 Task: Look for space in Villa Elisa, Paraguay from 12th  July, 2023 to 15th July, 2023 for 3 adults in price range Rs.12000 to Rs.16000. Place can be entire place with 2 bedrooms having 3 beds and 1 bathroom. Property type can be house, flat, guest house. Booking option can be shelf check-in. Required host language is English.
Action: Mouse moved to (514, 126)
Screenshot: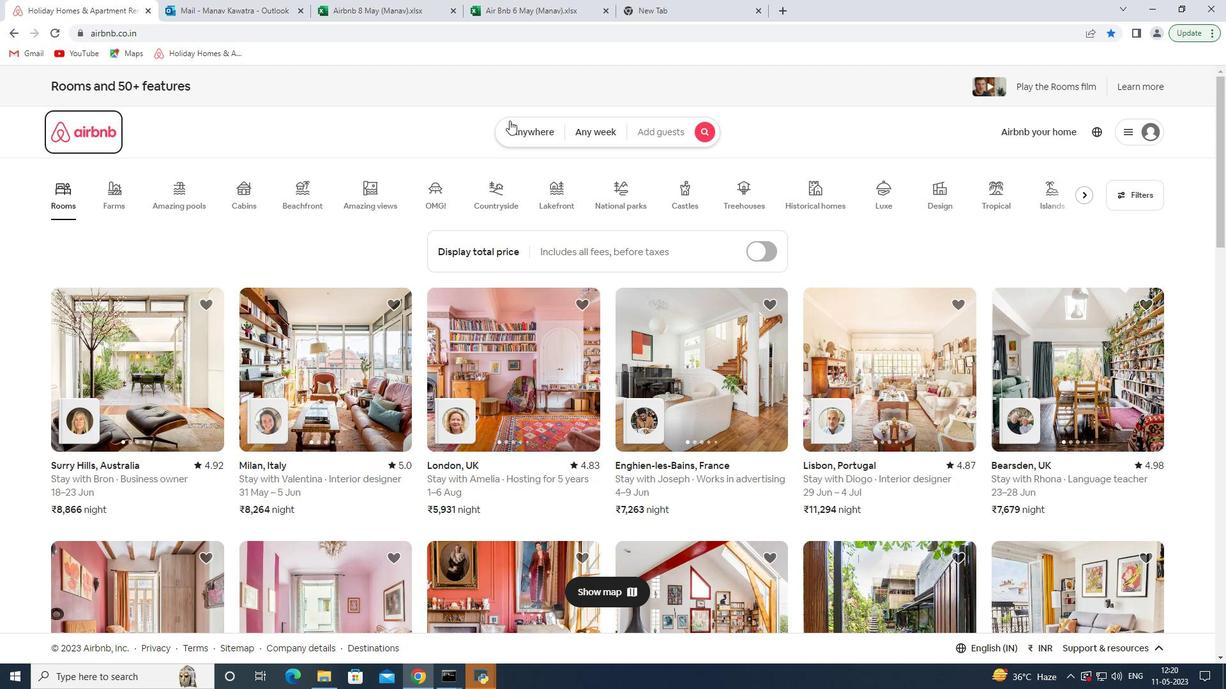 
Action: Mouse pressed left at (514, 126)
Screenshot: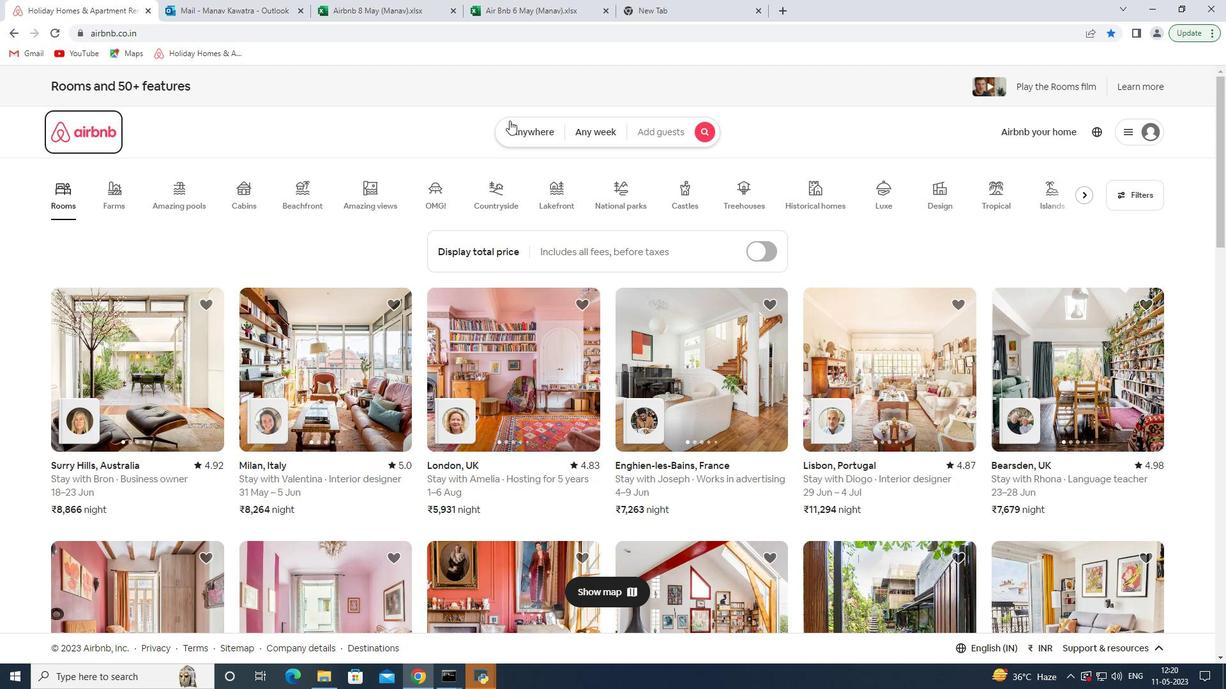 
Action: Mouse moved to (375, 187)
Screenshot: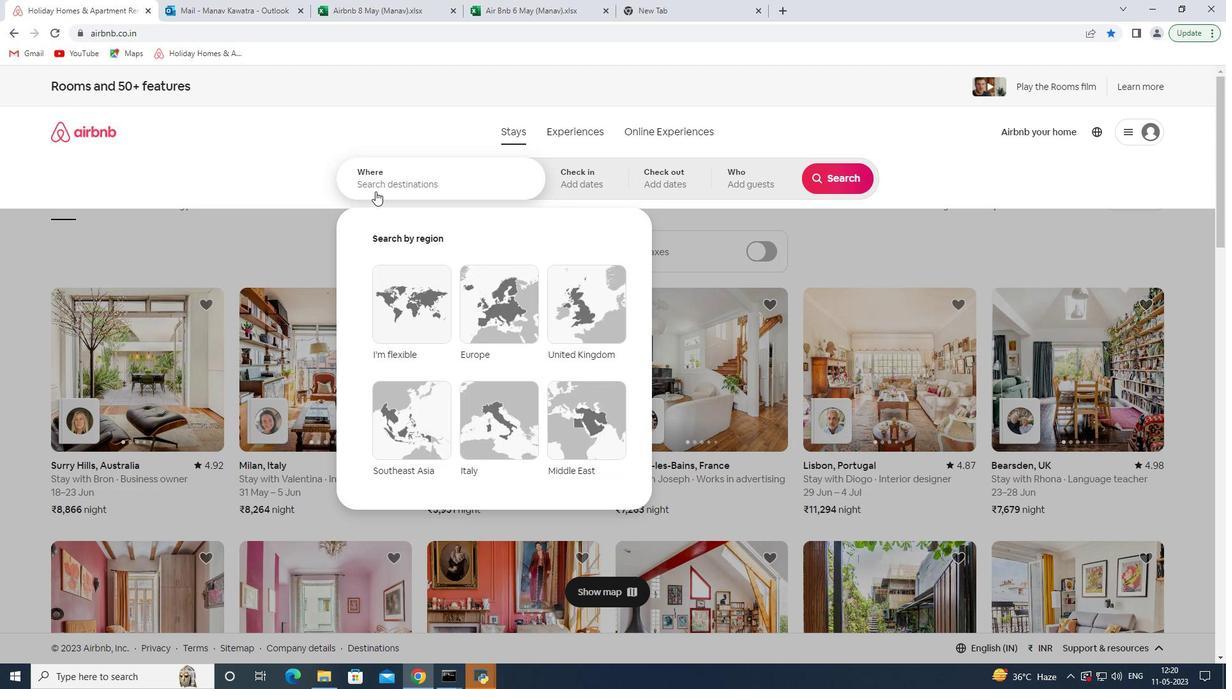 
Action: Mouse pressed left at (375, 187)
Screenshot: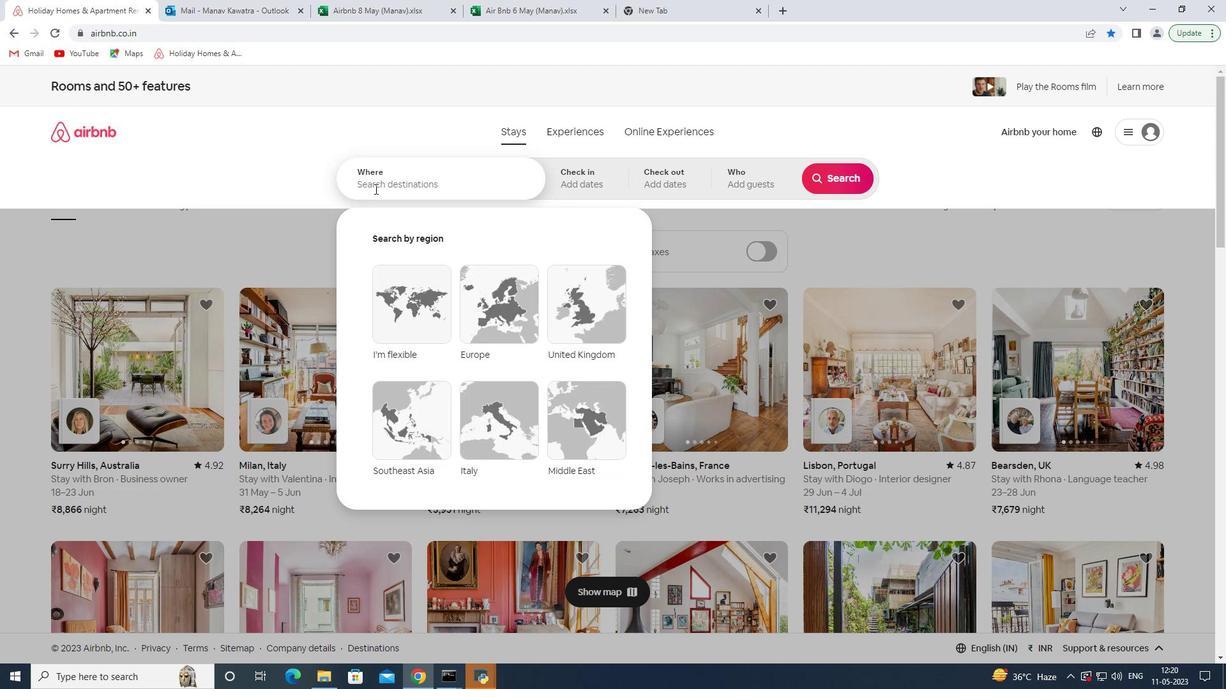 
Action: Key pressed <Key.shift><Key.shift><Key.shift><Key.shift><Key.shift><Key.shift><Key.shift><Key.shift><Key.shift><Key.shift>Villa<Key.space><Key.shift><Key.shift><Key.shift><Key.shift><Key.shift><Key.shift><Key.shift><Key.shift><Key.shift>Elisa<Key.space>
Screenshot: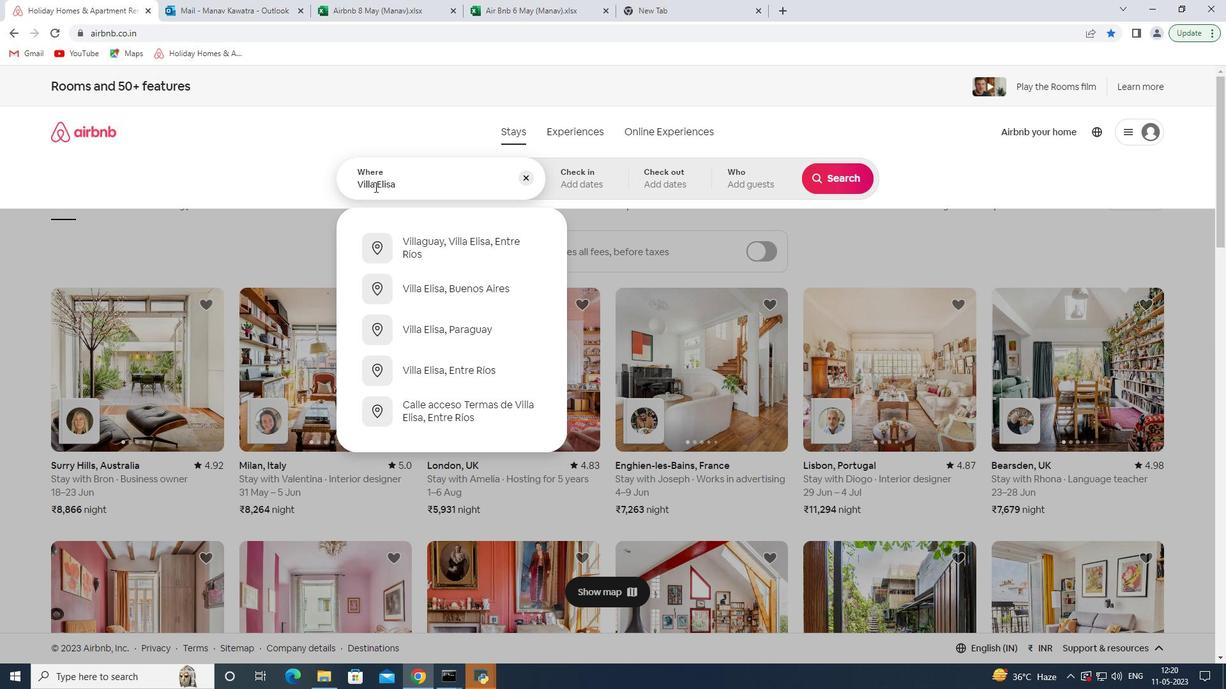 
Action: Mouse moved to (488, 251)
Screenshot: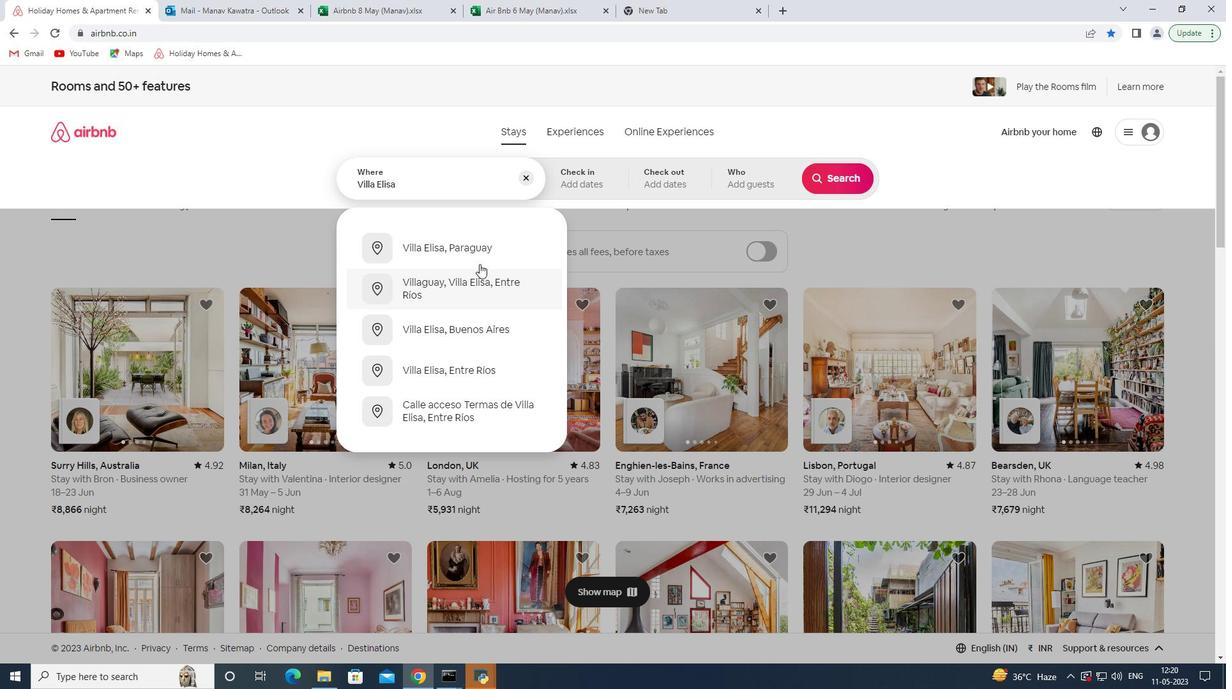 
Action: Mouse pressed left at (488, 251)
Screenshot: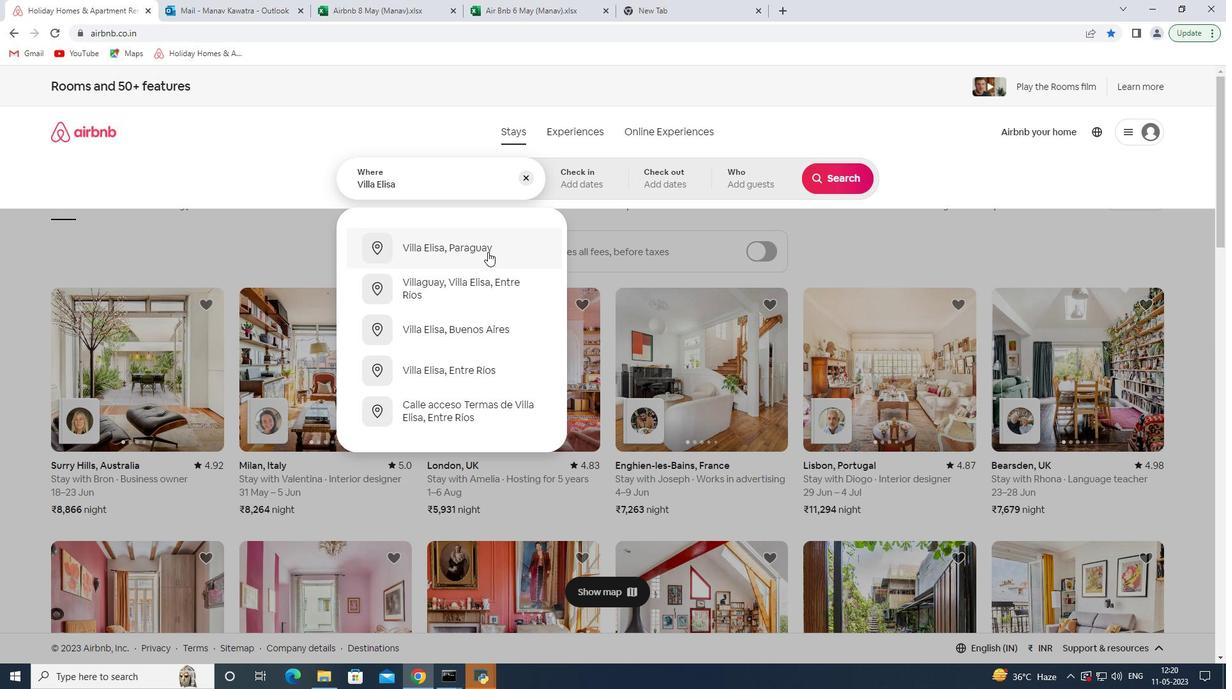 
Action: Mouse moved to (827, 277)
Screenshot: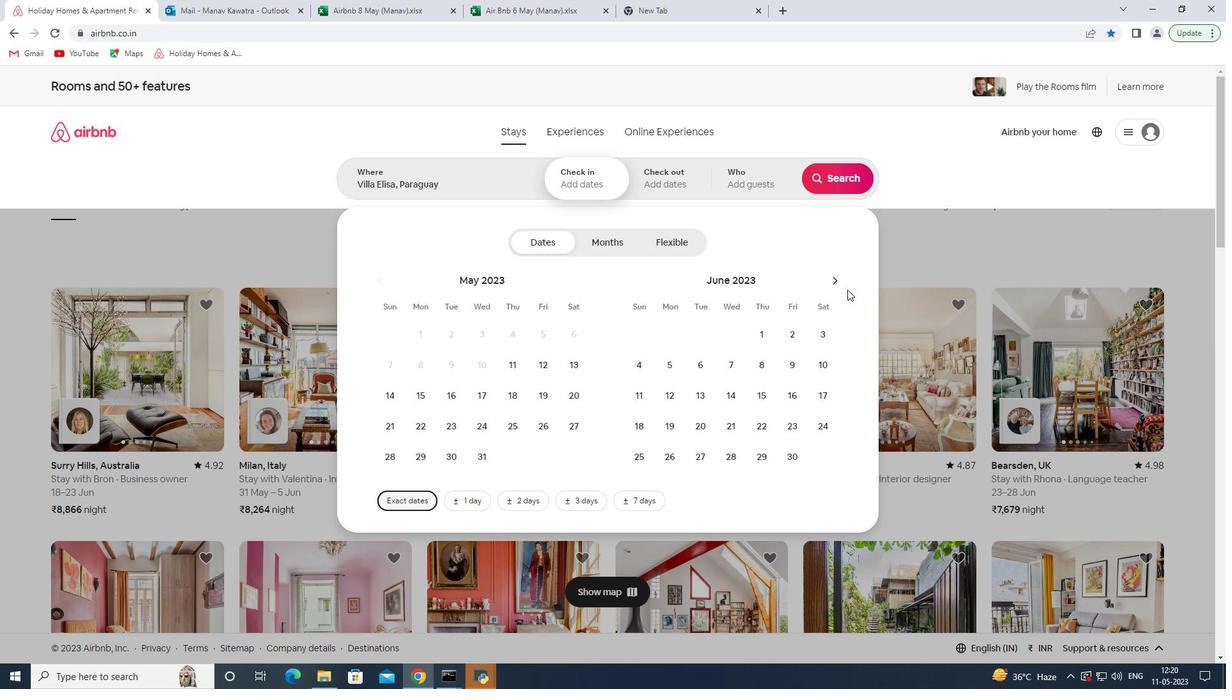 
Action: Mouse pressed left at (827, 277)
Screenshot: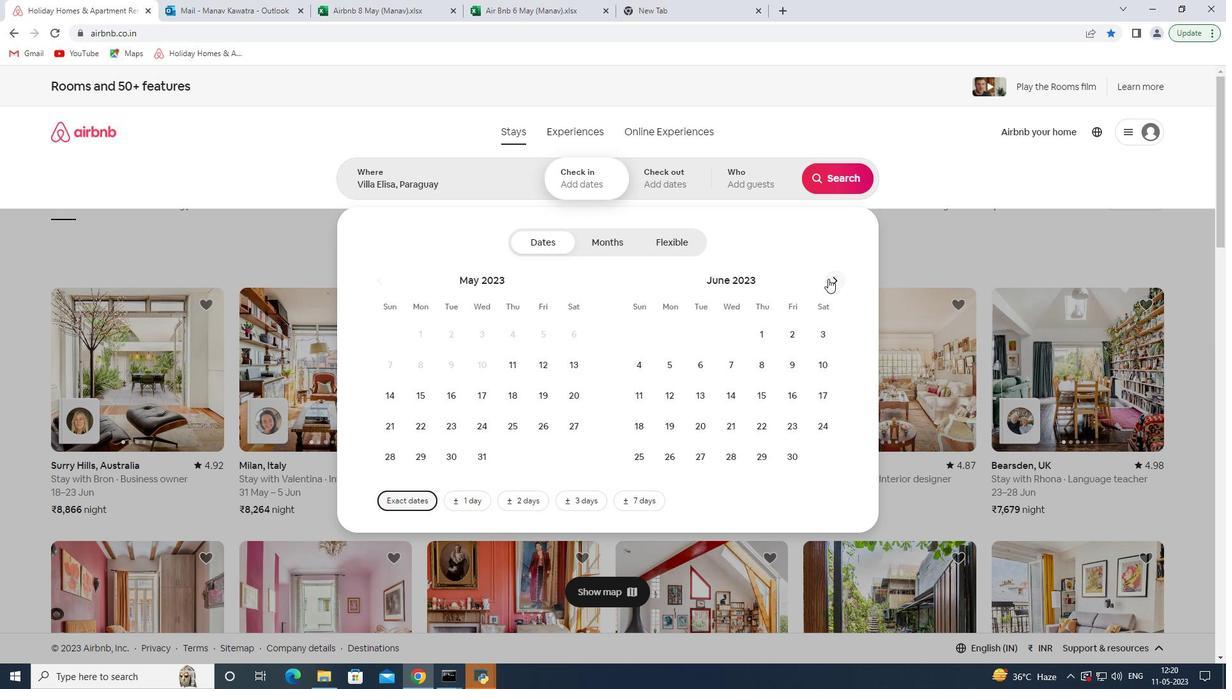 
Action: Mouse moved to (737, 397)
Screenshot: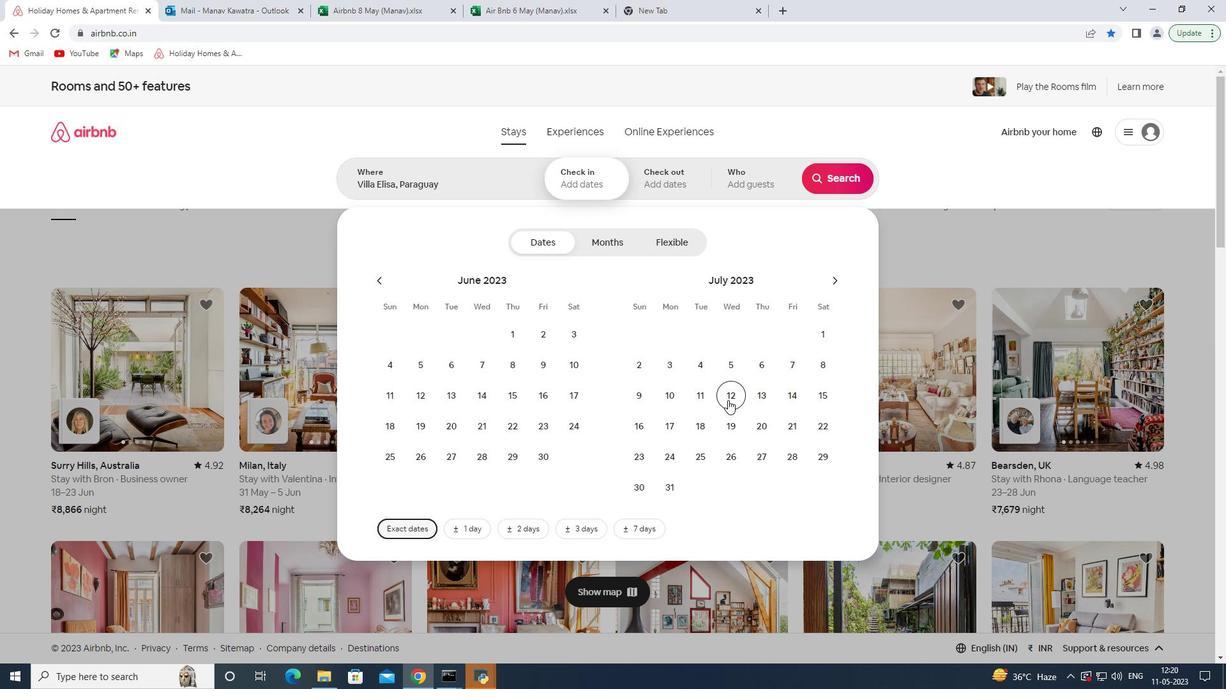 
Action: Mouse pressed left at (737, 397)
Screenshot: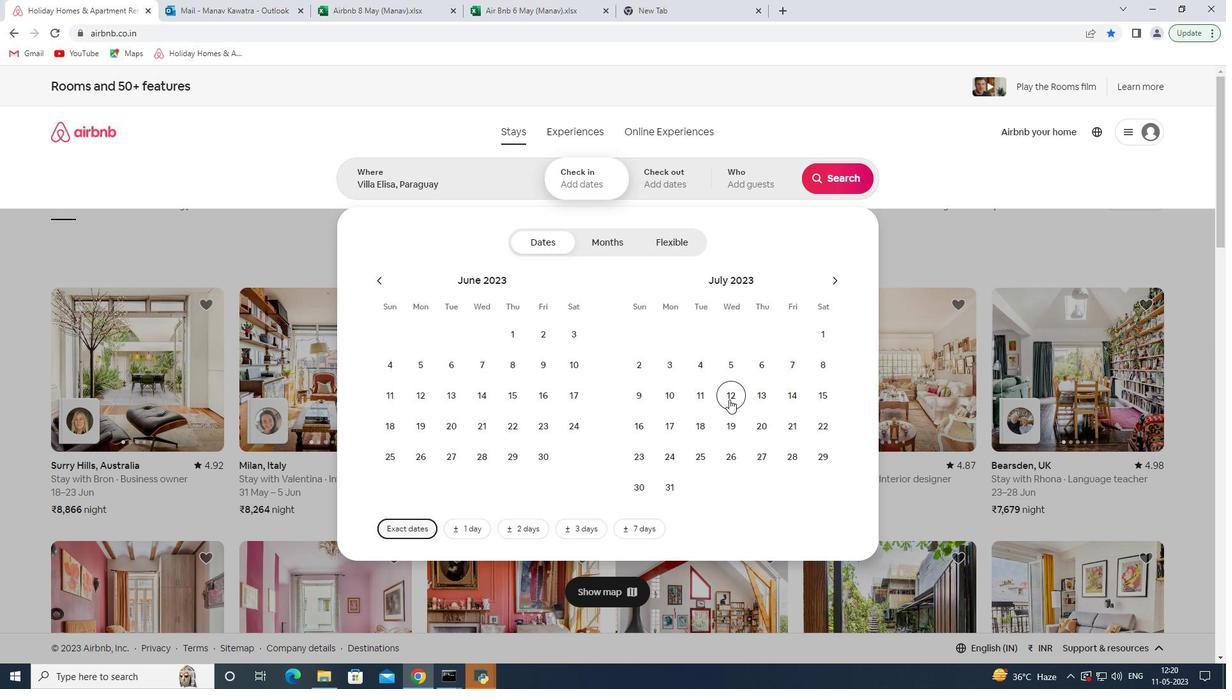 
Action: Mouse moved to (820, 392)
Screenshot: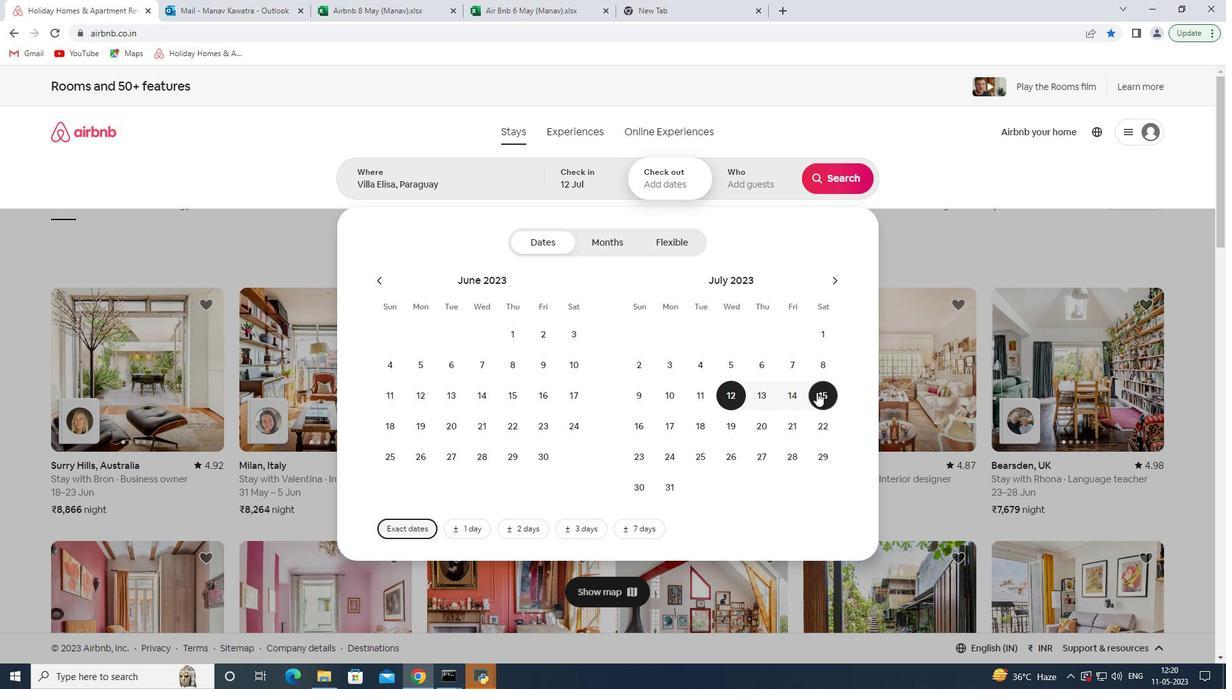 
Action: Mouse pressed left at (820, 392)
Screenshot: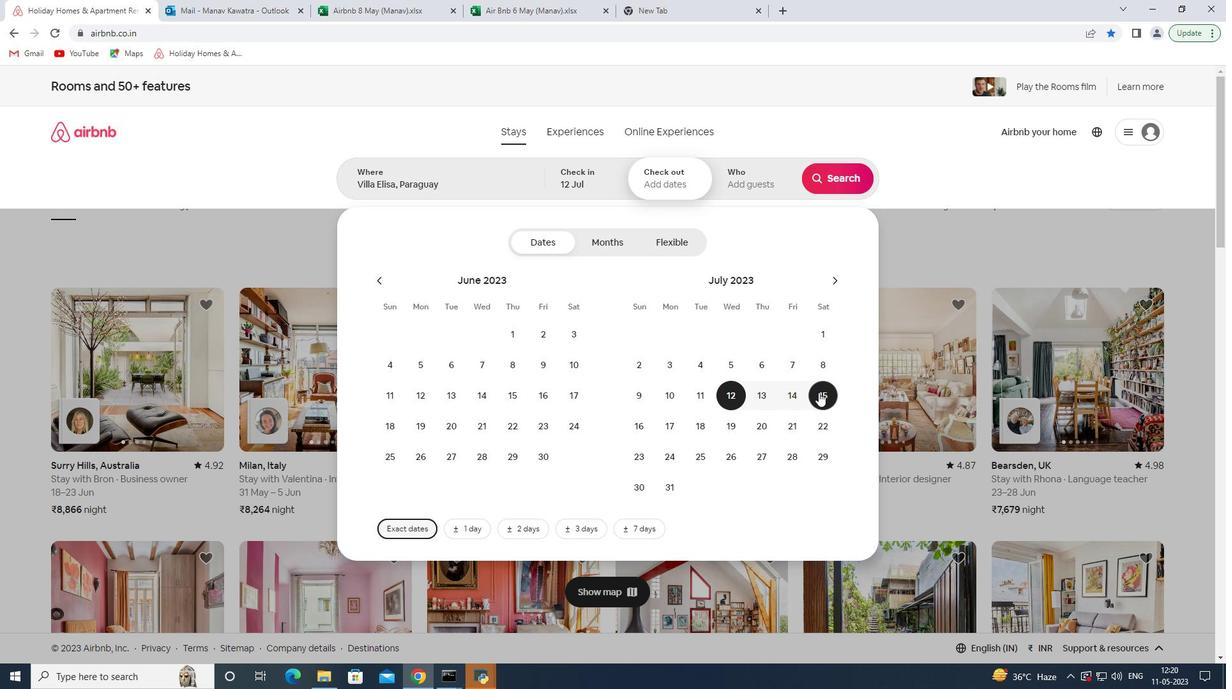 
Action: Mouse moved to (758, 187)
Screenshot: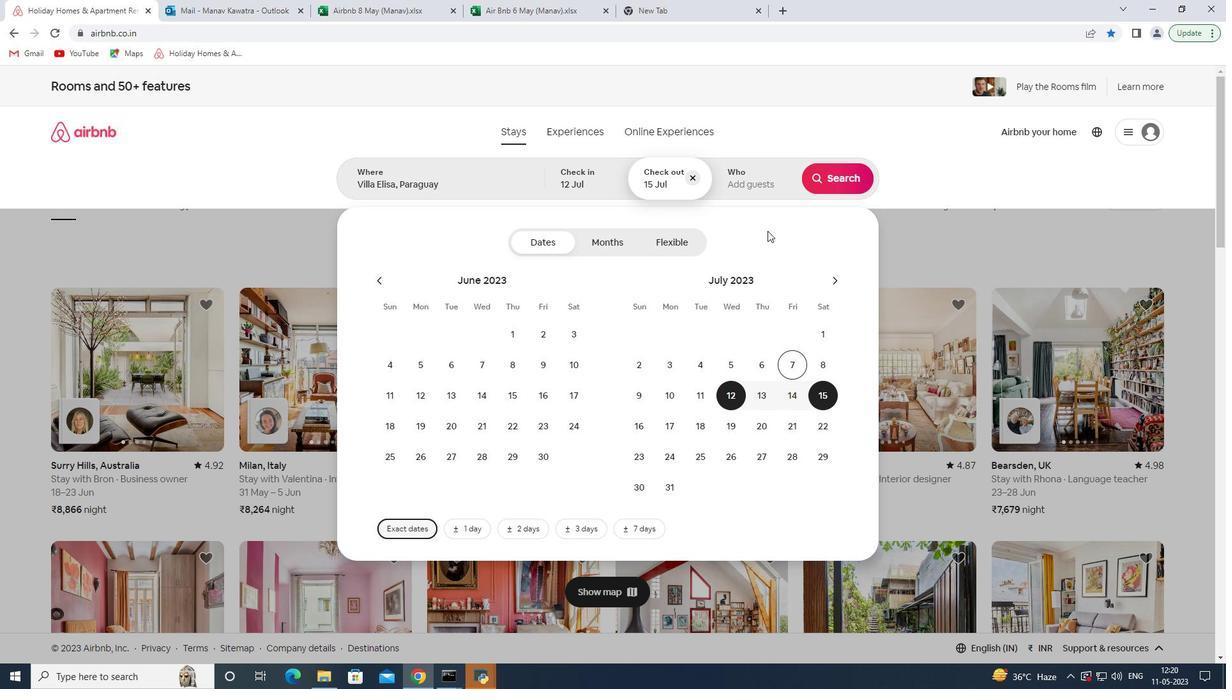 
Action: Mouse pressed left at (758, 187)
Screenshot: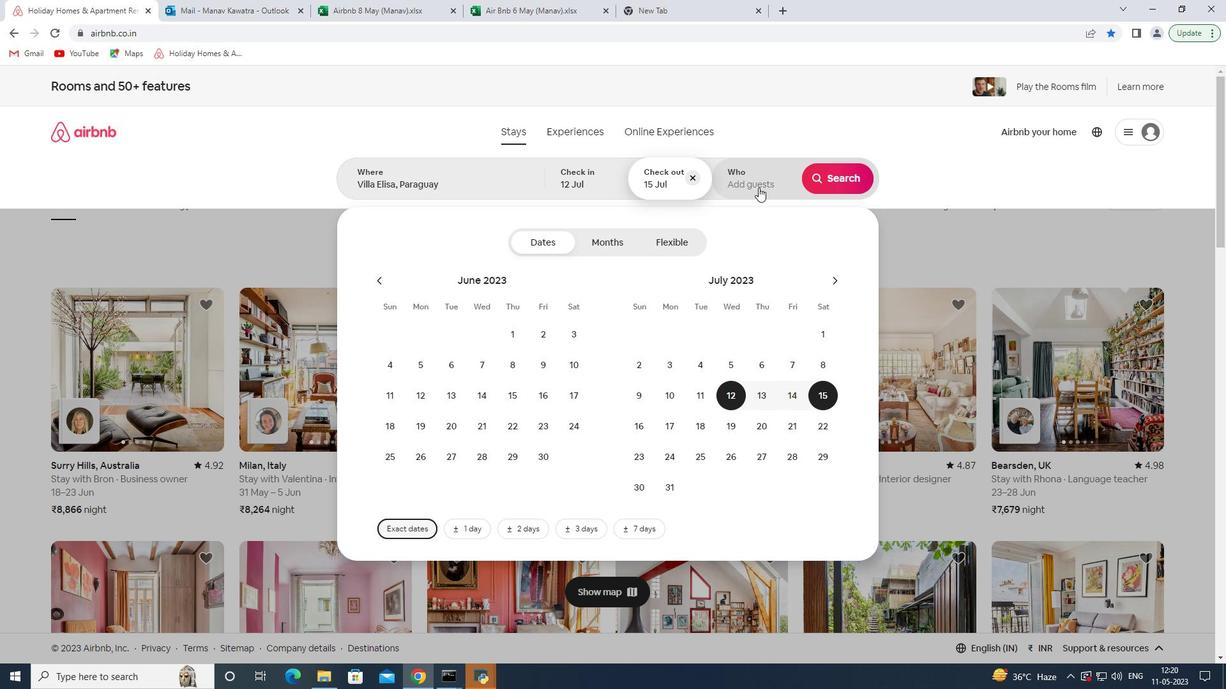 
Action: Mouse moved to (843, 249)
Screenshot: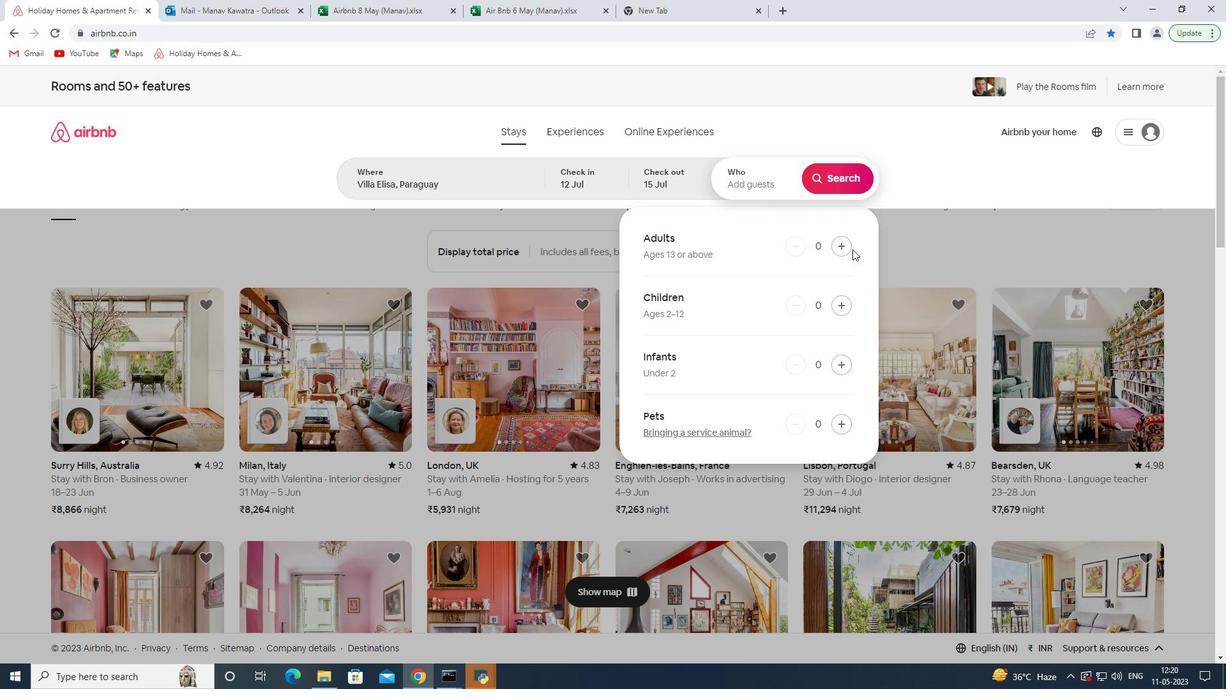 
Action: Mouse pressed left at (843, 249)
Screenshot: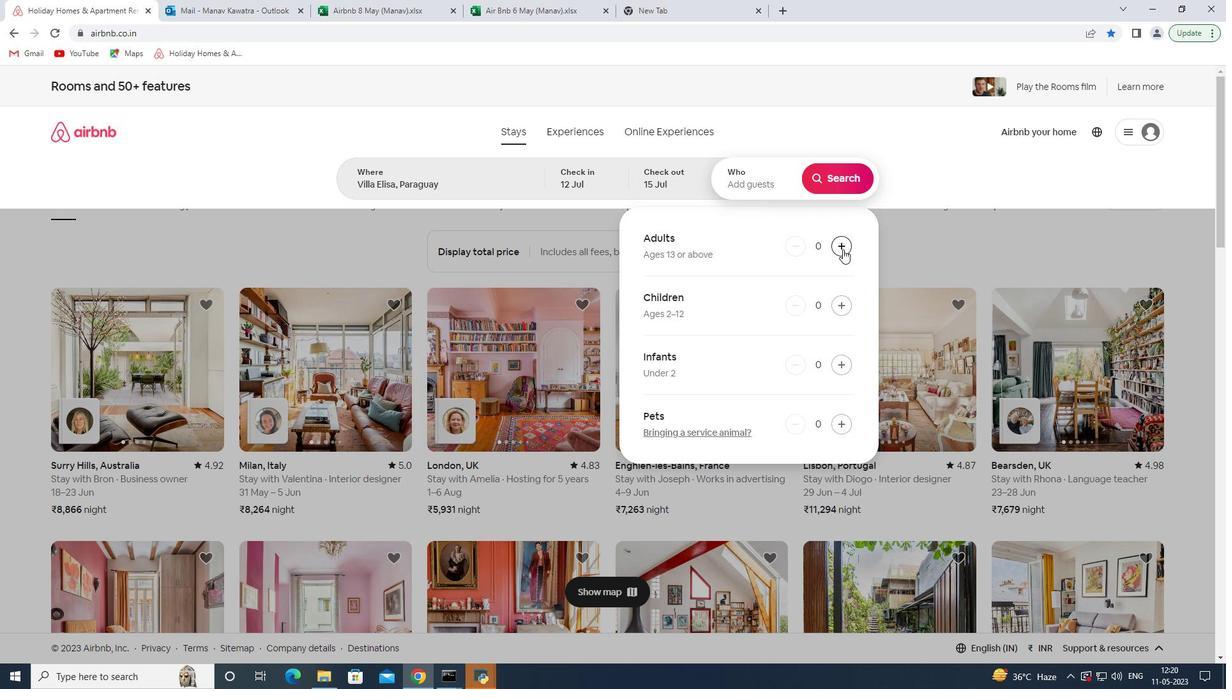 
Action: Mouse pressed left at (843, 249)
Screenshot: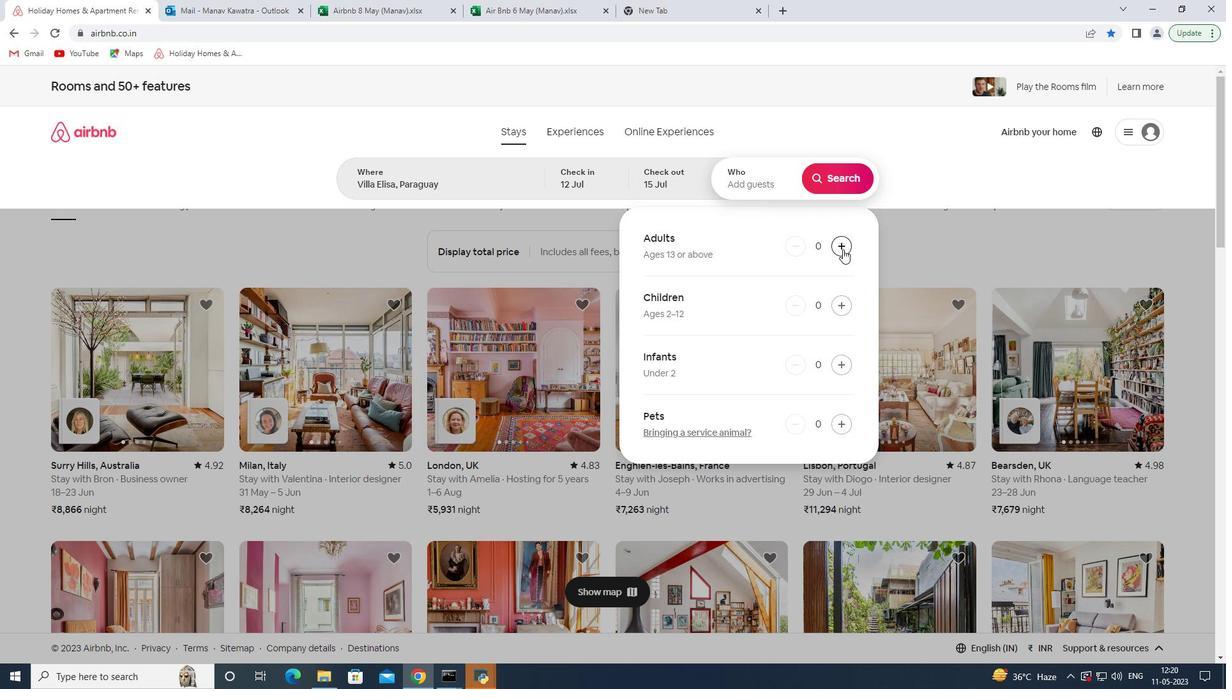 
Action: Mouse pressed left at (843, 249)
Screenshot: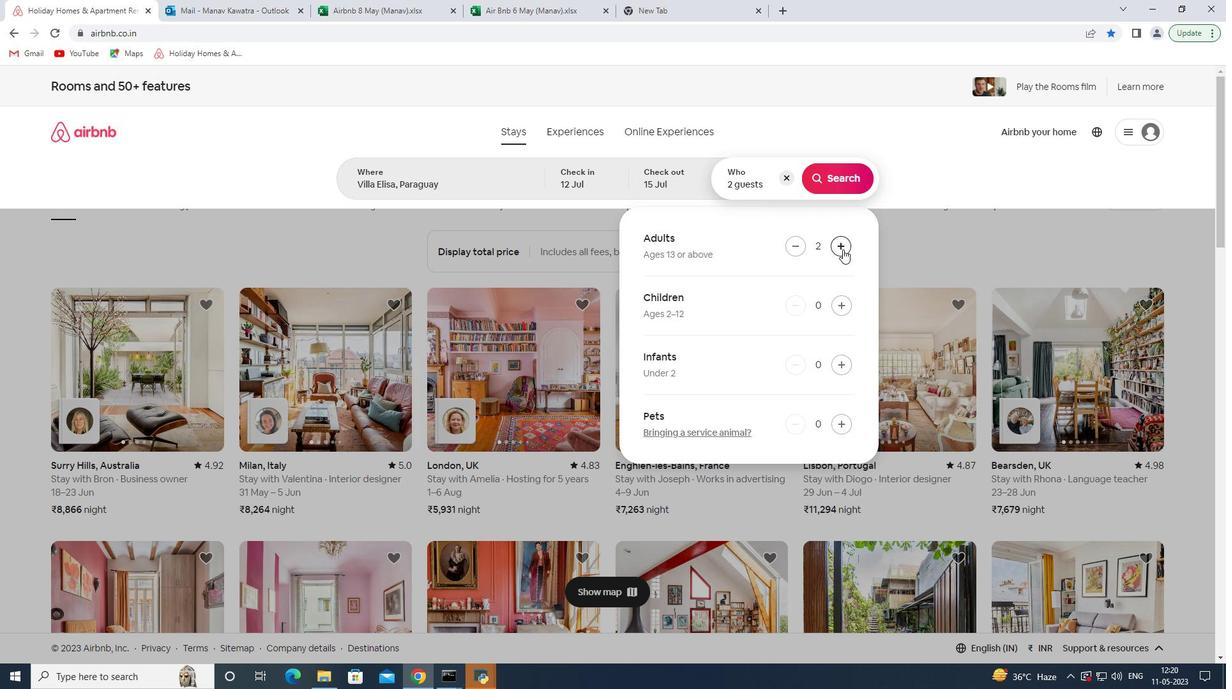 
Action: Mouse moved to (840, 185)
Screenshot: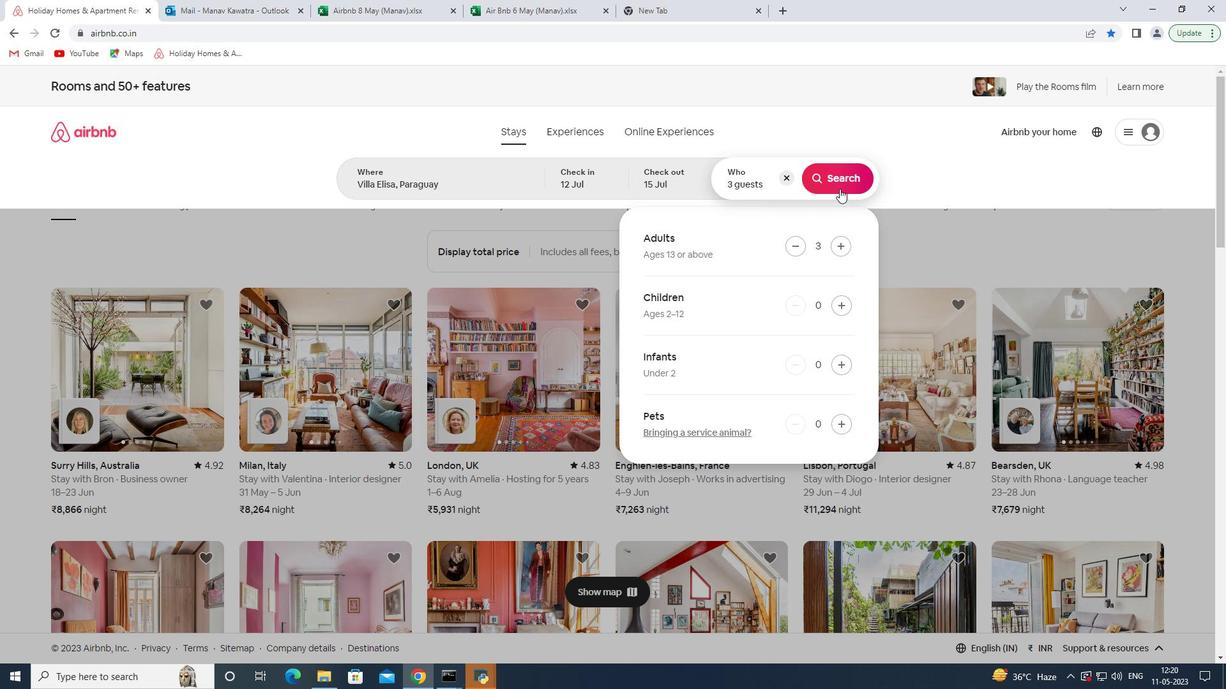 
Action: Mouse pressed left at (840, 185)
Screenshot: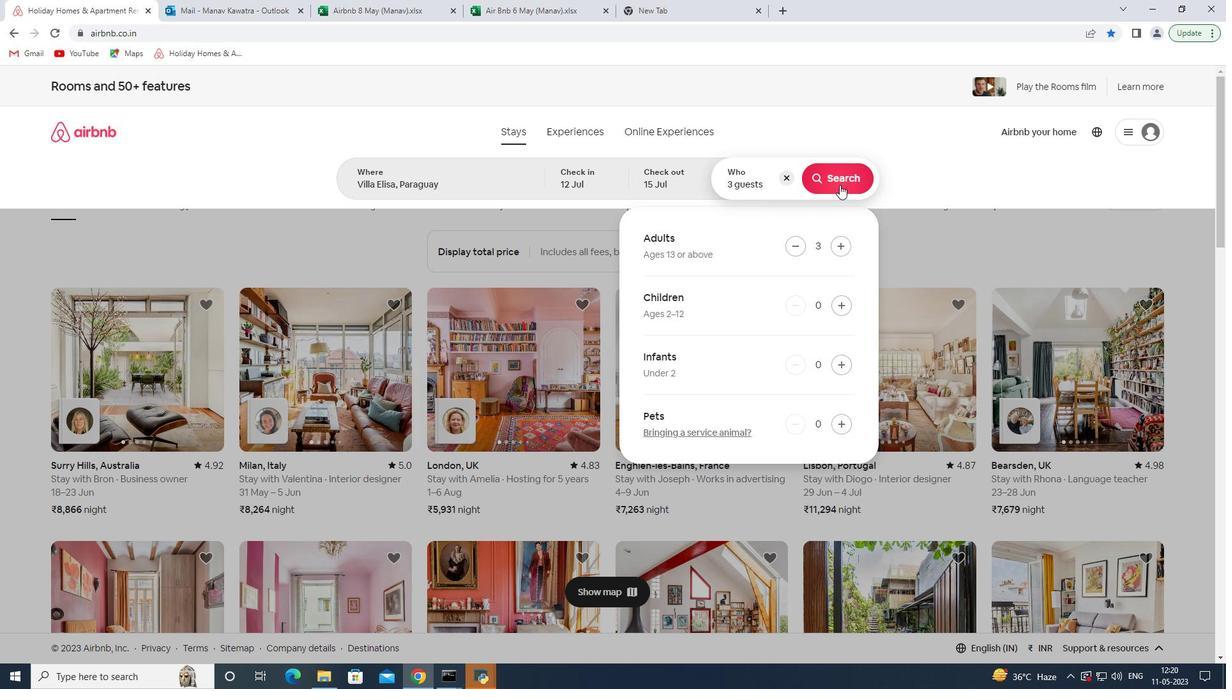 
Action: Mouse moved to (1178, 150)
Screenshot: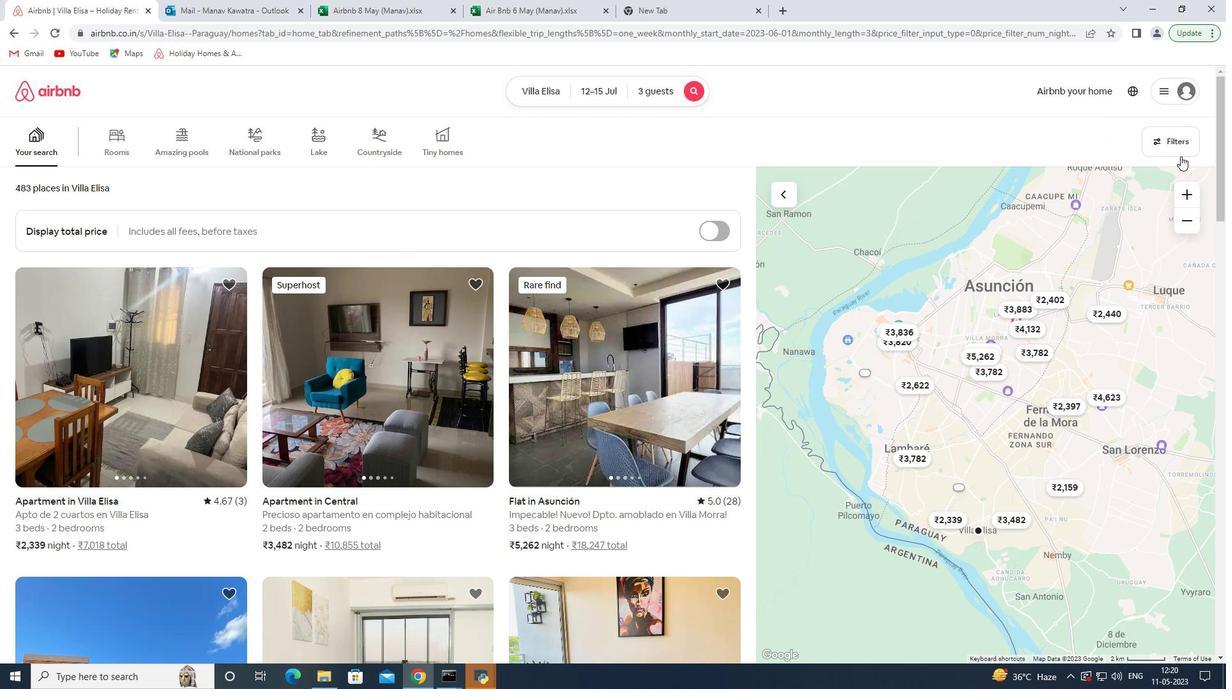 
Action: Mouse pressed left at (1178, 150)
Screenshot: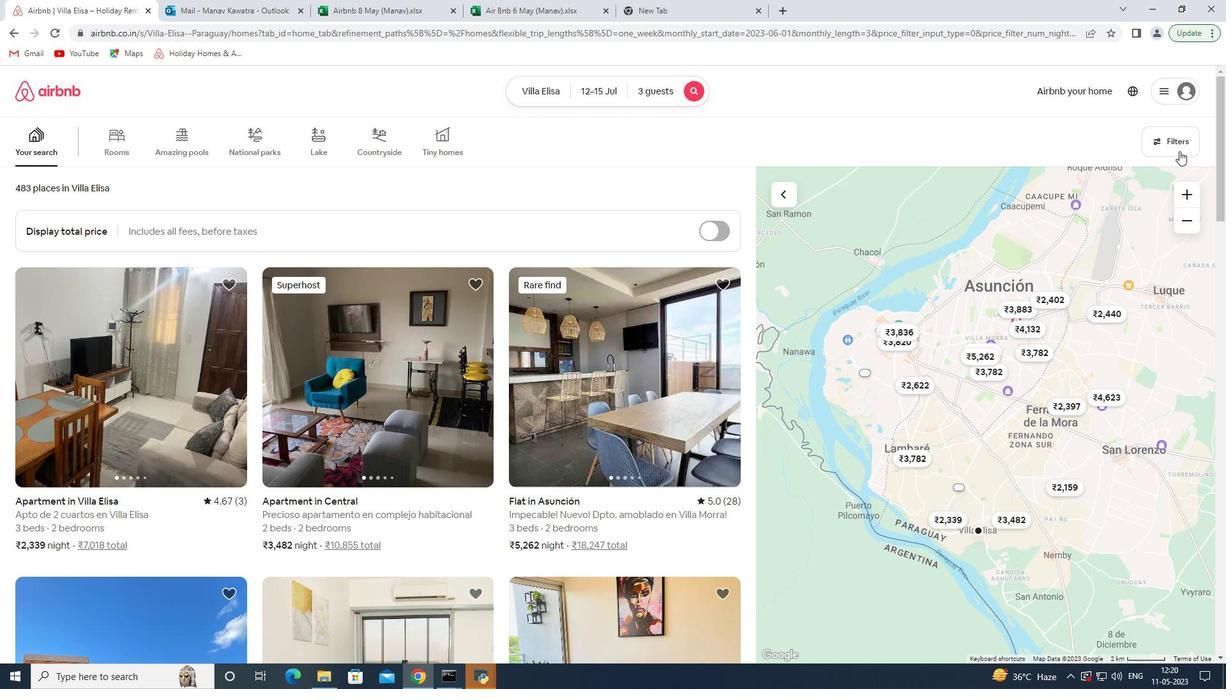 
Action: Mouse moved to (467, 460)
Screenshot: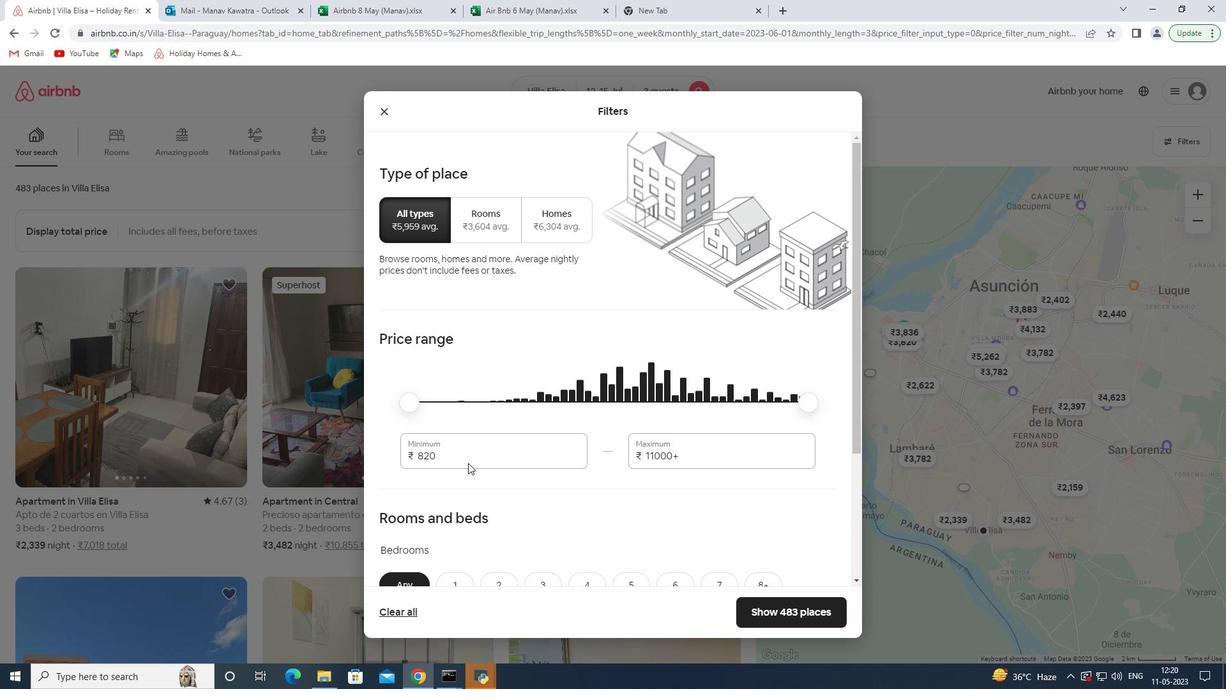 
Action: Mouse pressed left at (467, 460)
Screenshot: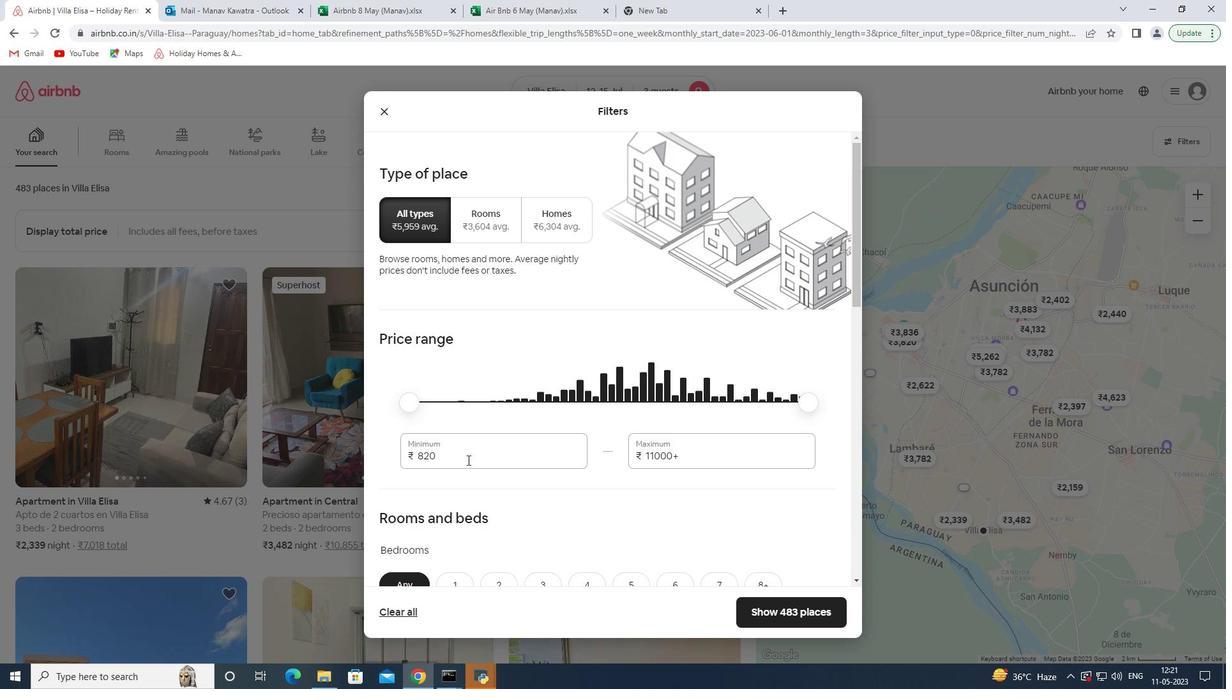 
Action: Mouse pressed left at (467, 460)
Screenshot: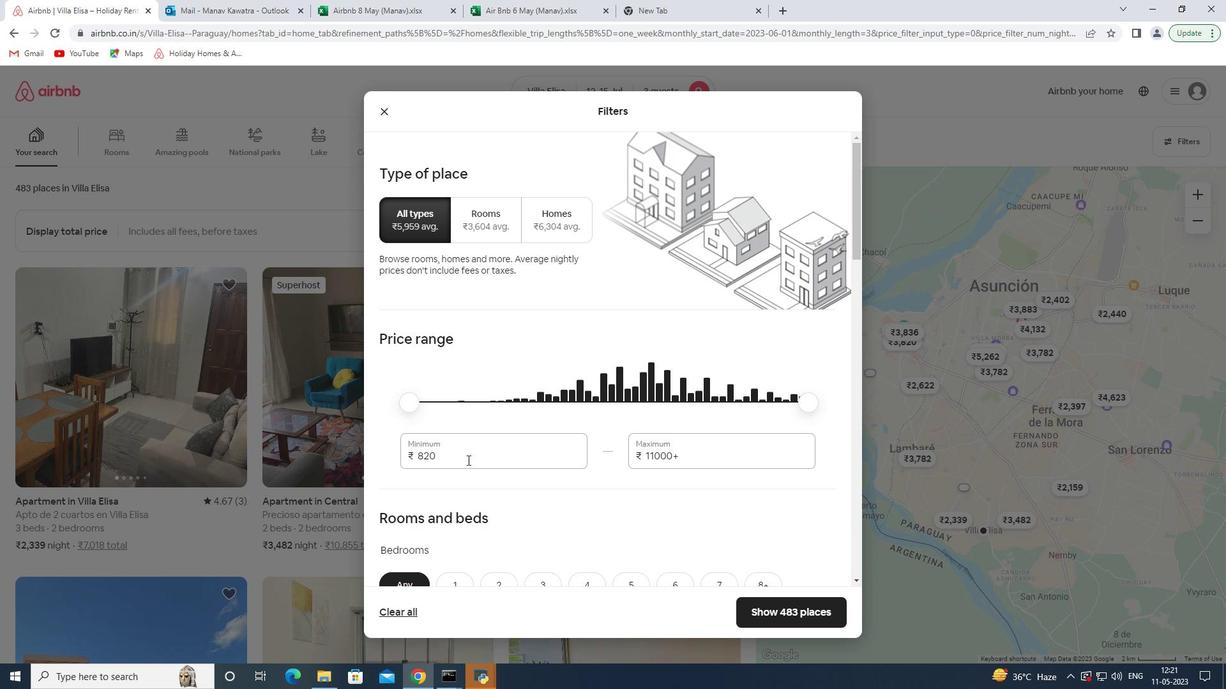 
Action: Key pressed 12000<Key.tab>16000
Screenshot: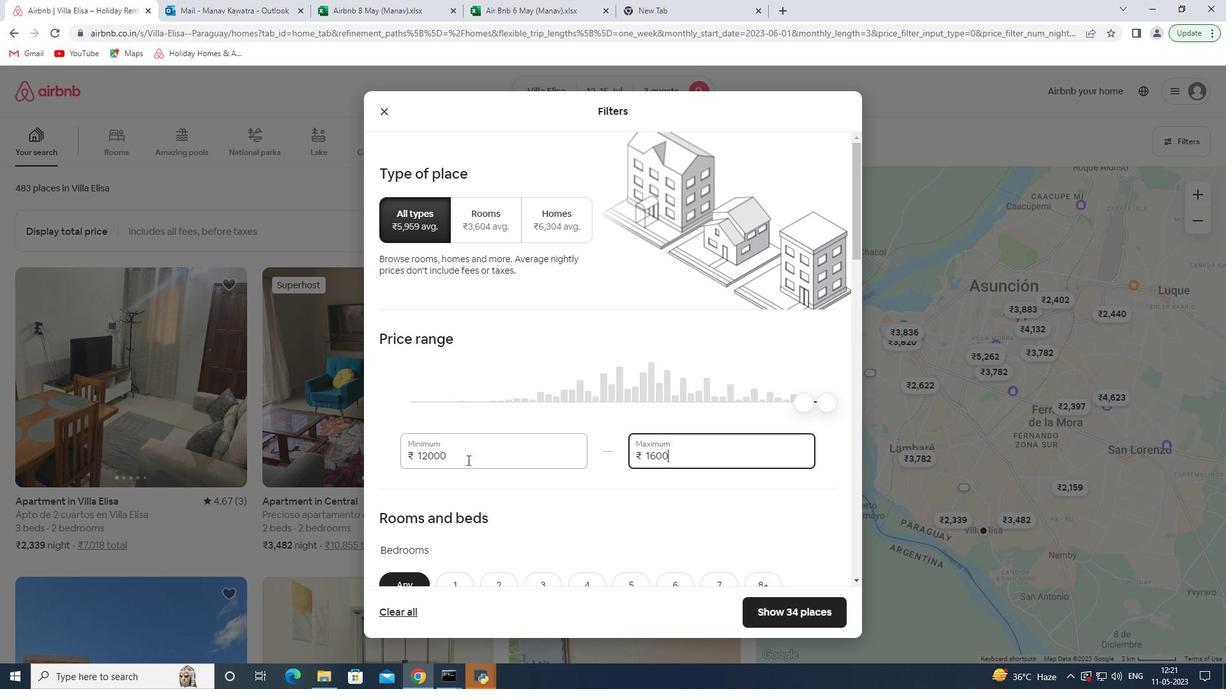 
Action: Mouse scrolled (467, 459) with delta (0, 0)
Screenshot: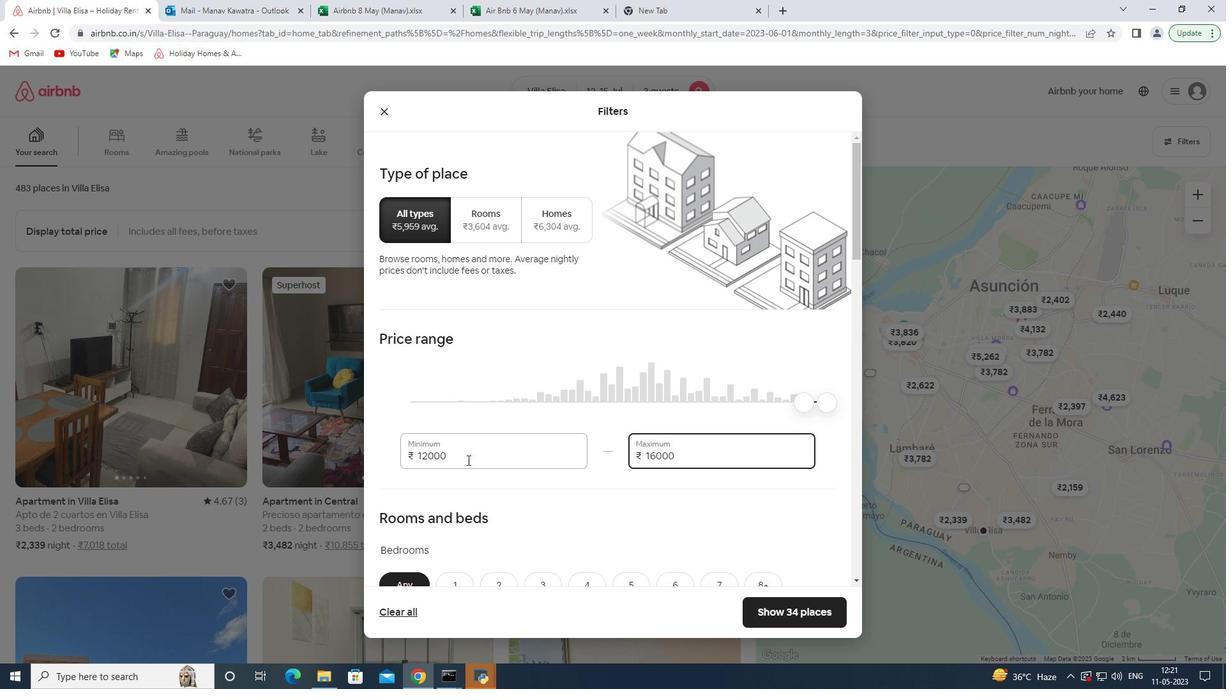 
Action: Mouse moved to (467, 459)
Screenshot: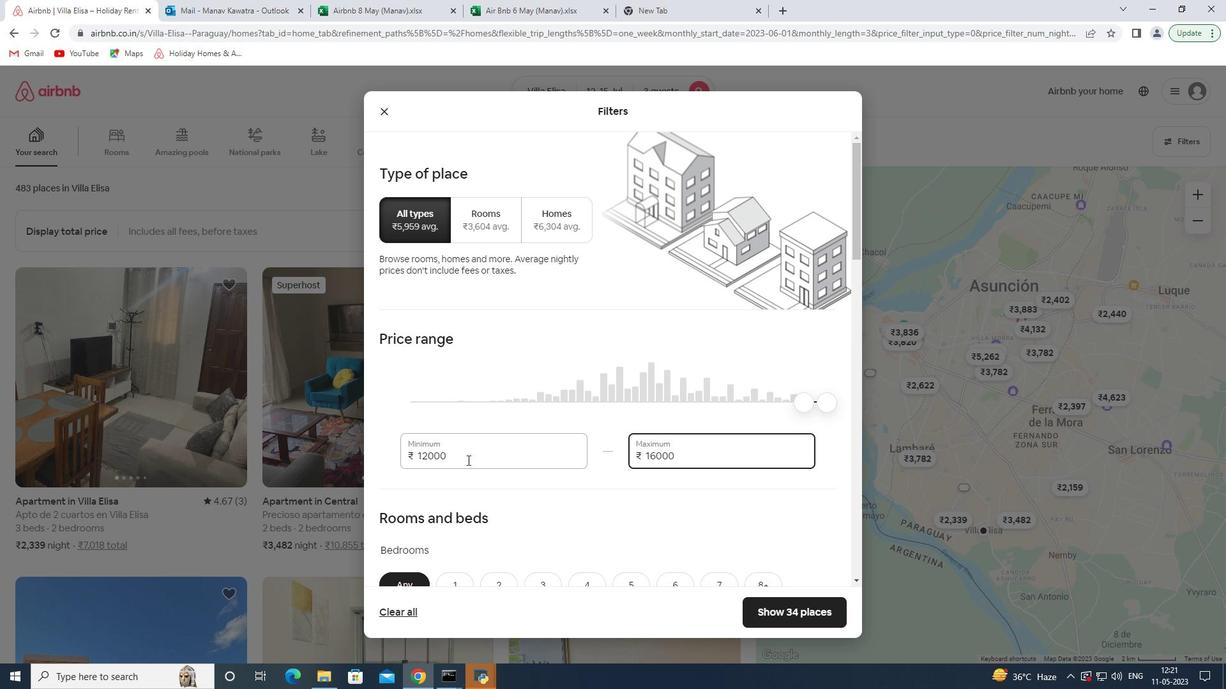 
Action: Mouse scrolled (467, 459) with delta (0, 0)
Screenshot: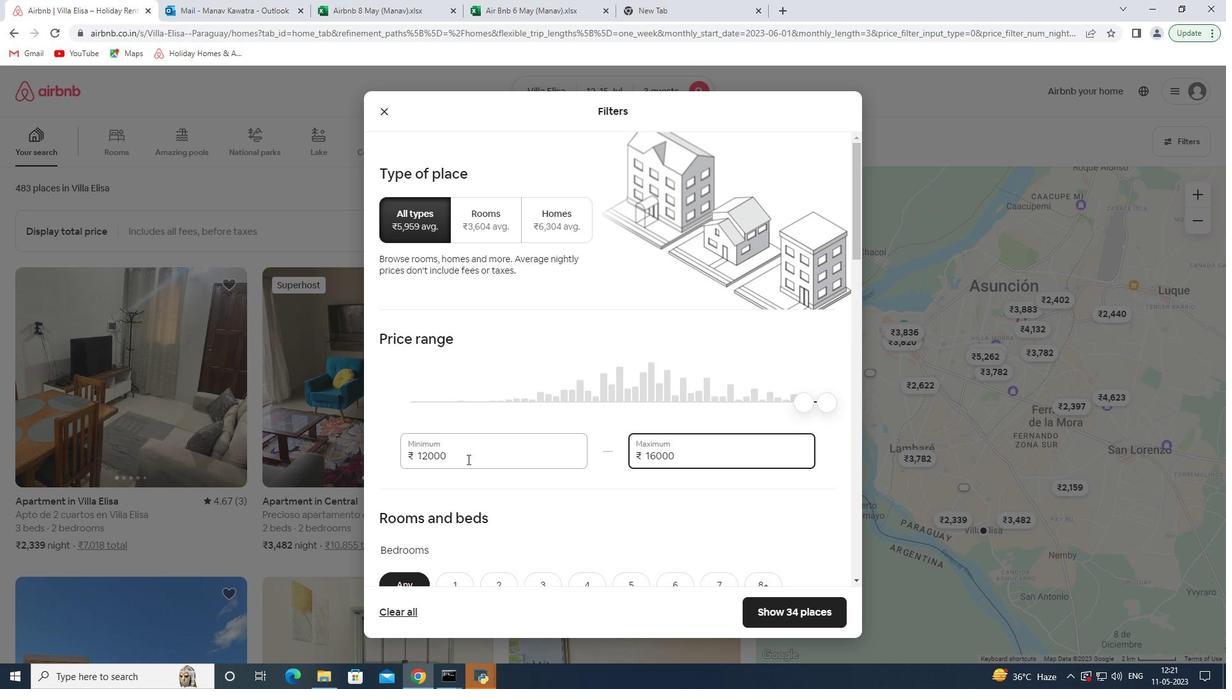 
Action: Mouse scrolled (467, 459) with delta (0, 0)
Screenshot: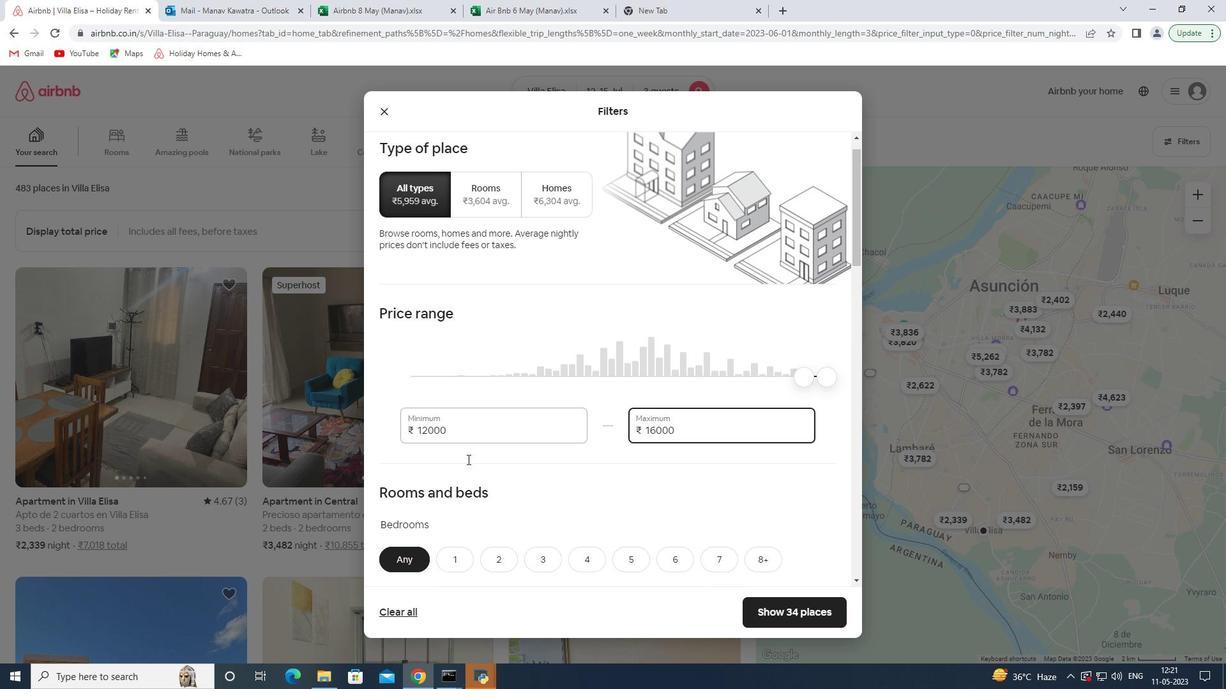 
Action: Mouse moved to (497, 393)
Screenshot: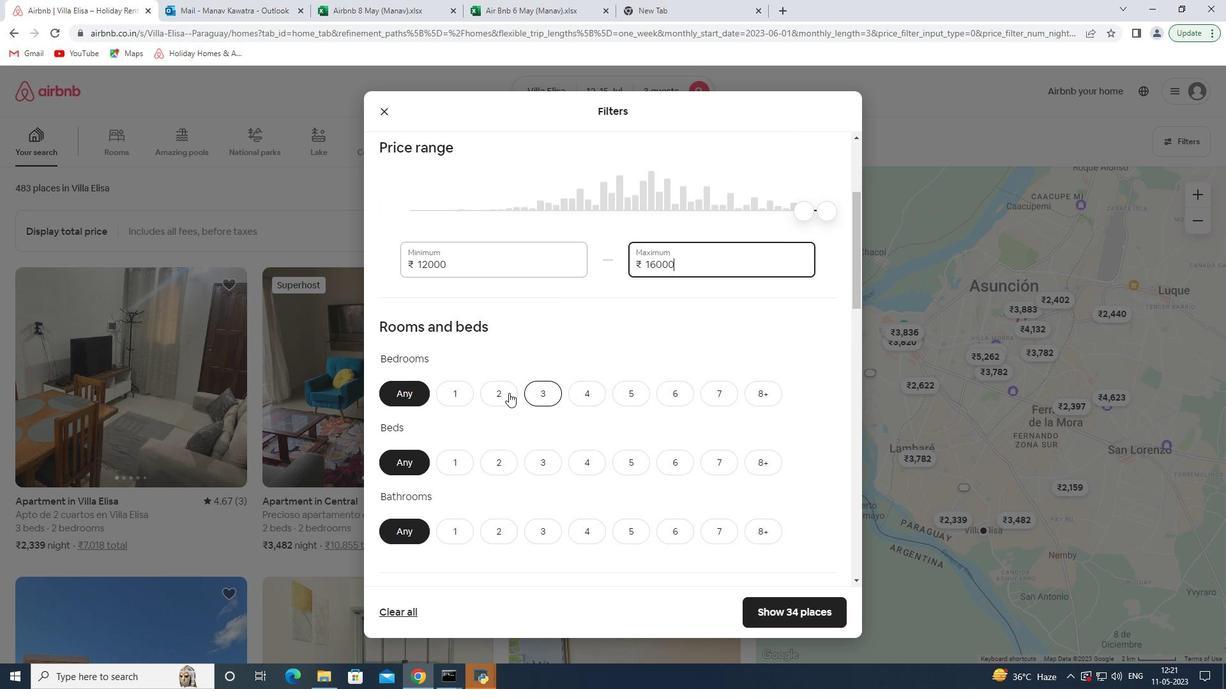 
Action: Mouse pressed left at (497, 393)
Screenshot: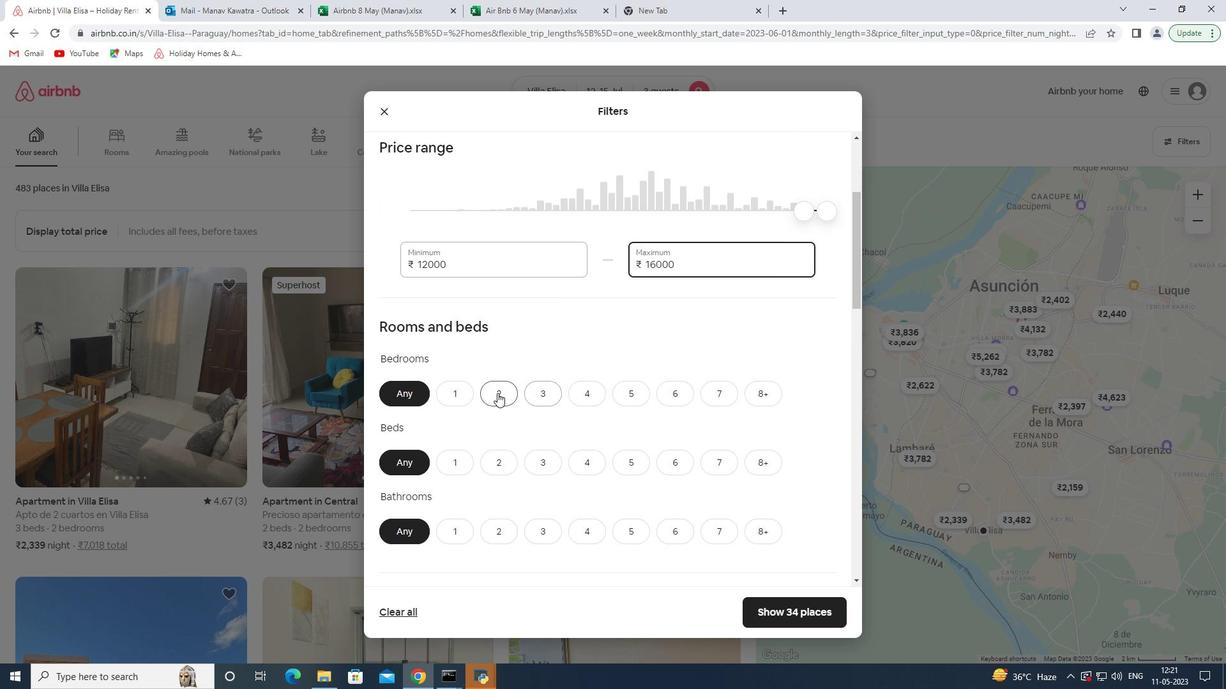 
Action: Mouse moved to (543, 468)
Screenshot: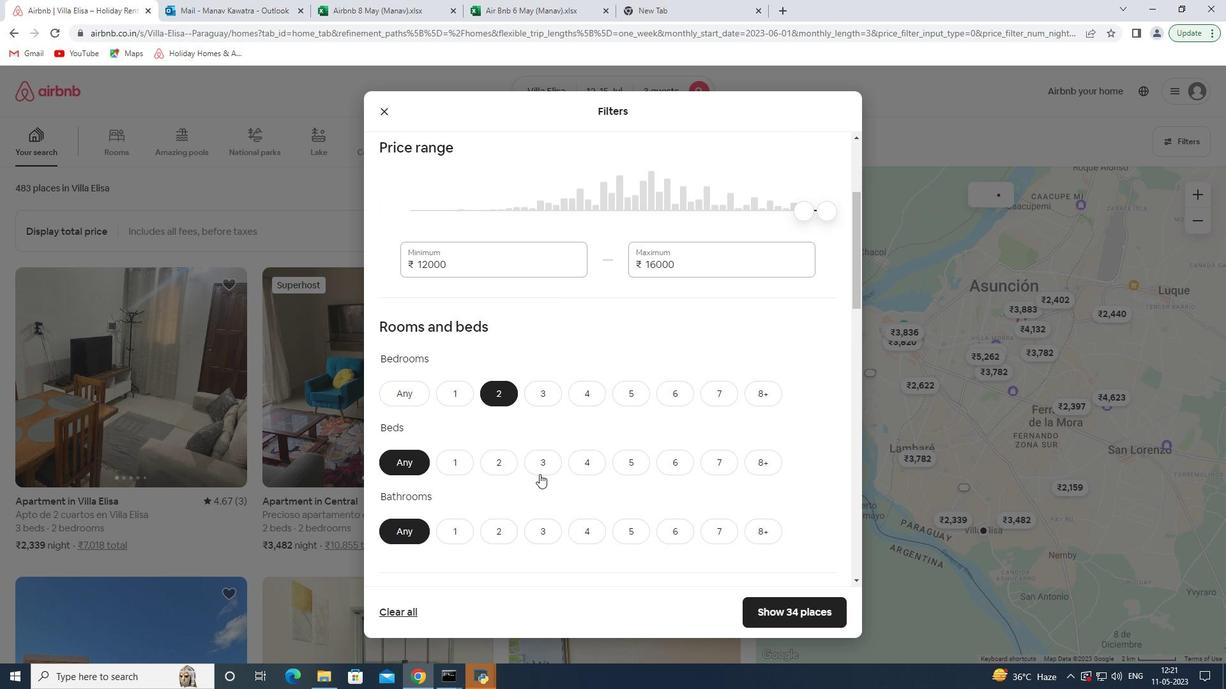 
Action: Mouse pressed left at (543, 468)
Screenshot: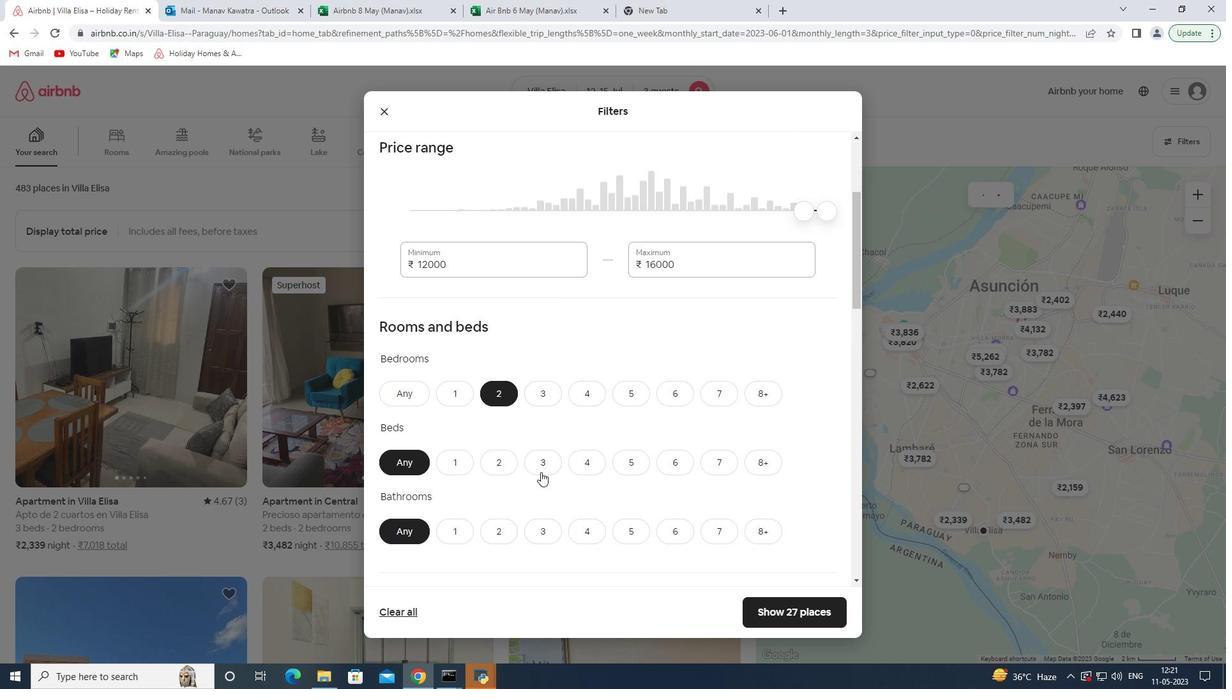 
Action: Mouse moved to (456, 529)
Screenshot: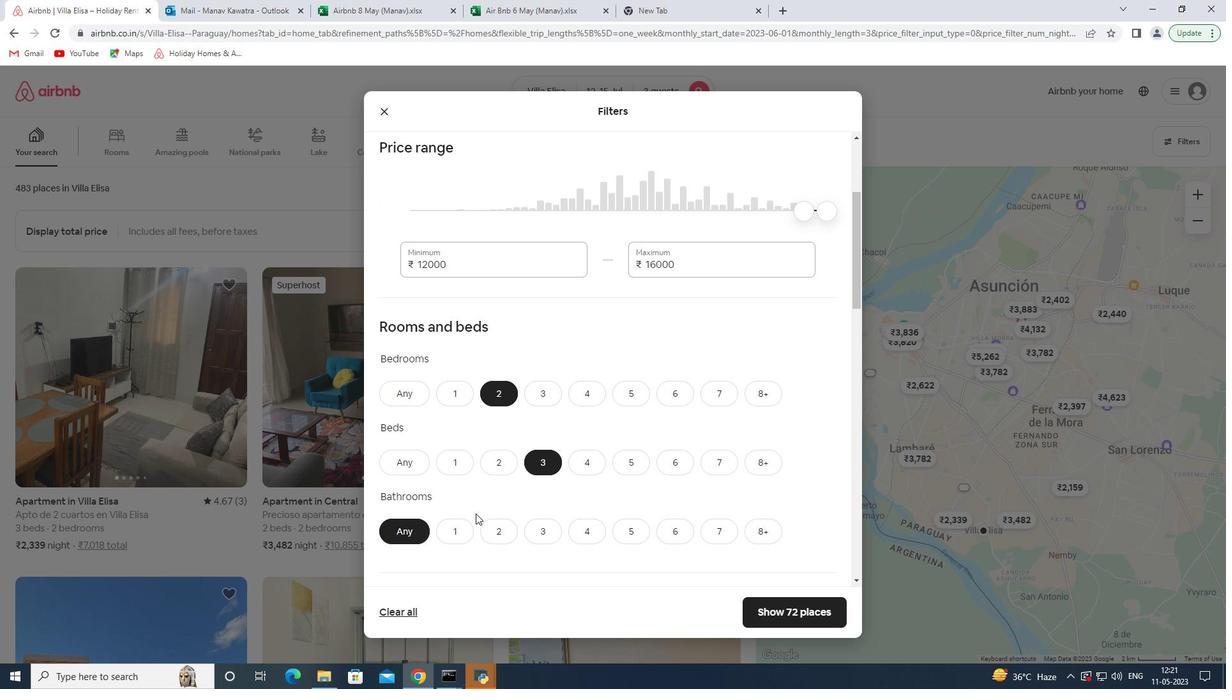 
Action: Mouse pressed left at (456, 529)
Screenshot: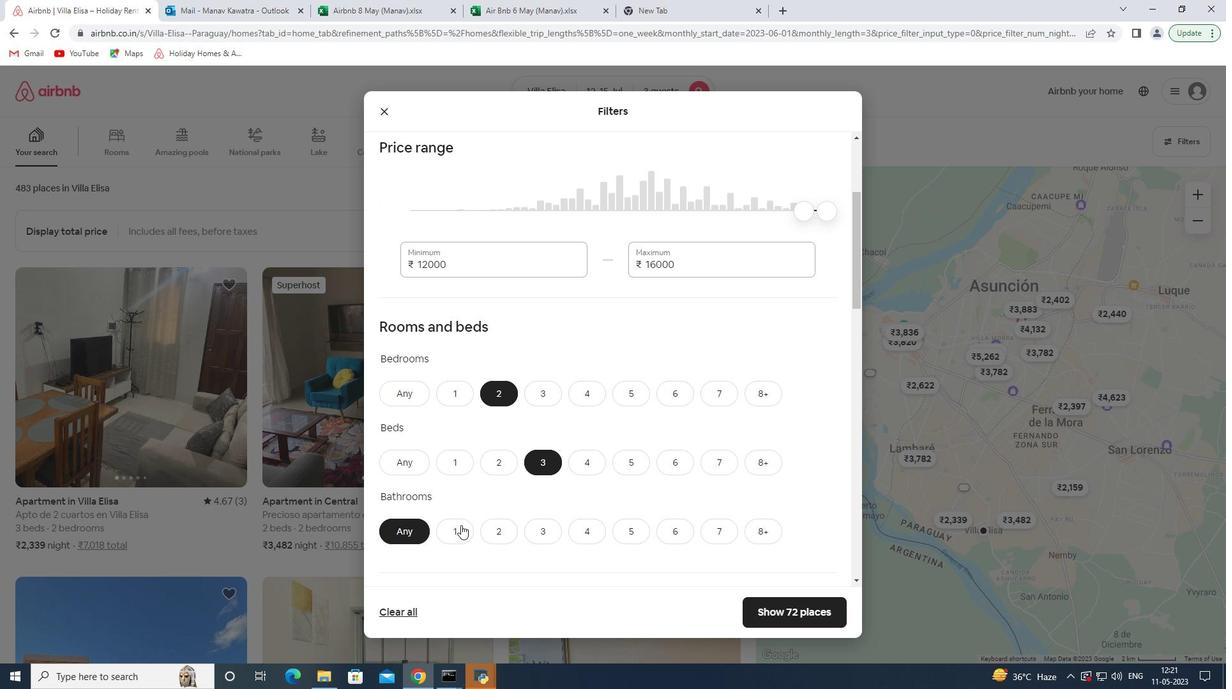 
Action: Mouse moved to (541, 494)
Screenshot: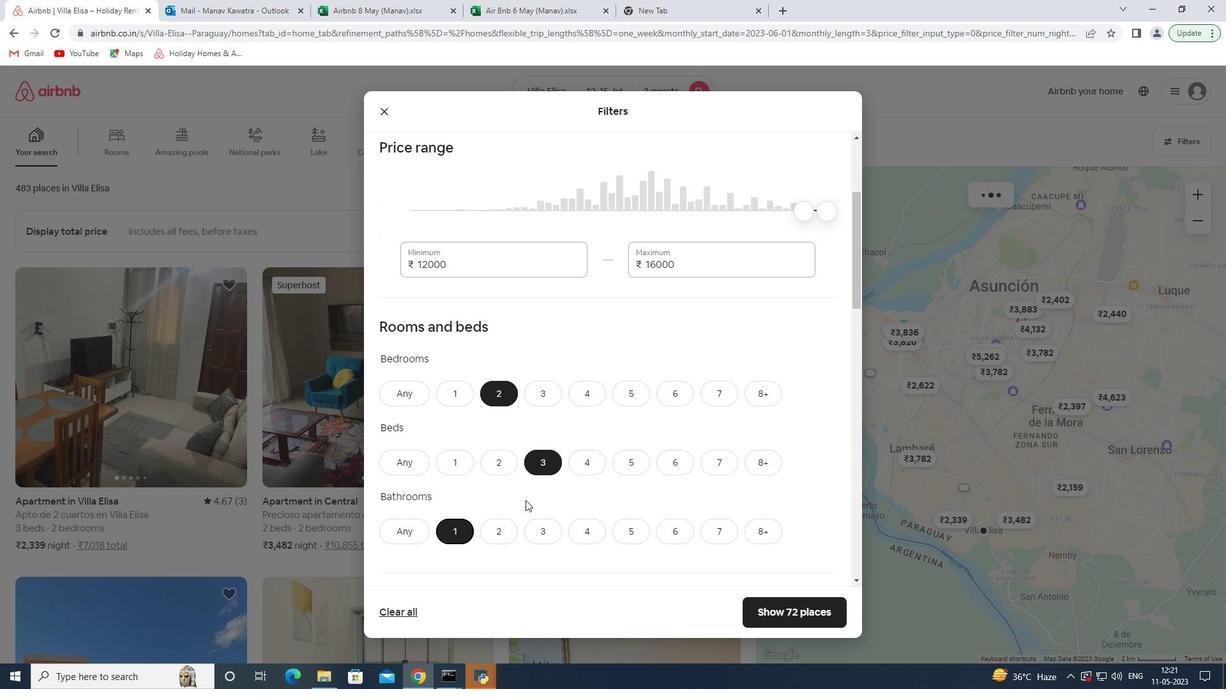 
Action: Mouse scrolled (541, 493) with delta (0, 0)
Screenshot: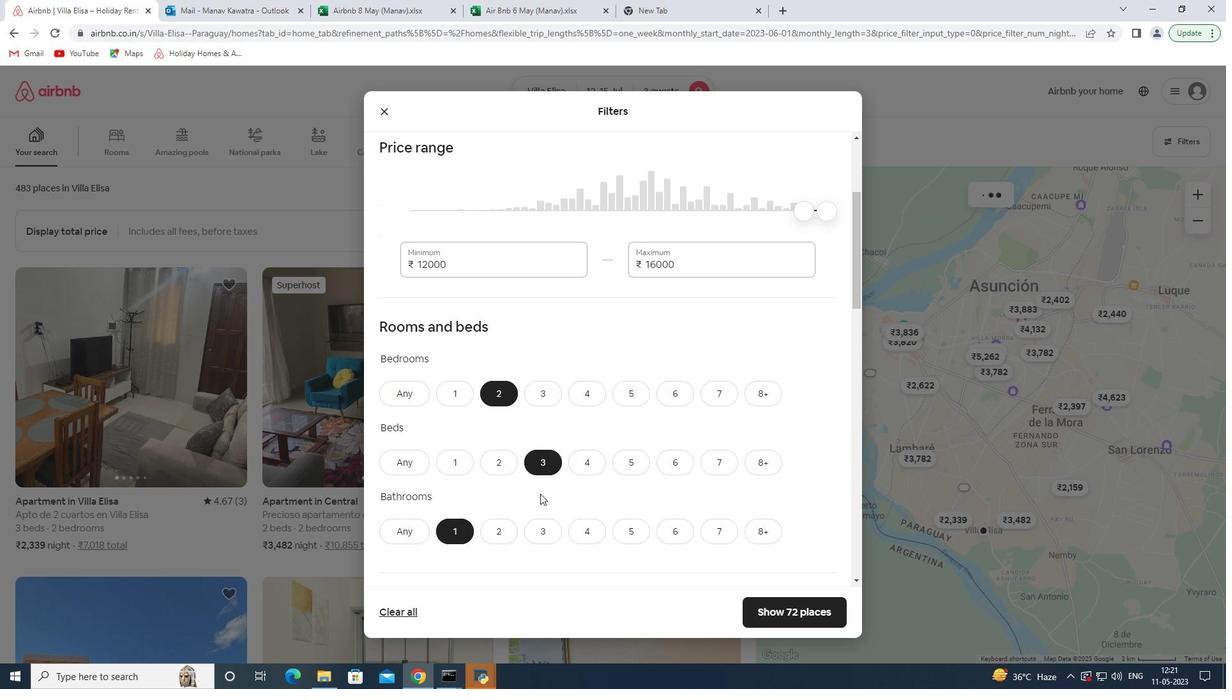 
Action: Mouse scrolled (541, 493) with delta (0, 0)
Screenshot: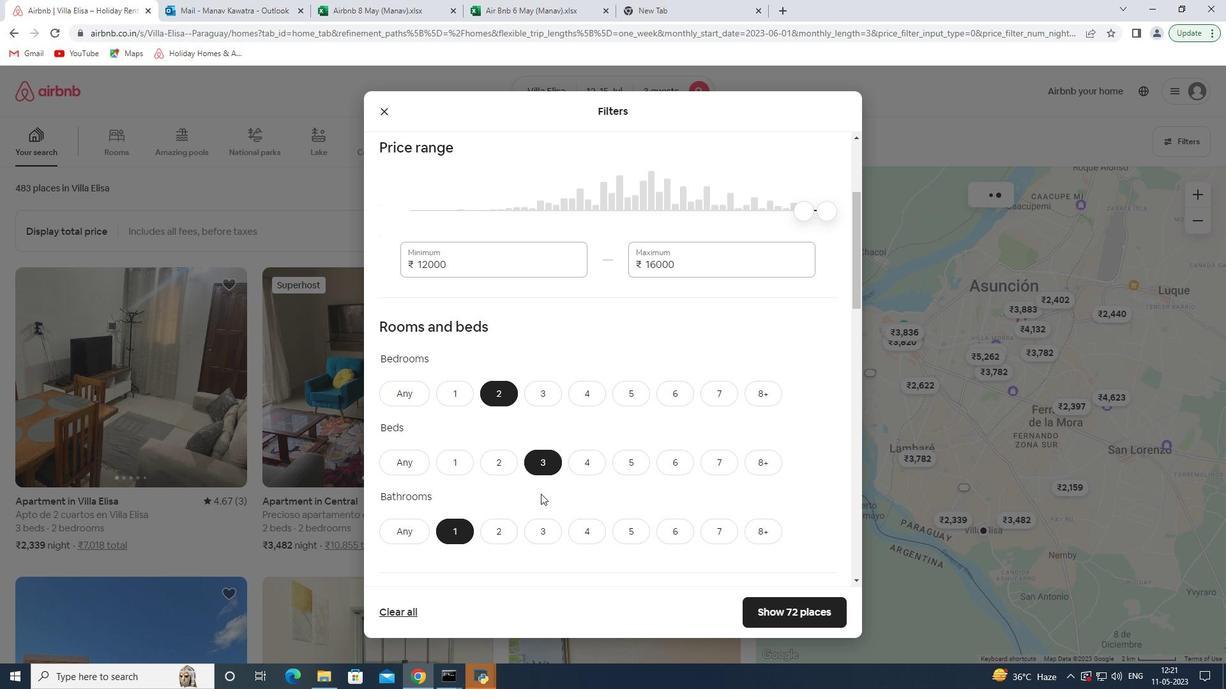 
Action: Mouse scrolled (541, 493) with delta (0, 0)
Screenshot: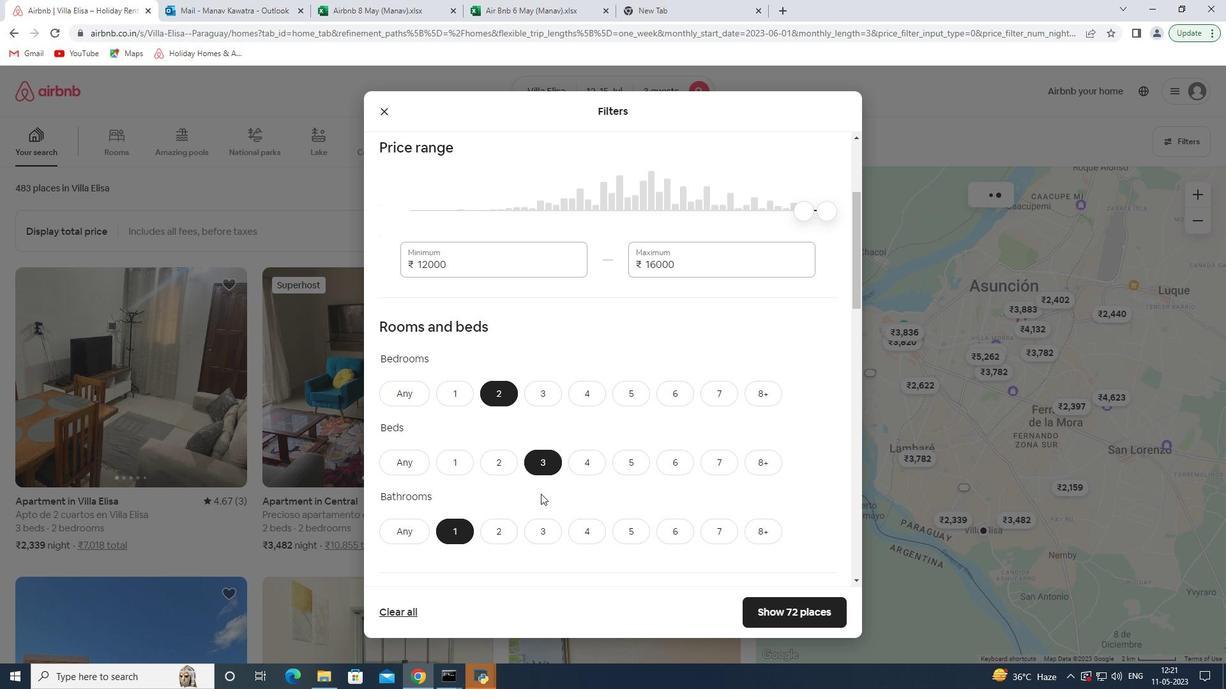 
Action: Mouse moved to (456, 457)
Screenshot: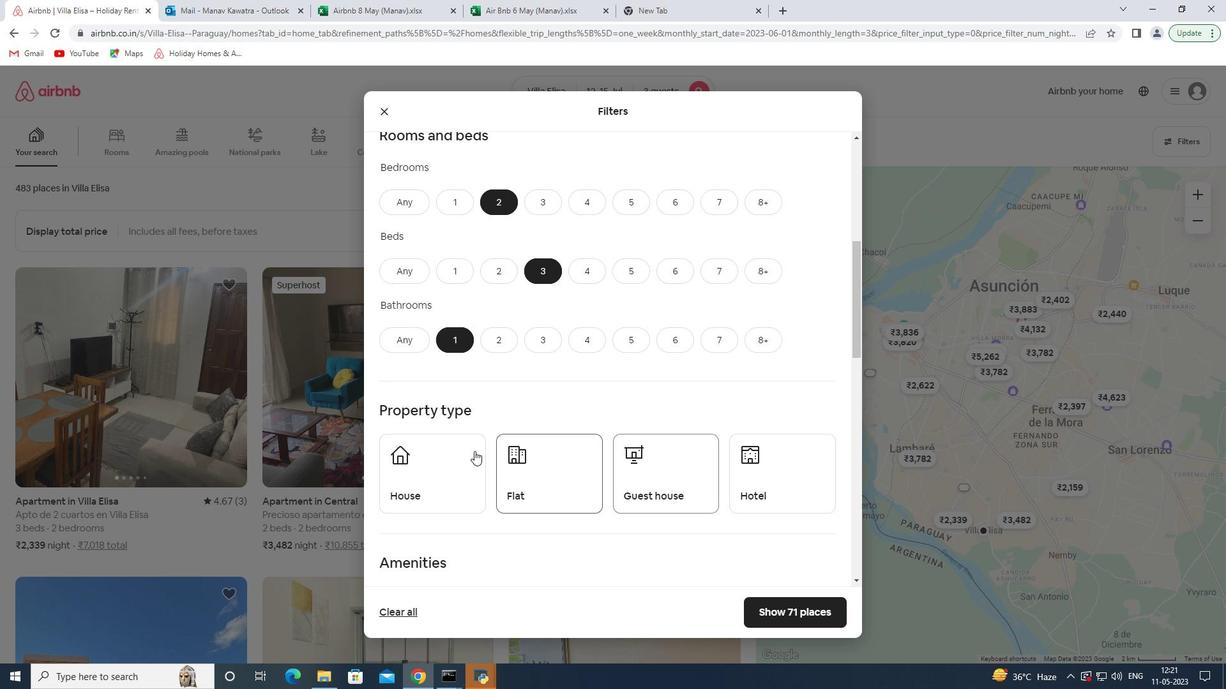 
Action: Mouse pressed left at (456, 457)
Screenshot: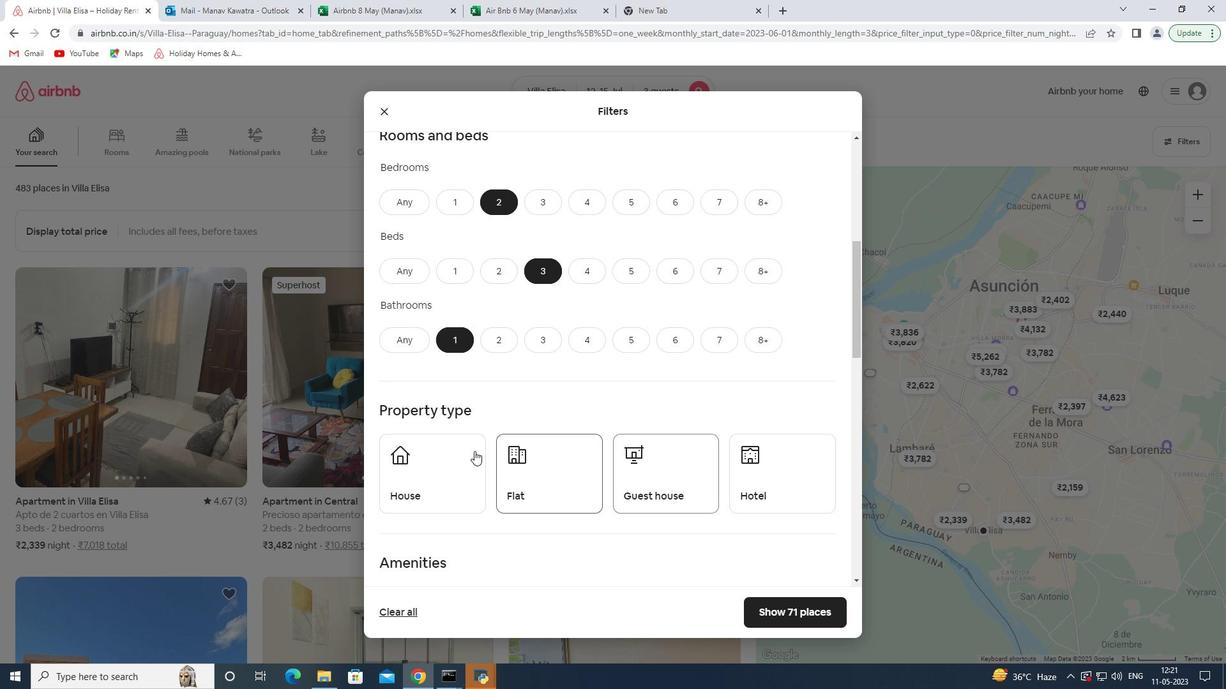 
Action: Mouse moved to (571, 492)
Screenshot: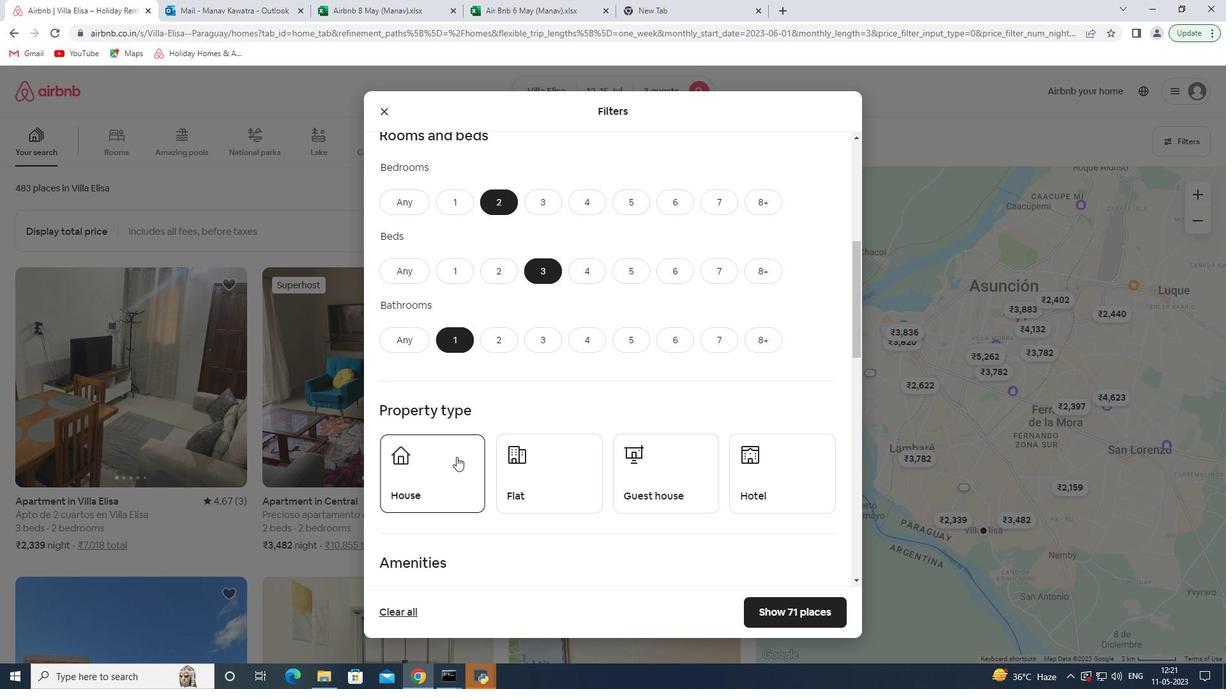 
Action: Mouse pressed left at (571, 492)
Screenshot: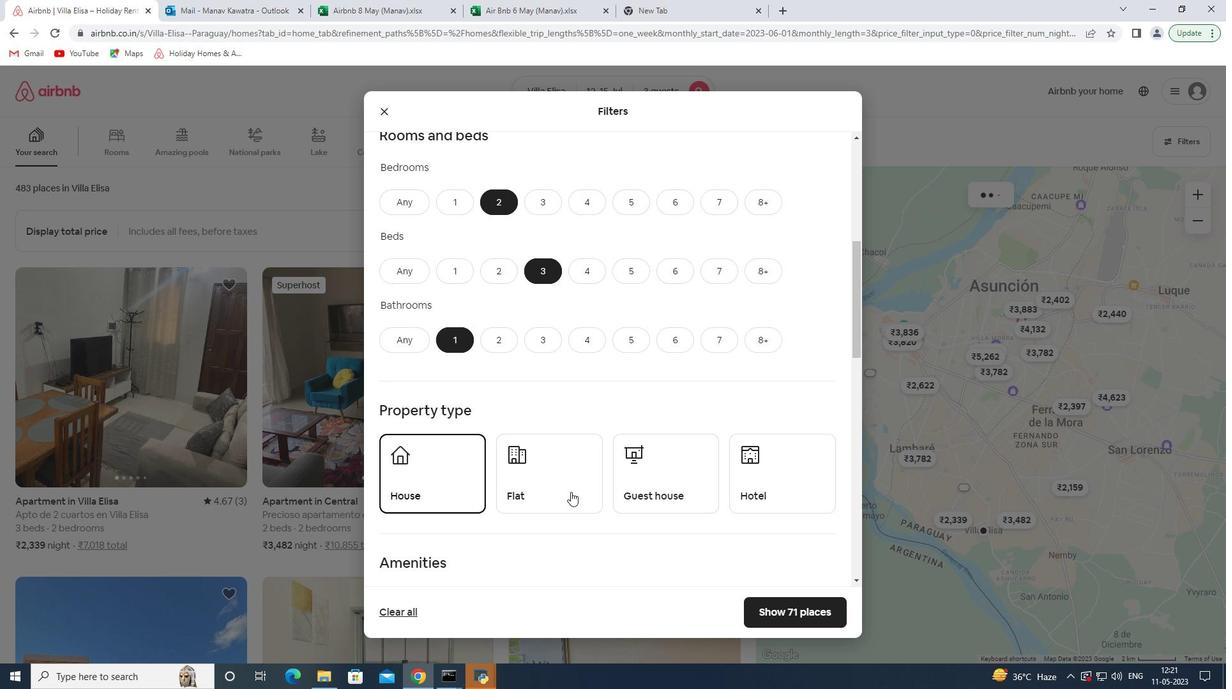 
Action: Mouse moved to (675, 493)
Screenshot: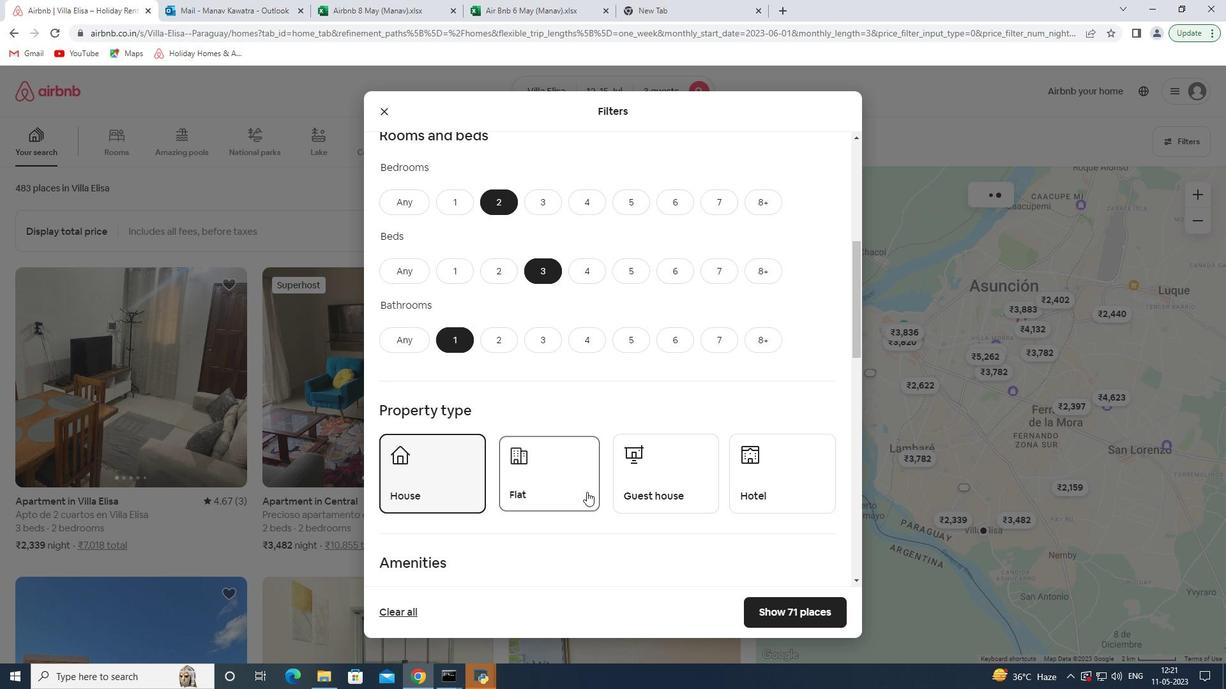 
Action: Mouse pressed left at (675, 493)
Screenshot: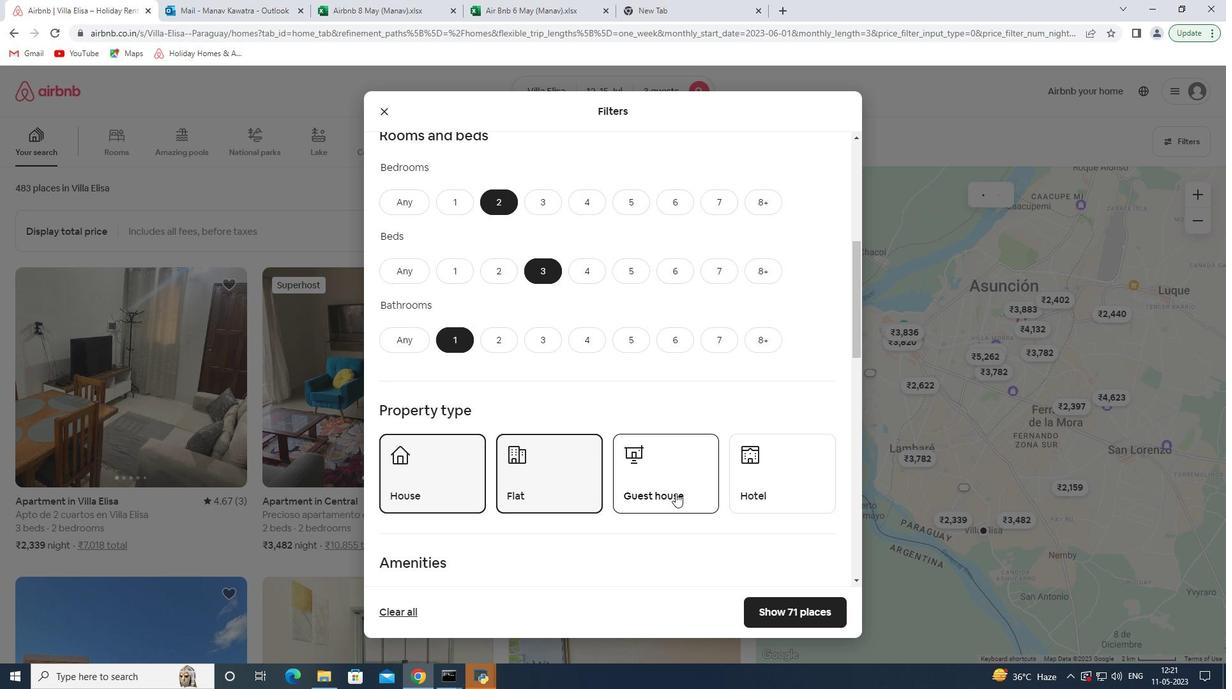 
Action: Mouse moved to (629, 518)
Screenshot: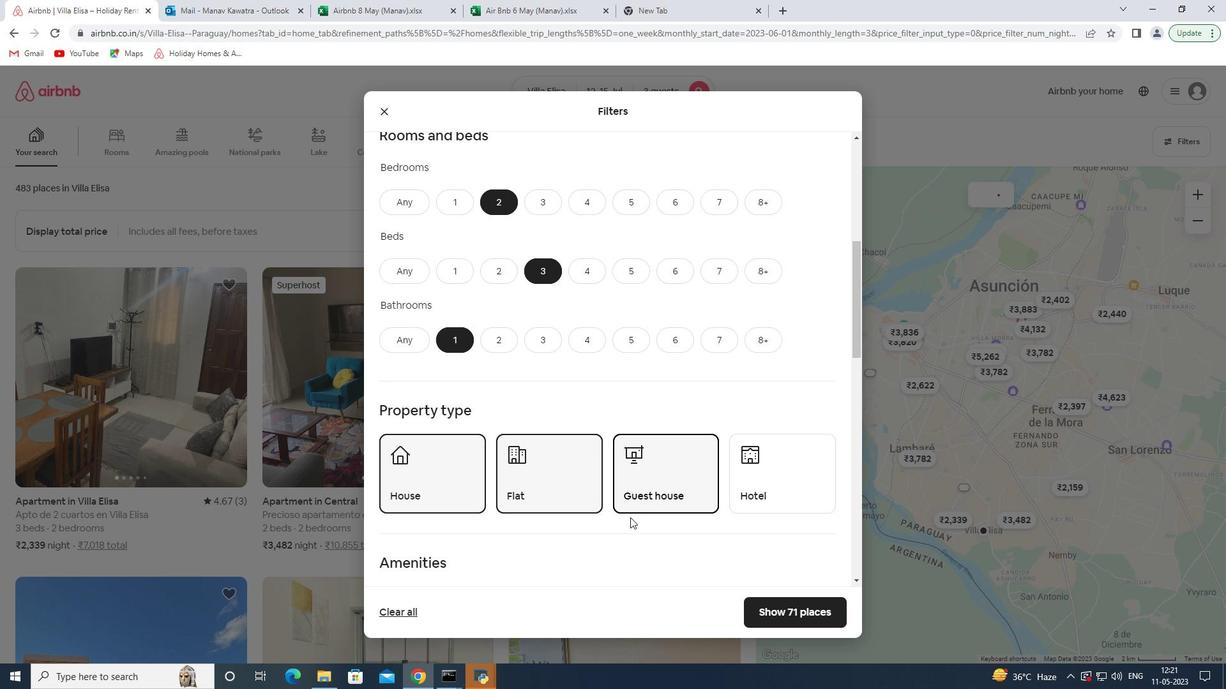 
Action: Mouse scrolled (629, 518) with delta (0, 0)
Screenshot: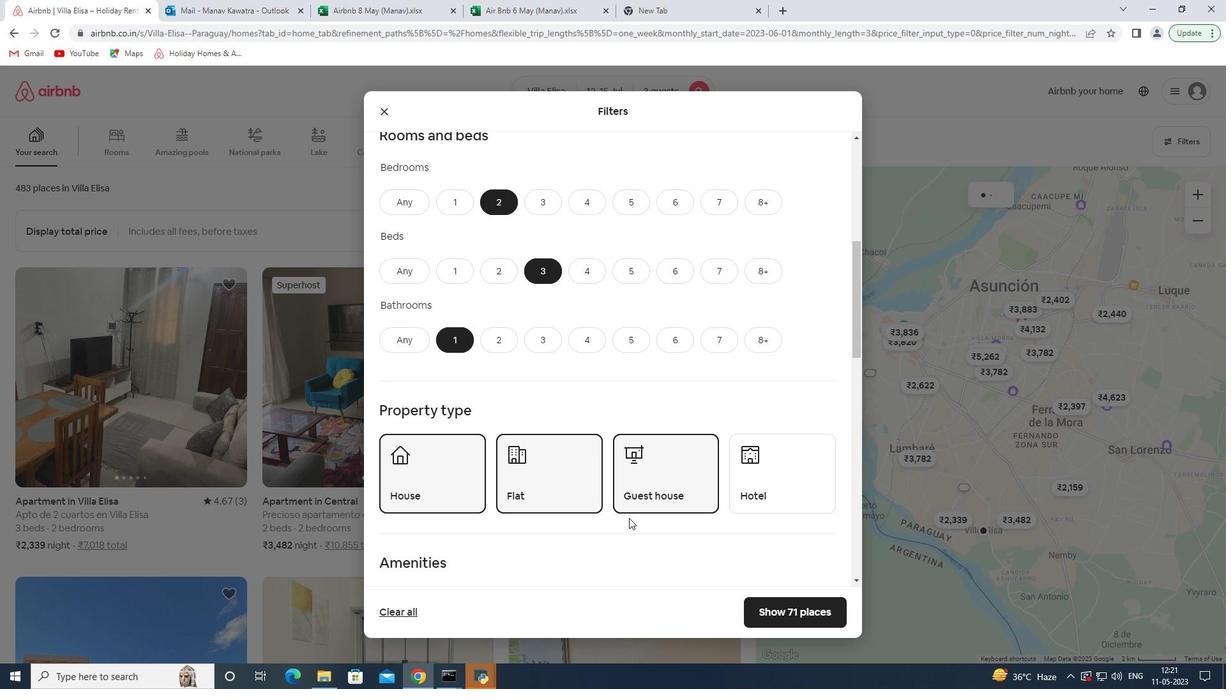 
Action: Mouse scrolled (629, 518) with delta (0, 0)
Screenshot: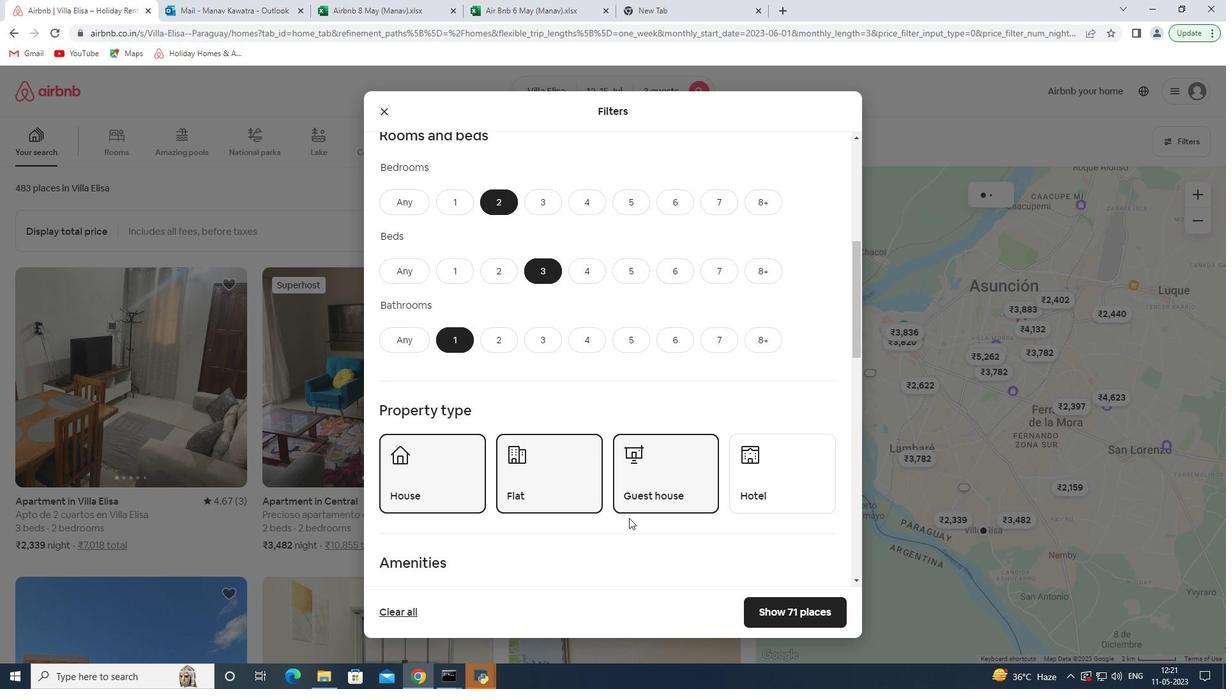 
Action: Mouse scrolled (629, 518) with delta (0, 0)
Screenshot: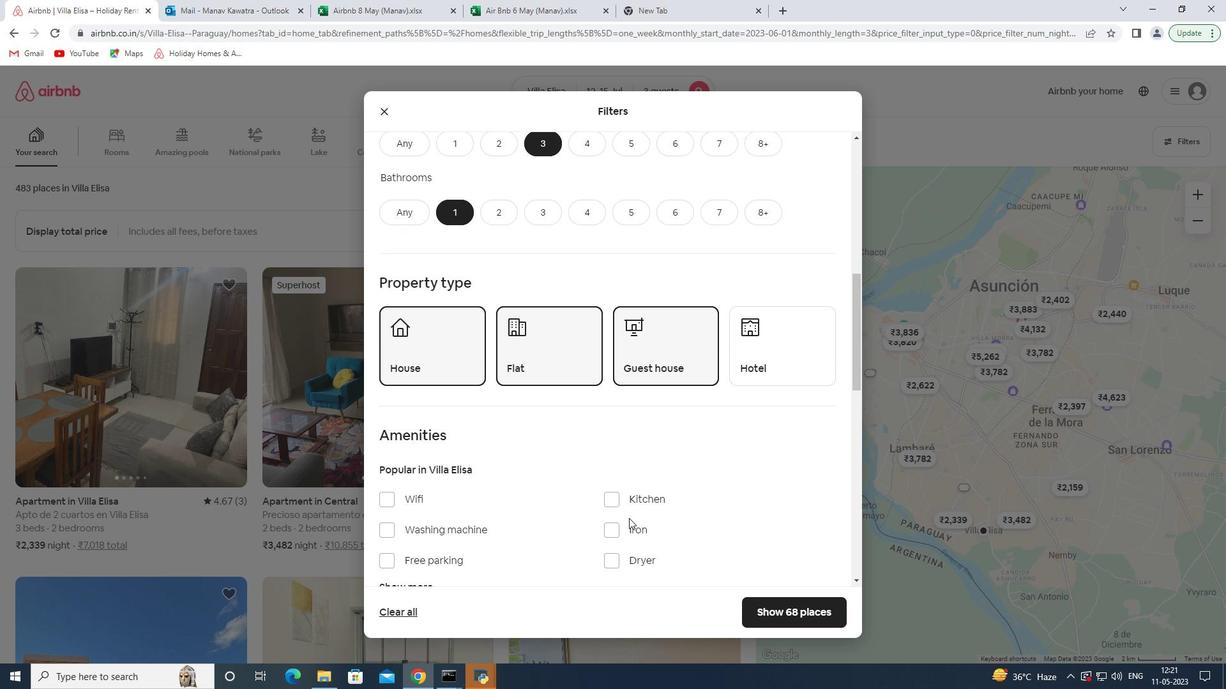 
Action: Mouse scrolled (629, 518) with delta (0, 0)
Screenshot: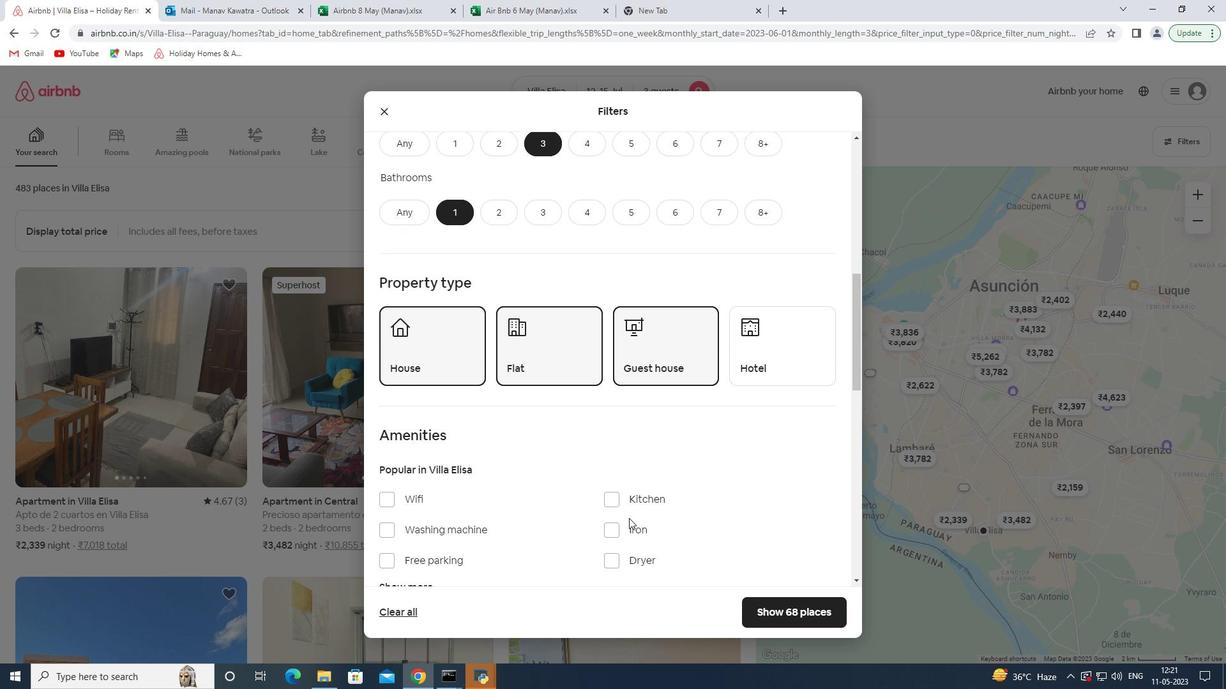 
Action: Mouse moved to (417, 367)
Screenshot: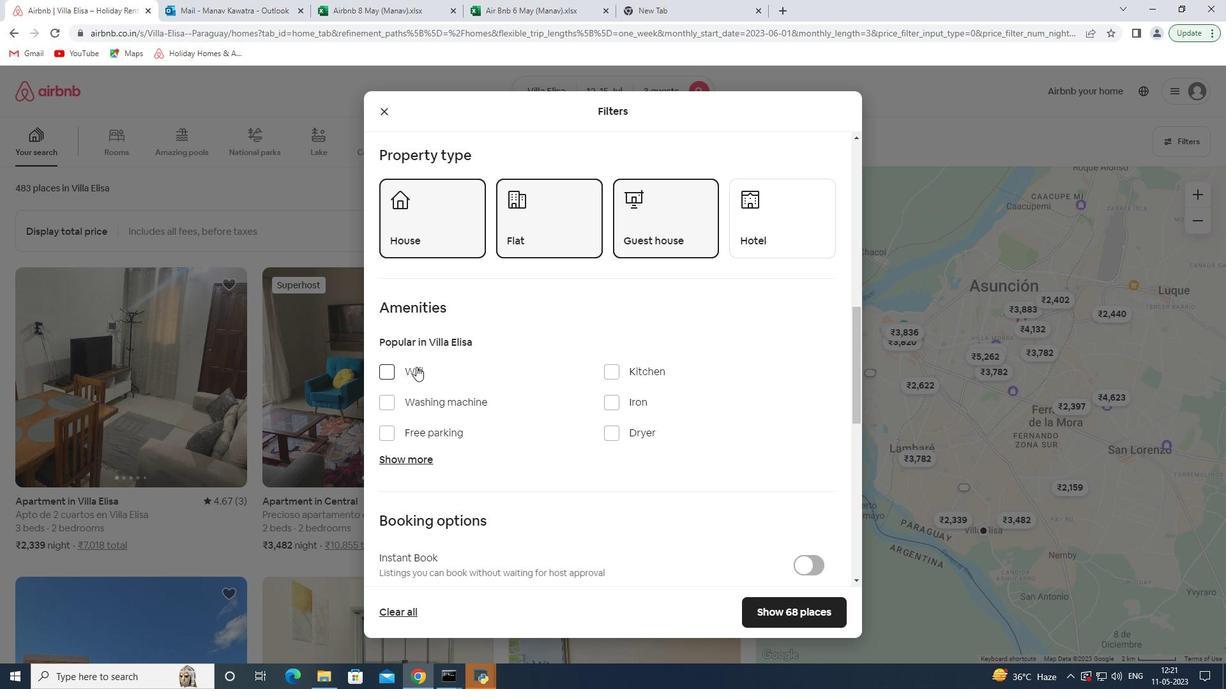 
Action: Mouse pressed left at (417, 367)
Screenshot: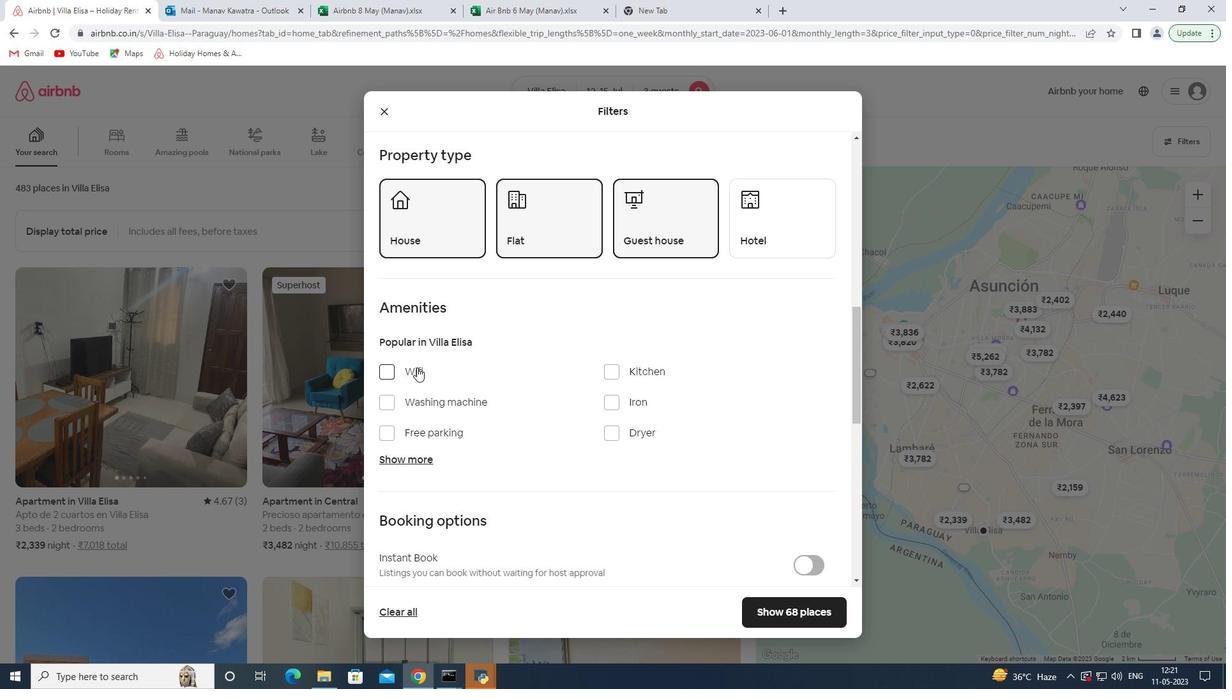 
Action: Mouse moved to (431, 433)
Screenshot: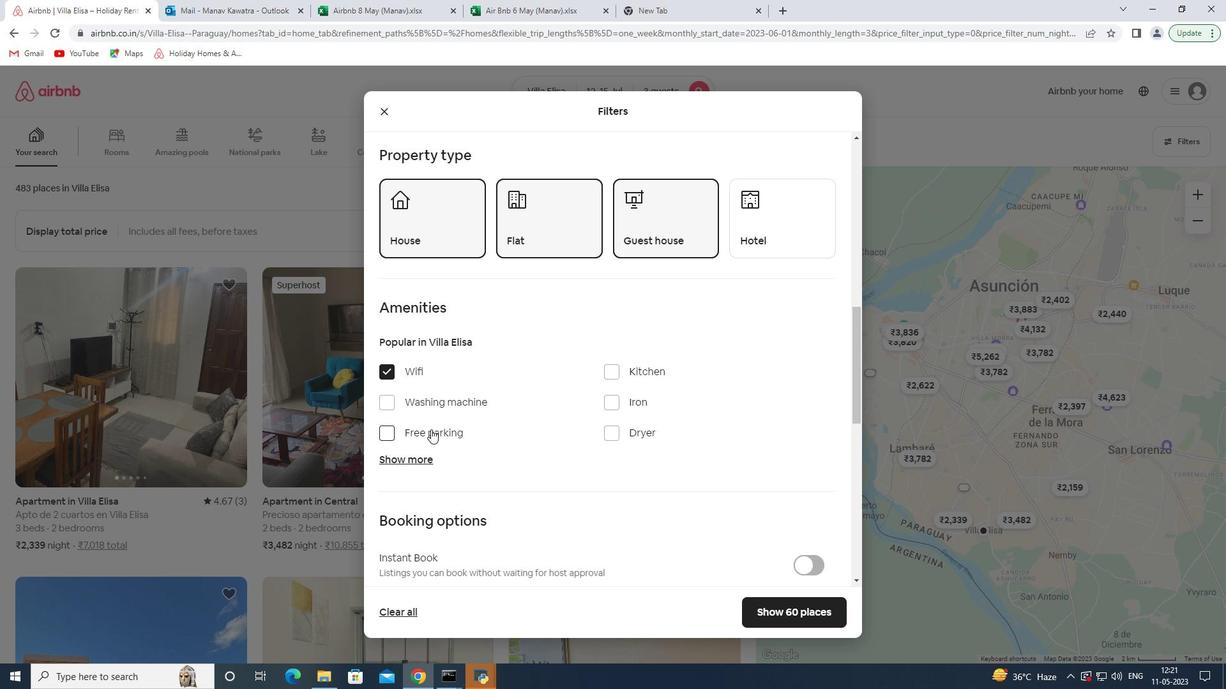 
Action: Mouse pressed left at (431, 433)
Screenshot: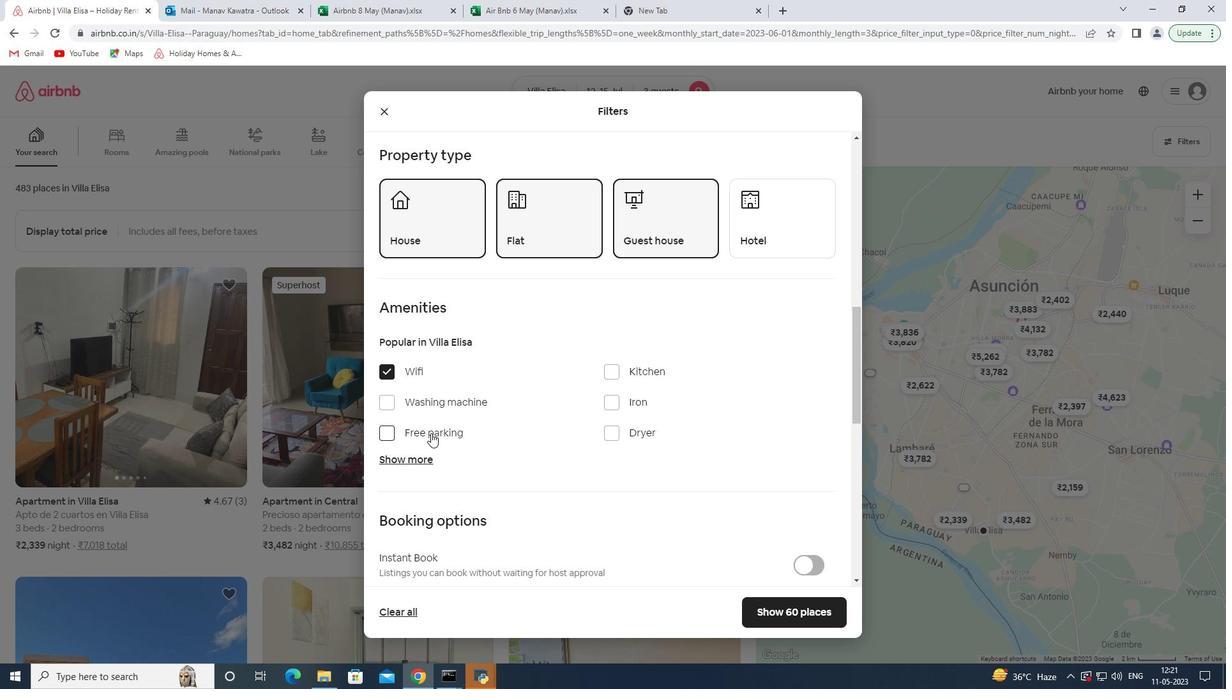 
Action: Mouse moved to (421, 449)
Screenshot: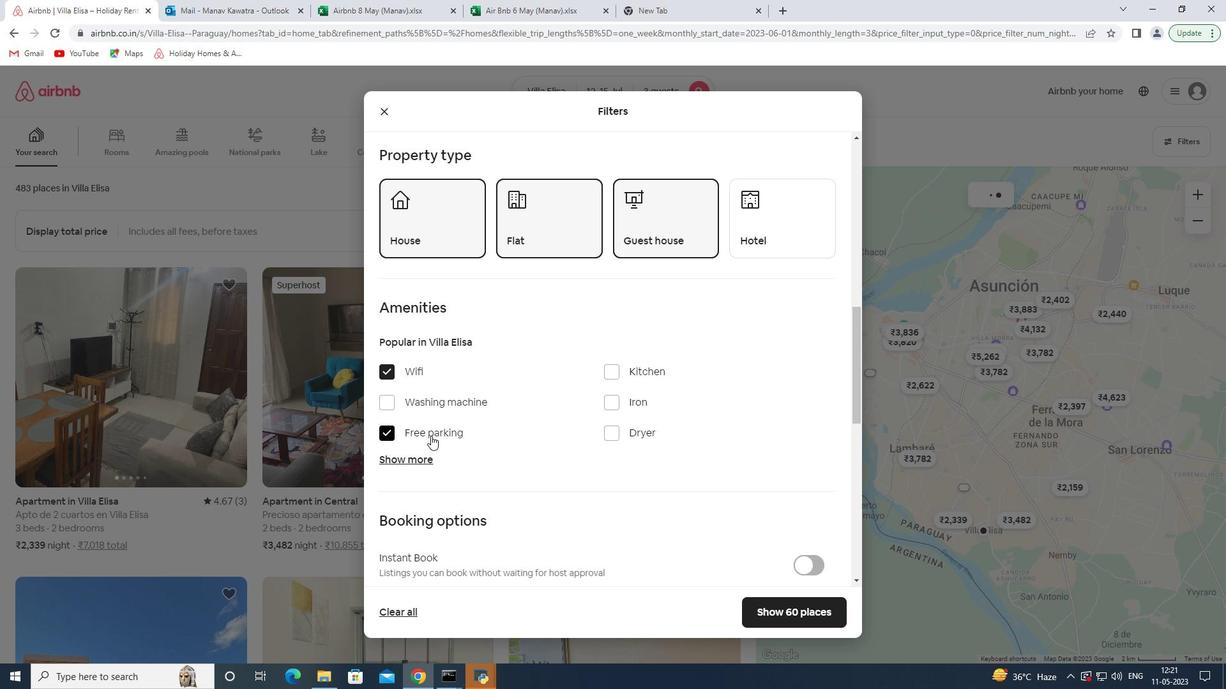 
Action: Mouse pressed left at (421, 449)
Screenshot: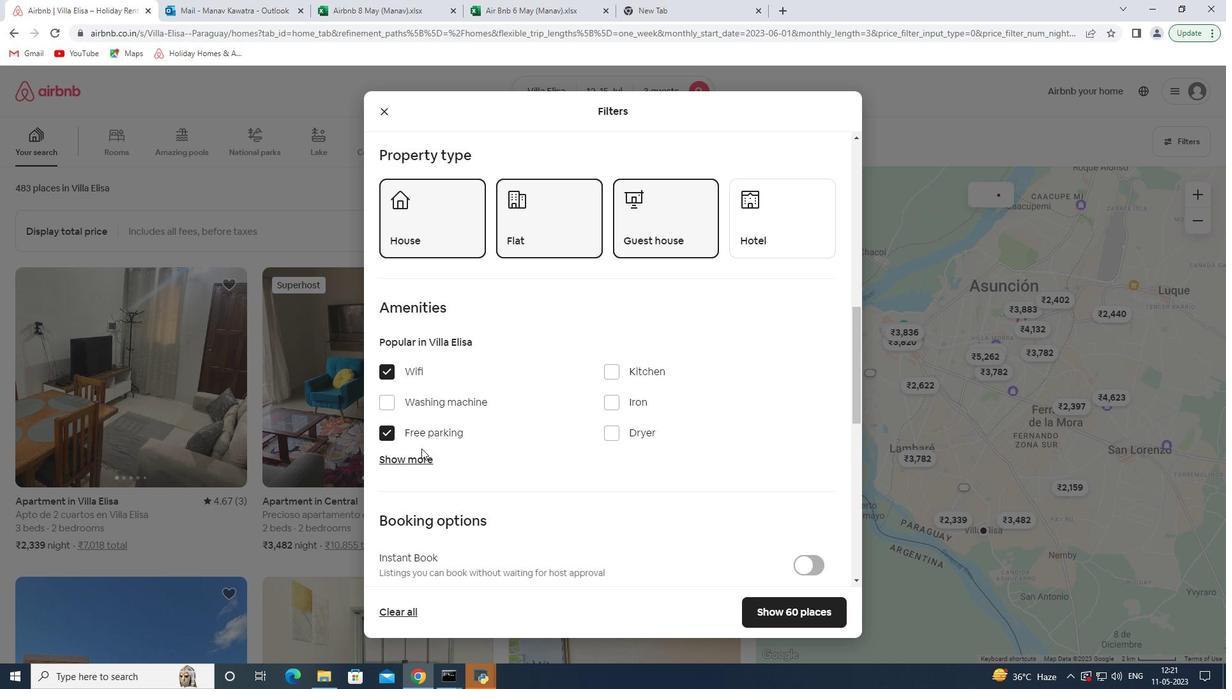 
Action: Mouse moved to (401, 430)
Screenshot: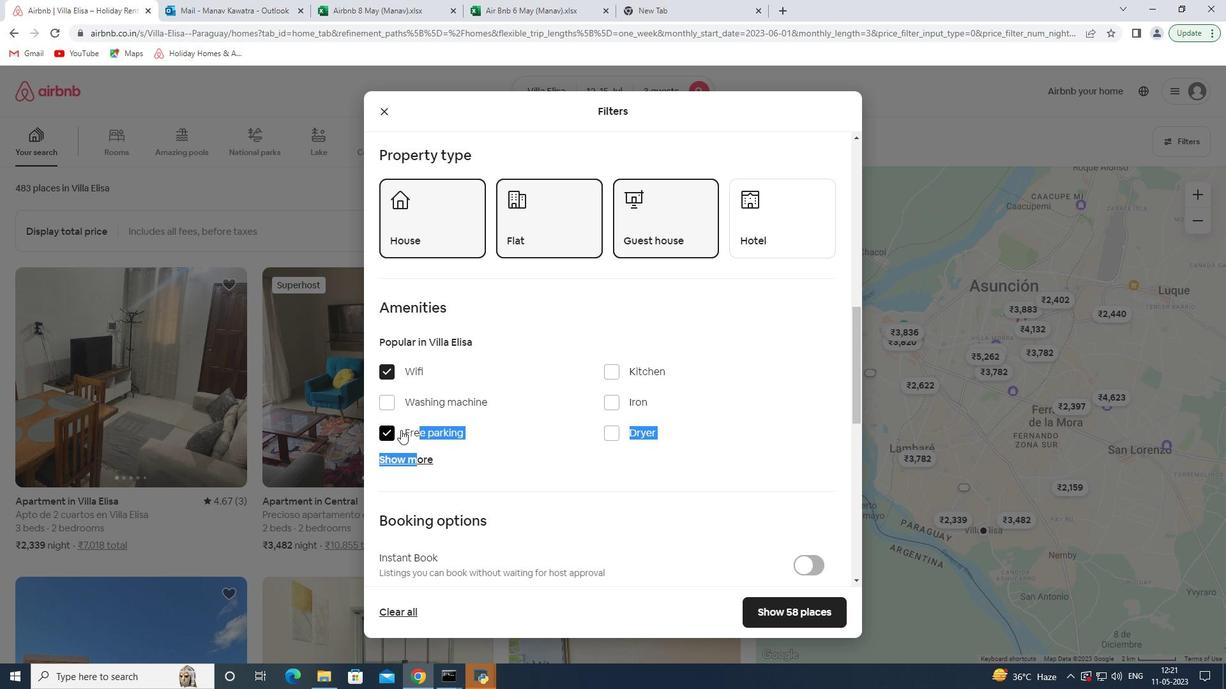 
Action: Mouse pressed left at (401, 430)
Screenshot: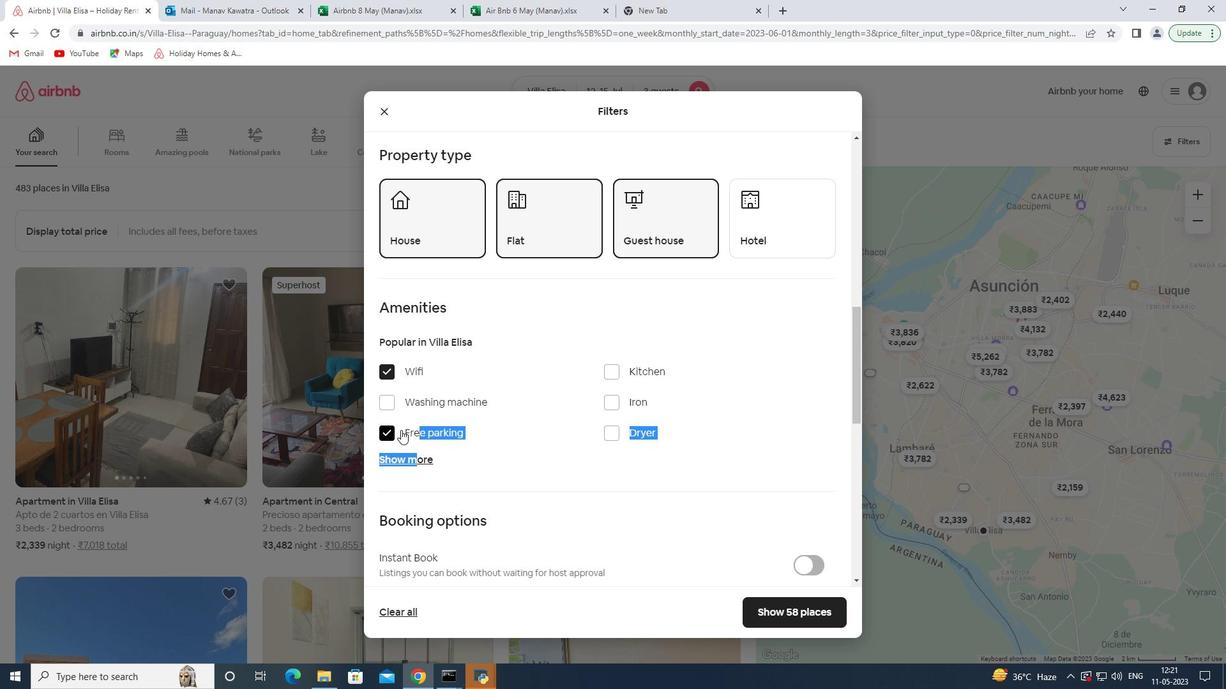 
Action: Mouse moved to (396, 373)
Screenshot: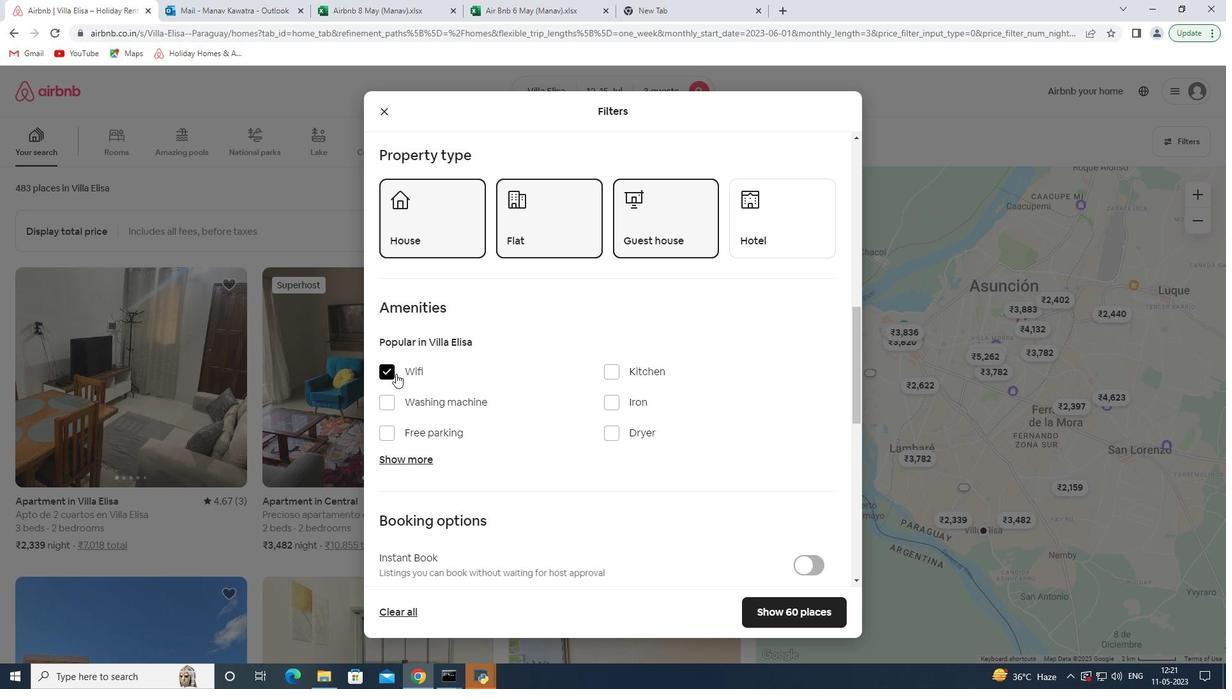 
Action: Mouse pressed left at (396, 373)
Screenshot: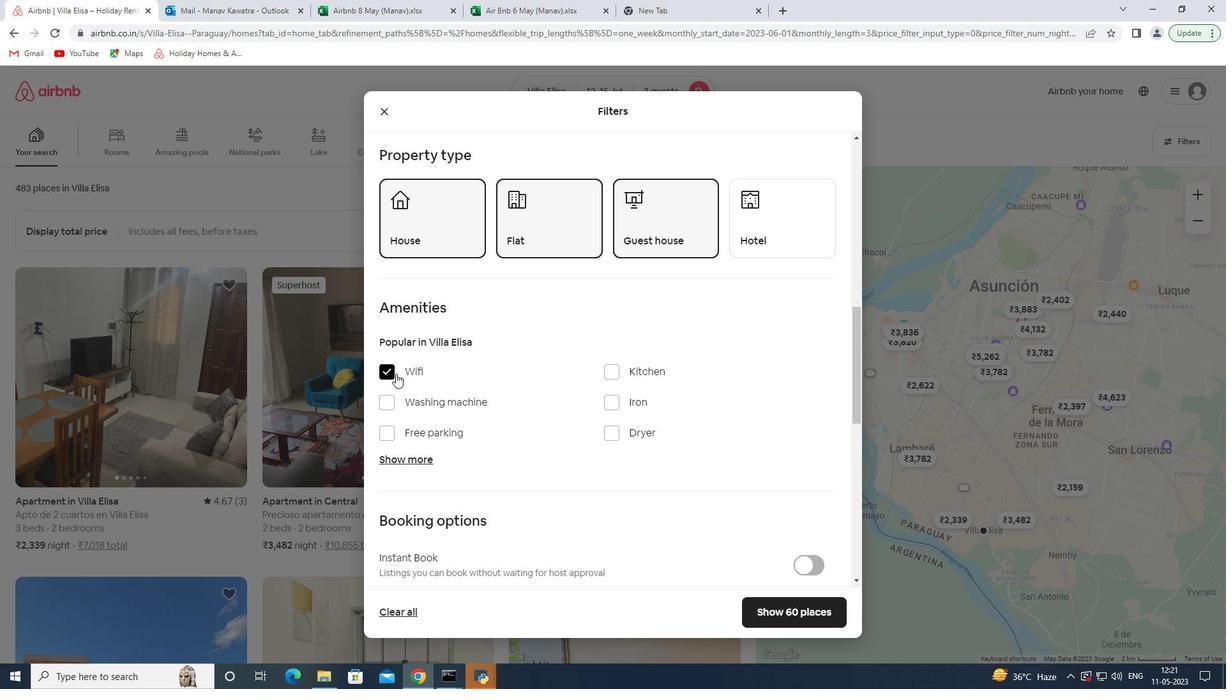 
Action: Mouse moved to (528, 472)
Screenshot: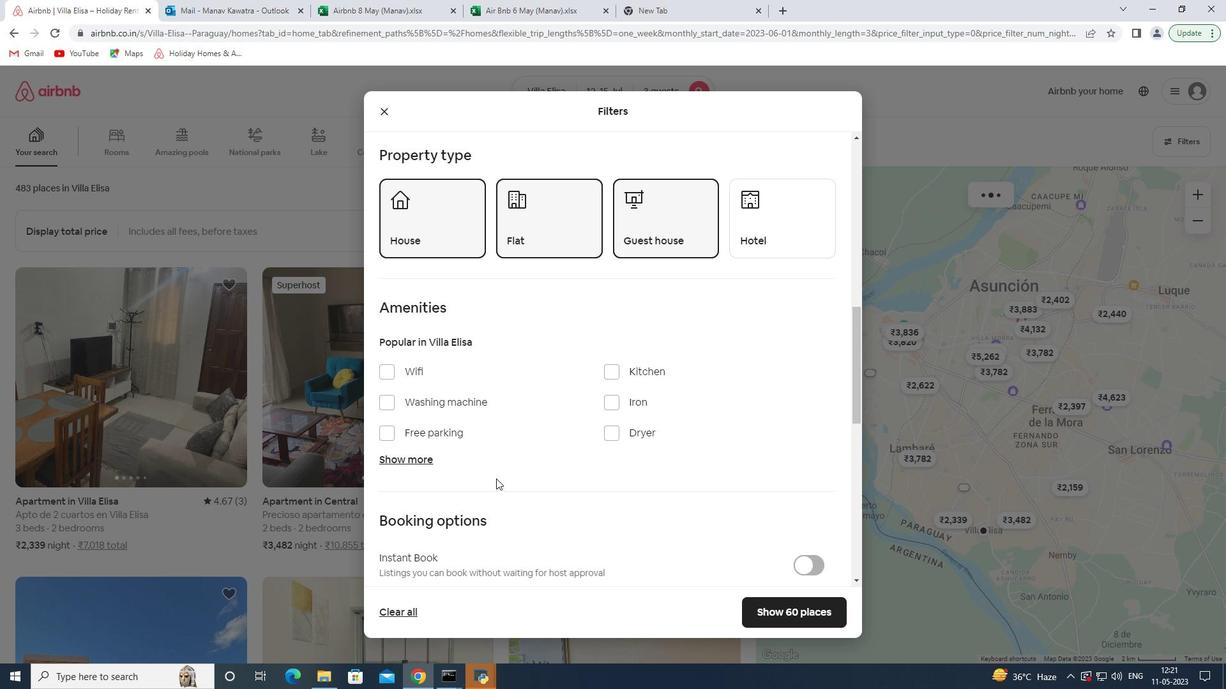 
Action: Mouse scrolled (528, 471) with delta (0, 0)
Screenshot: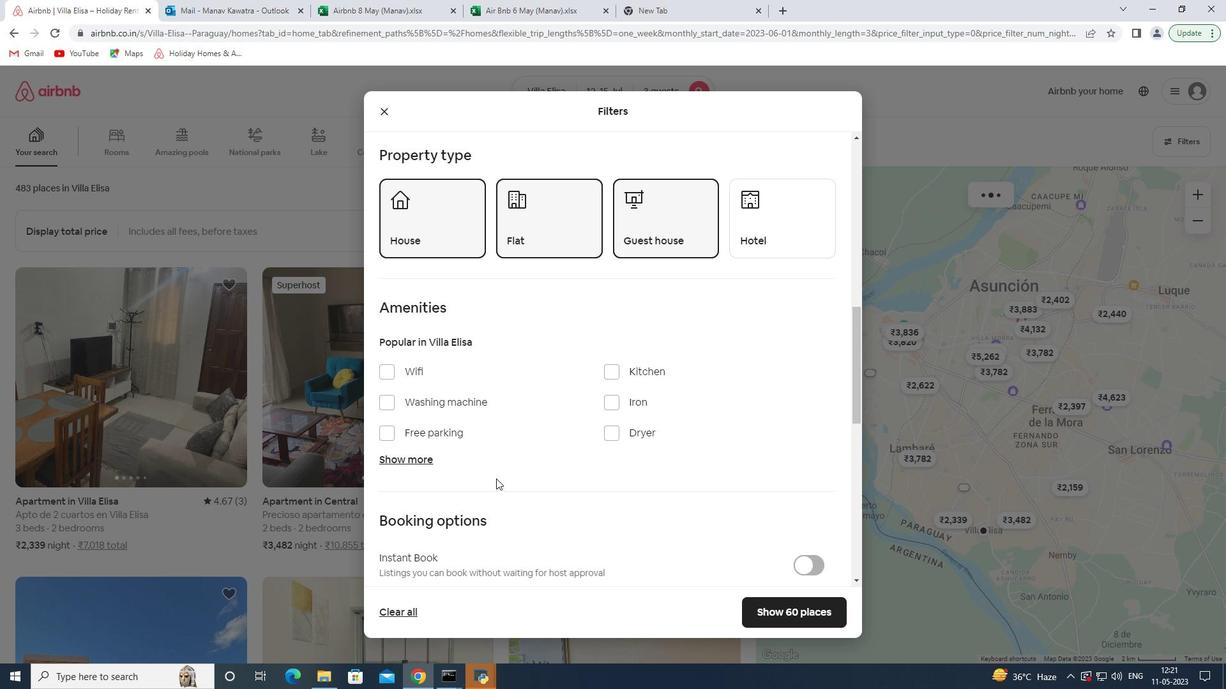 
Action: Mouse moved to (531, 471)
Screenshot: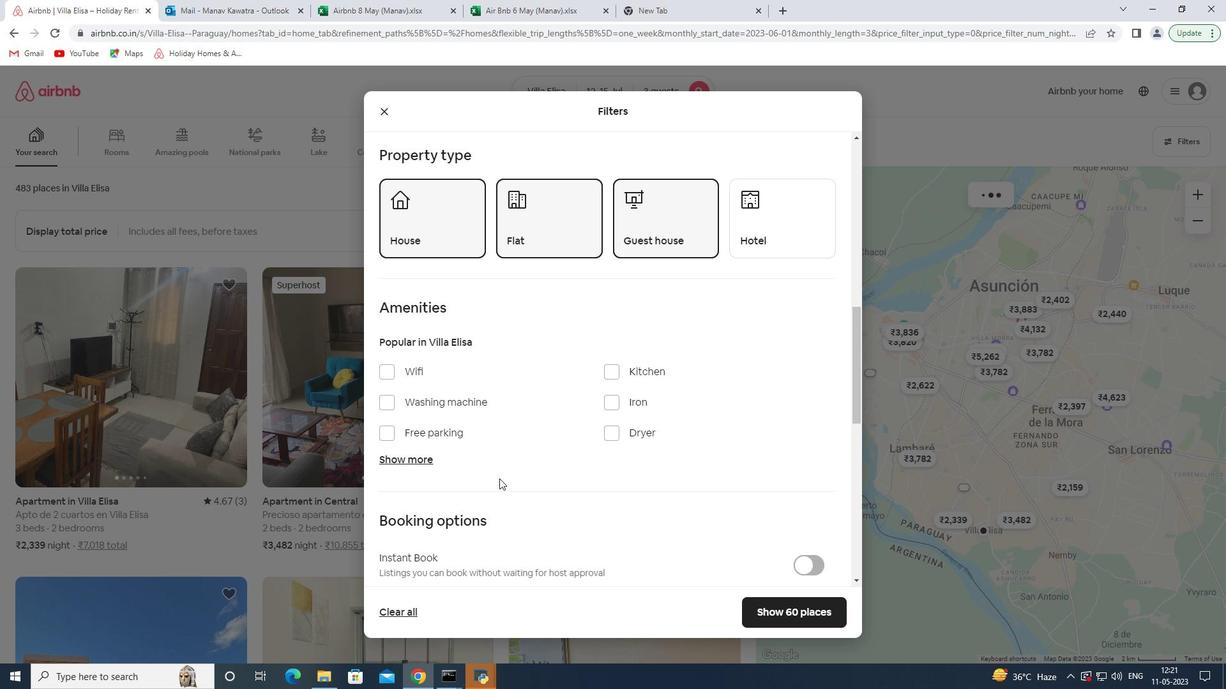 
Action: Mouse scrolled (531, 470) with delta (0, 0)
Screenshot: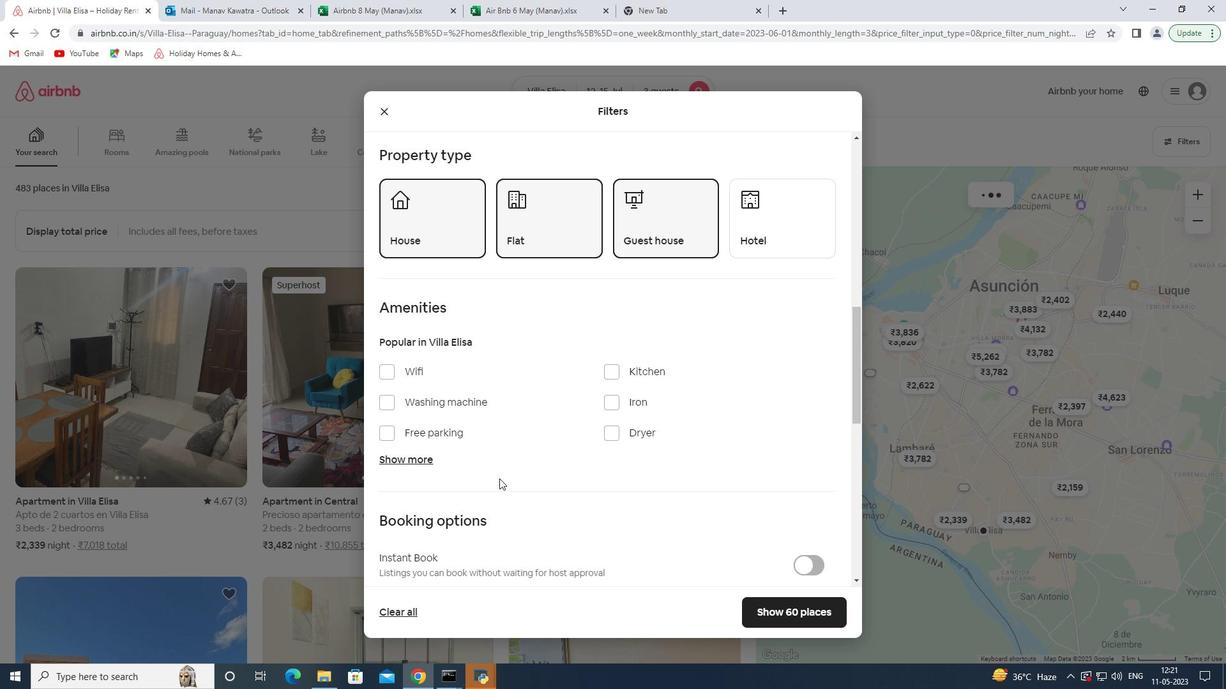 
Action: Mouse moved to (534, 470)
Screenshot: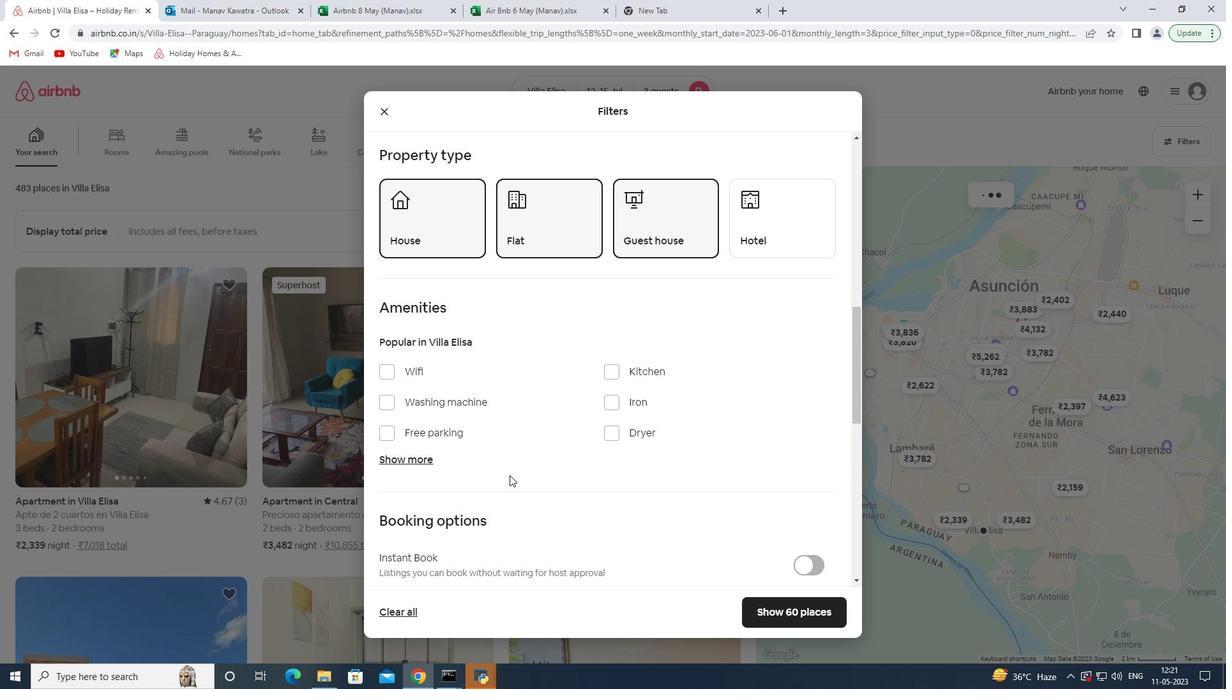 
Action: Mouse scrolled (534, 470) with delta (0, 0)
Screenshot: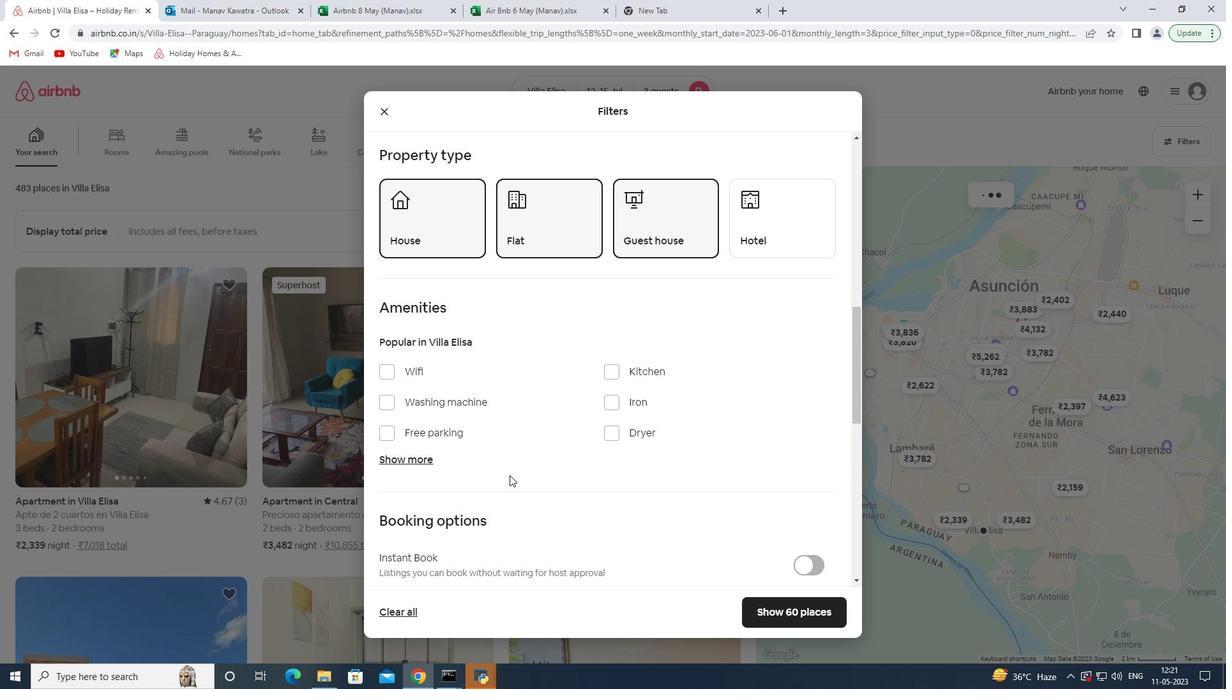 
Action: Mouse moved to (537, 470)
Screenshot: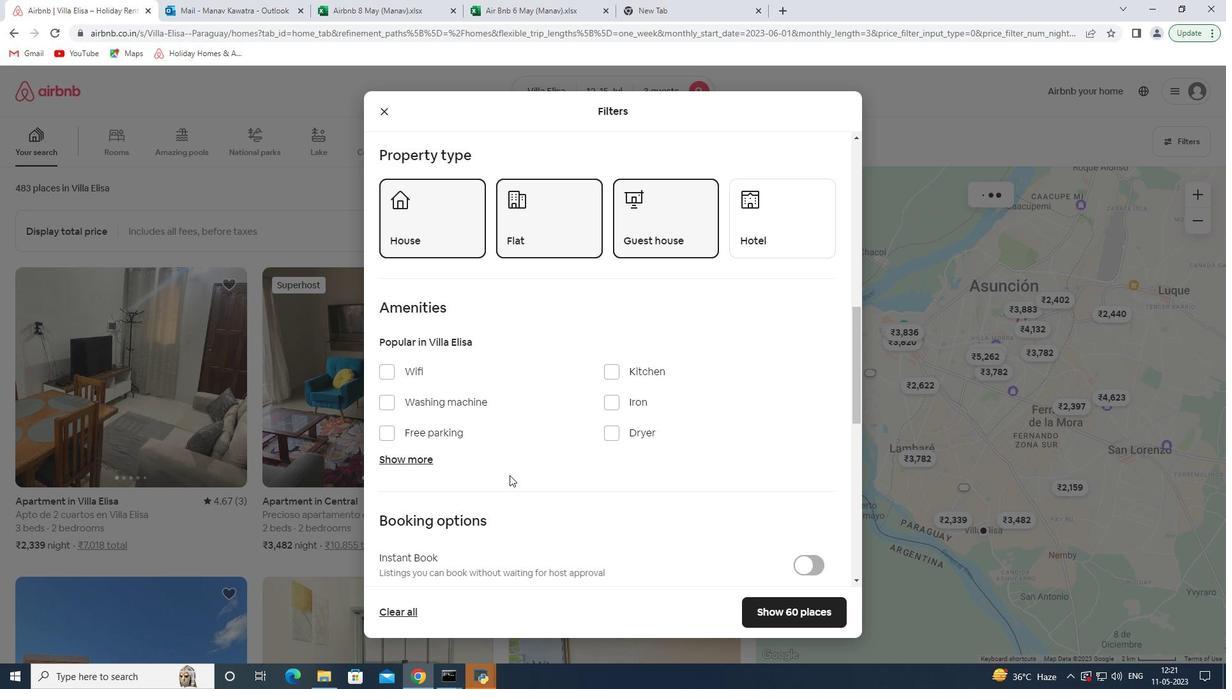 
Action: Mouse scrolled (537, 469) with delta (0, 0)
Screenshot: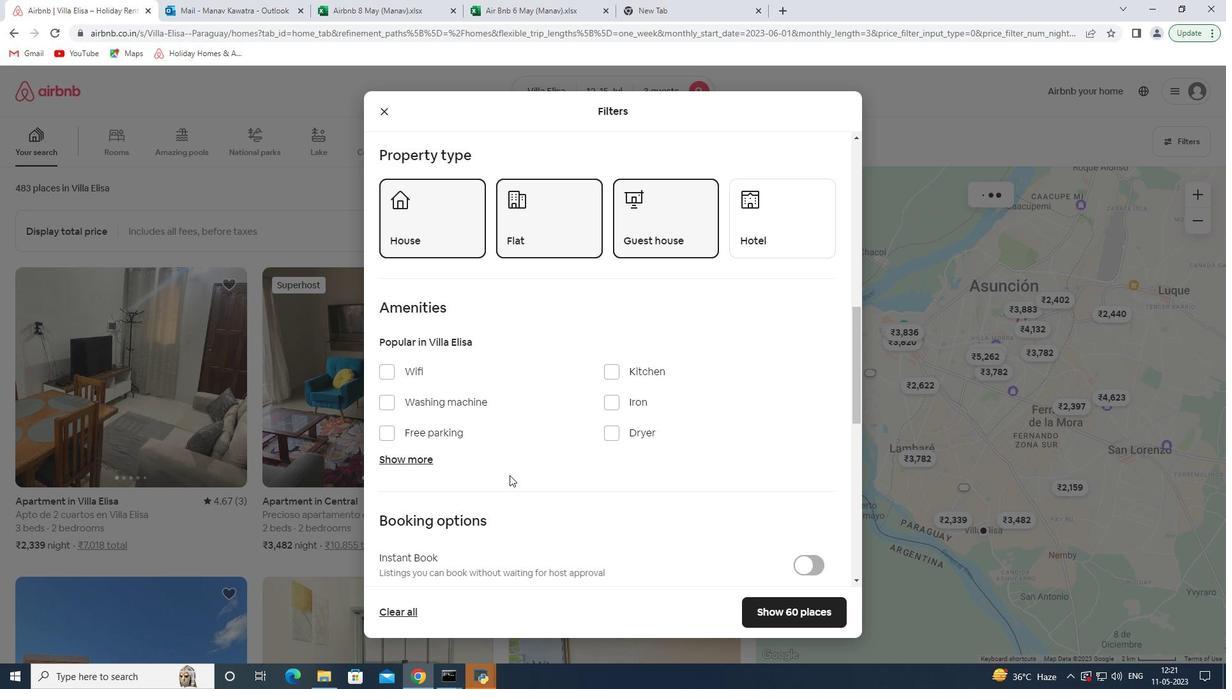 
Action: Mouse moved to (546, 468)
Screenshot: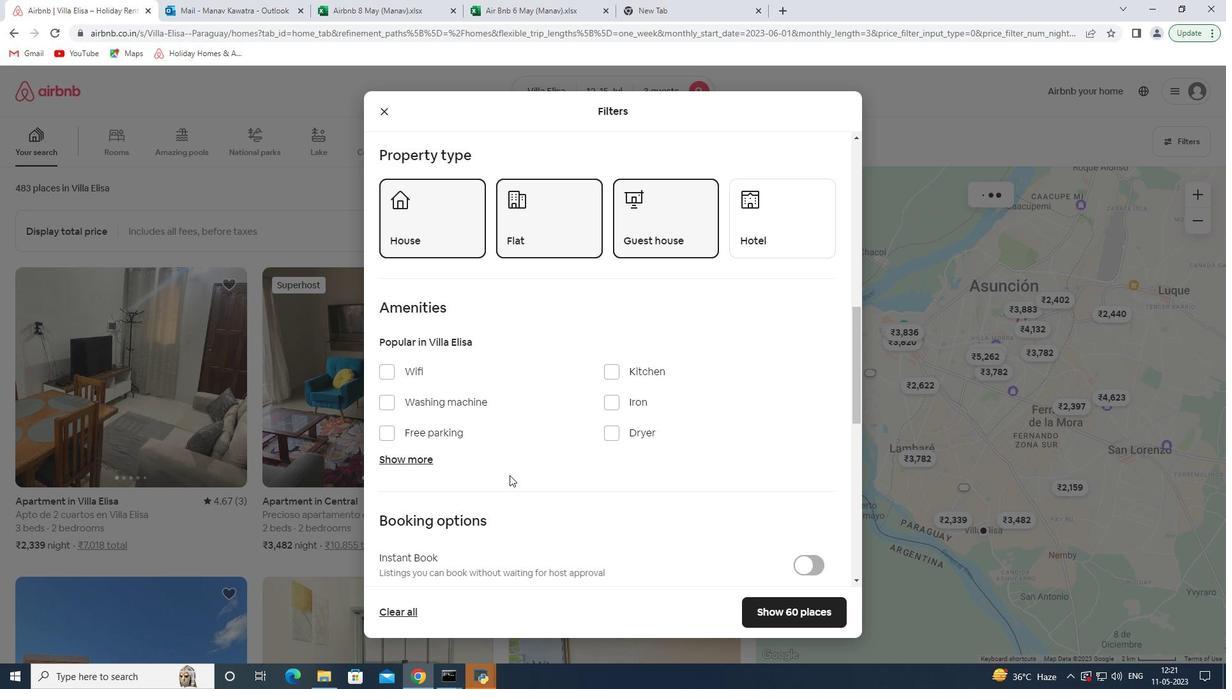 
Action: Mouse scrolled (546, 468) with delta (0, 0)
Screenshot: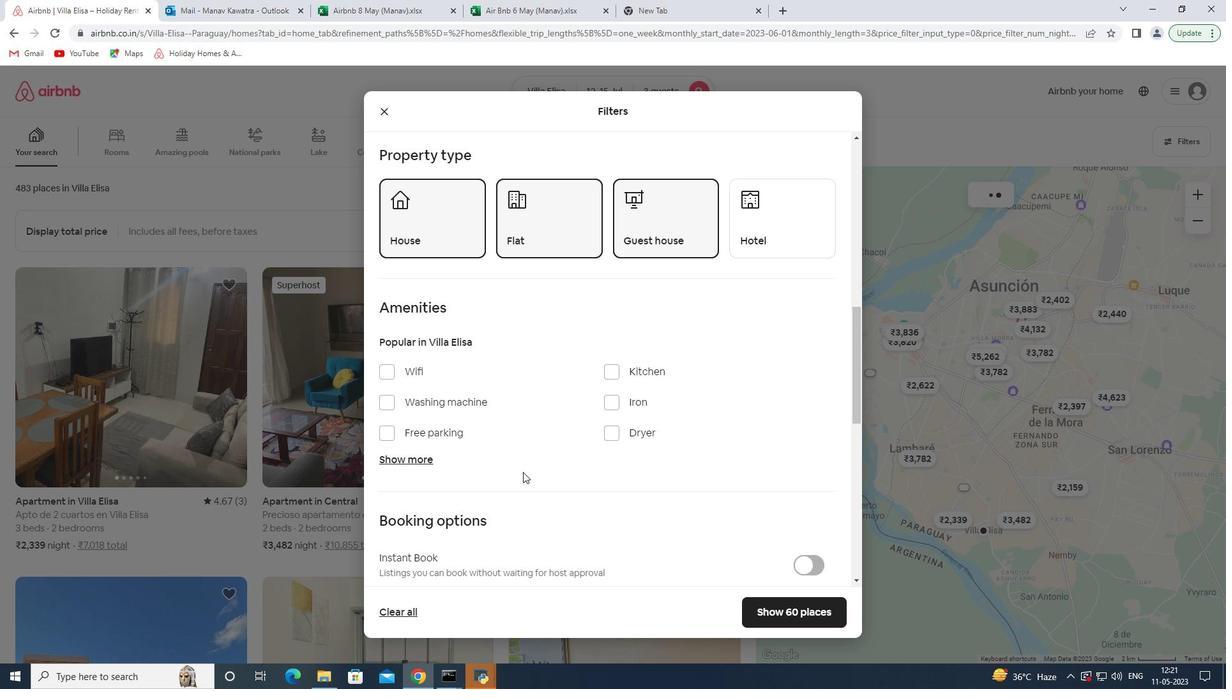 
Action: Mouse moved to (815, 281)
Screenshot: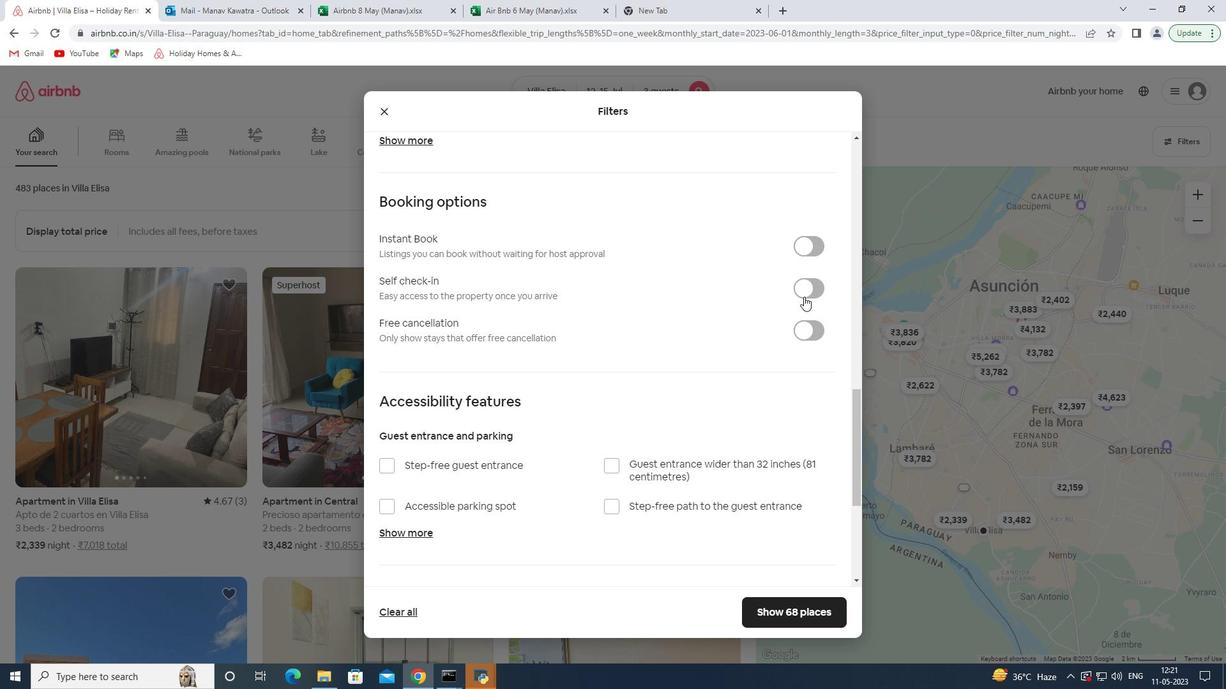 
Action: Mouse pressed left at (815, 281)
Screenshot: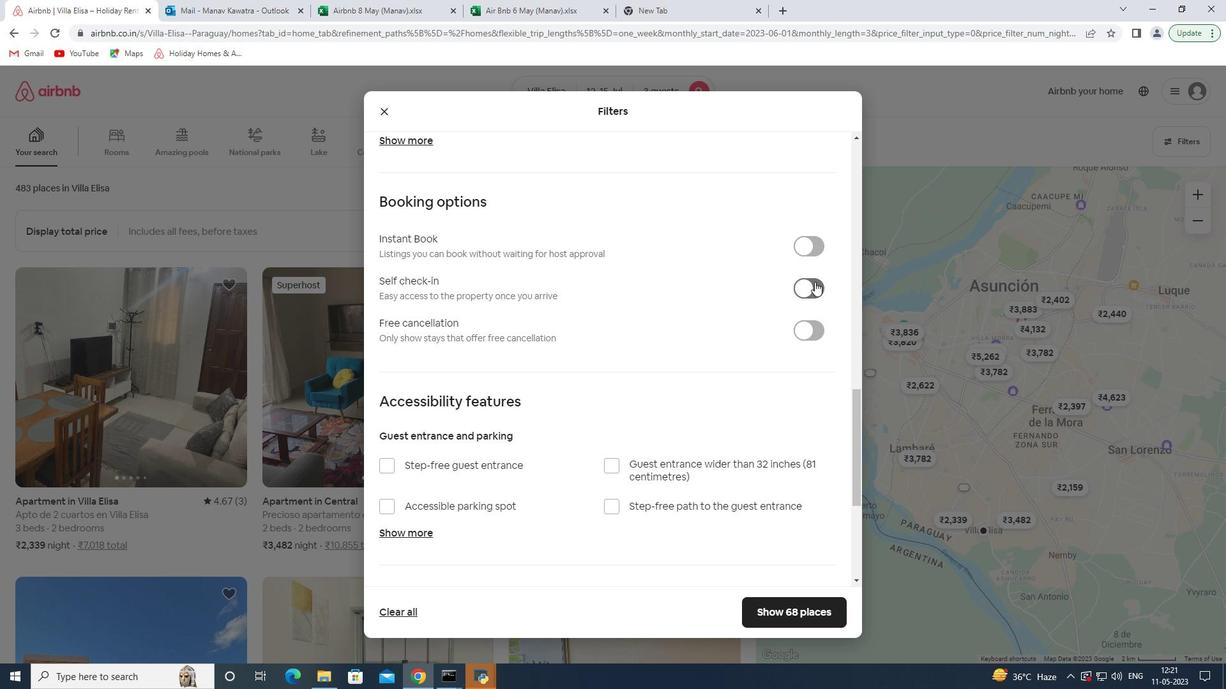 
Action: Mouse moved to (709, 352)
Screenshot: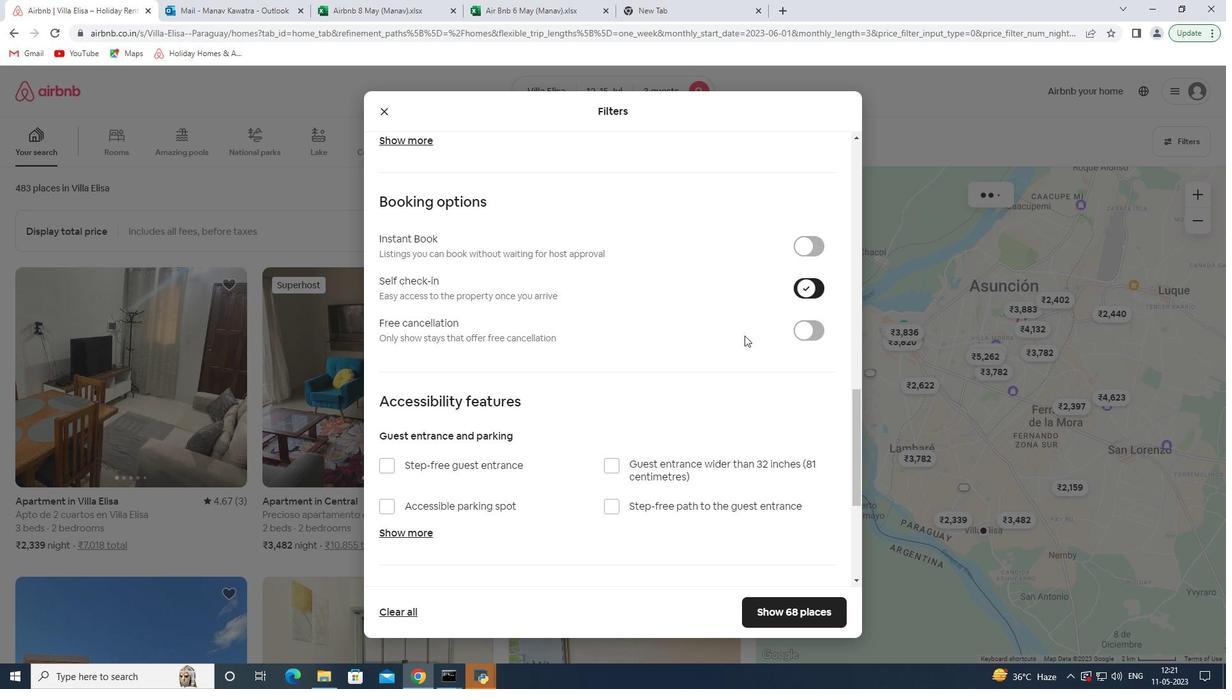 
Action: Mouse scrolled (709, 351) with delta (0, 0)
Screenshot: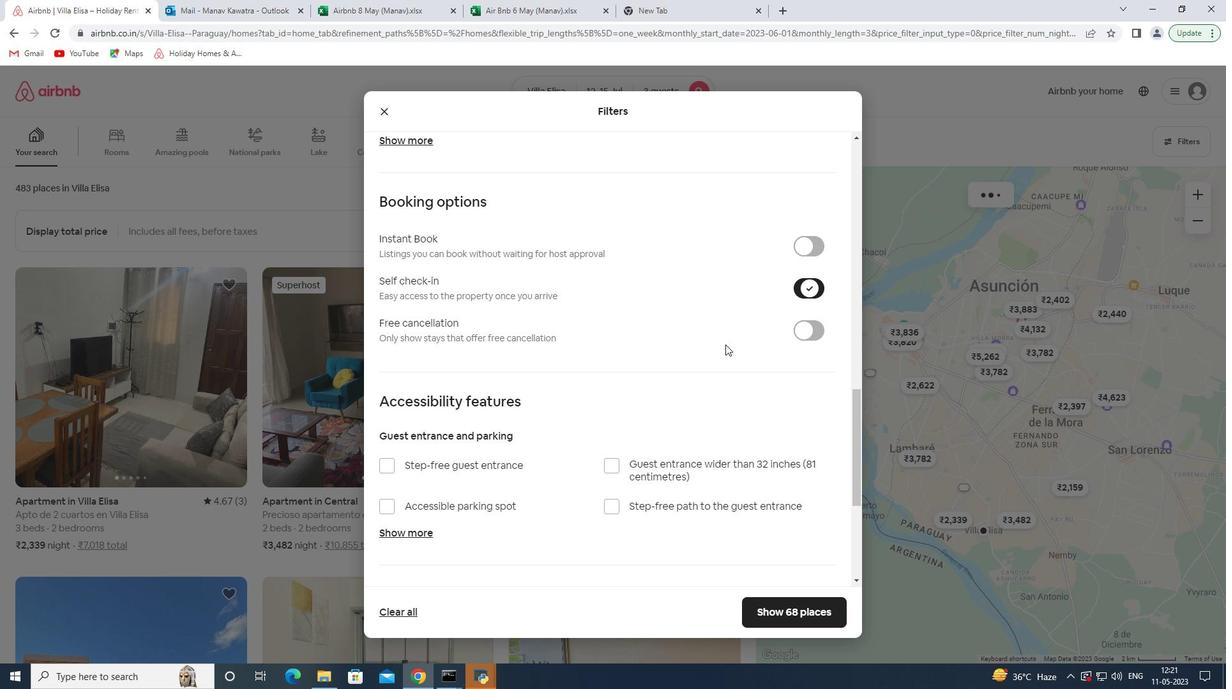 
Action: Mouse scrolled (709, 351) with delta (0, 0)
Screenshot: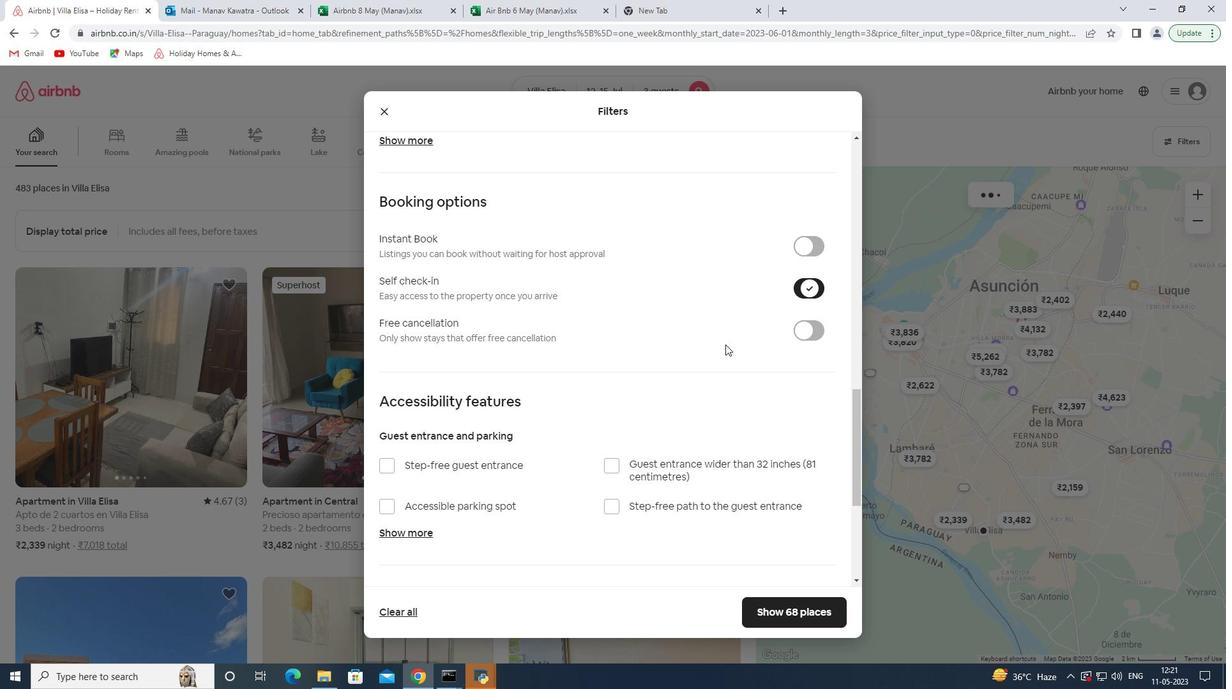 
Action: Mouse scrolled (709, 351) with delta (0, 0)
Screenshot: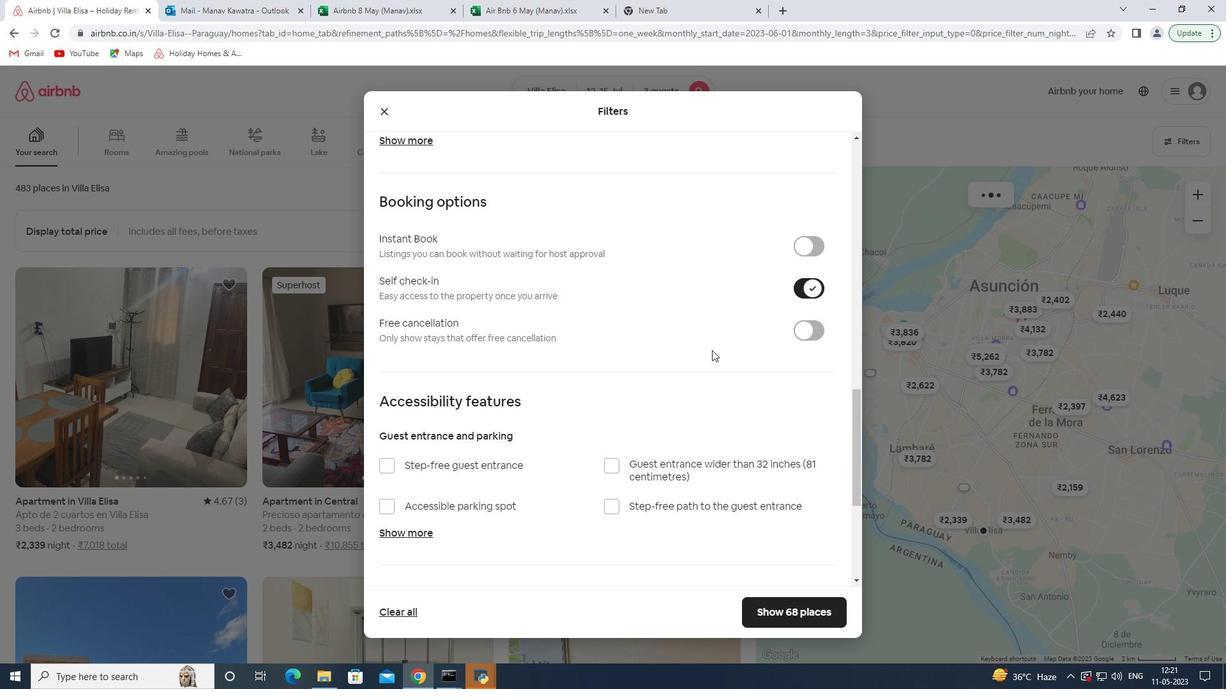 
Action: Mouse scrolled (709, 351) with delta (0, 0)
Screenshot: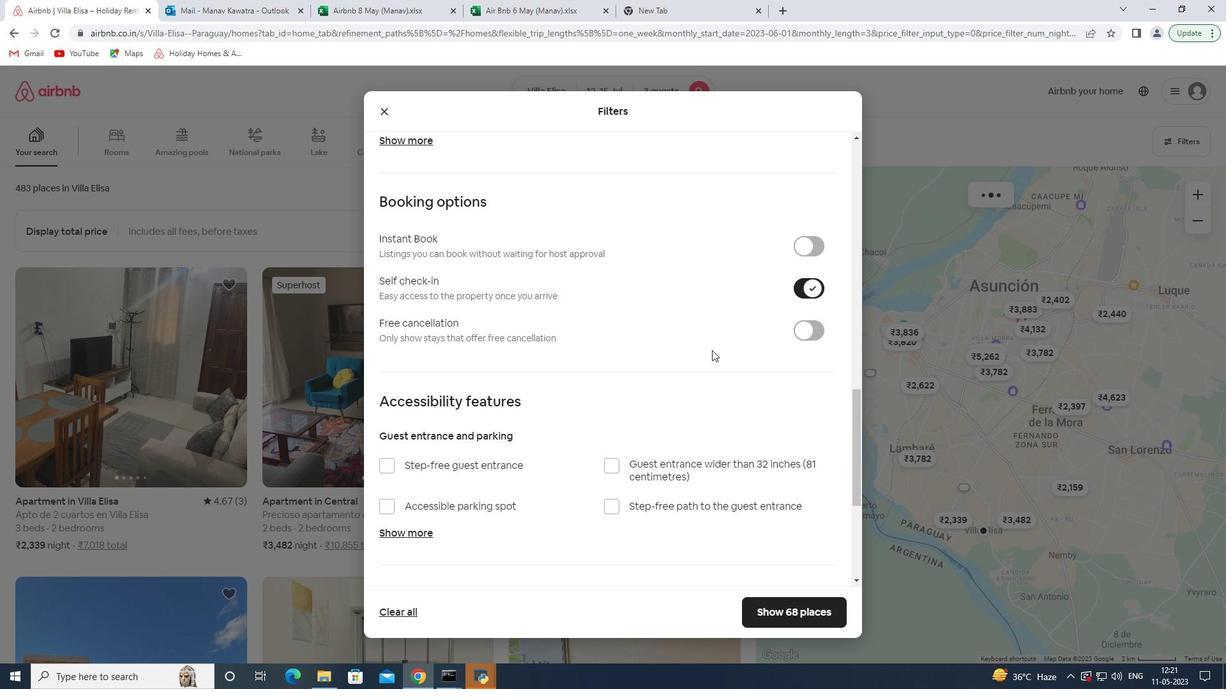 
Action: Mouse scrolled (709, 351) with delta (0, 0)
Screenshot: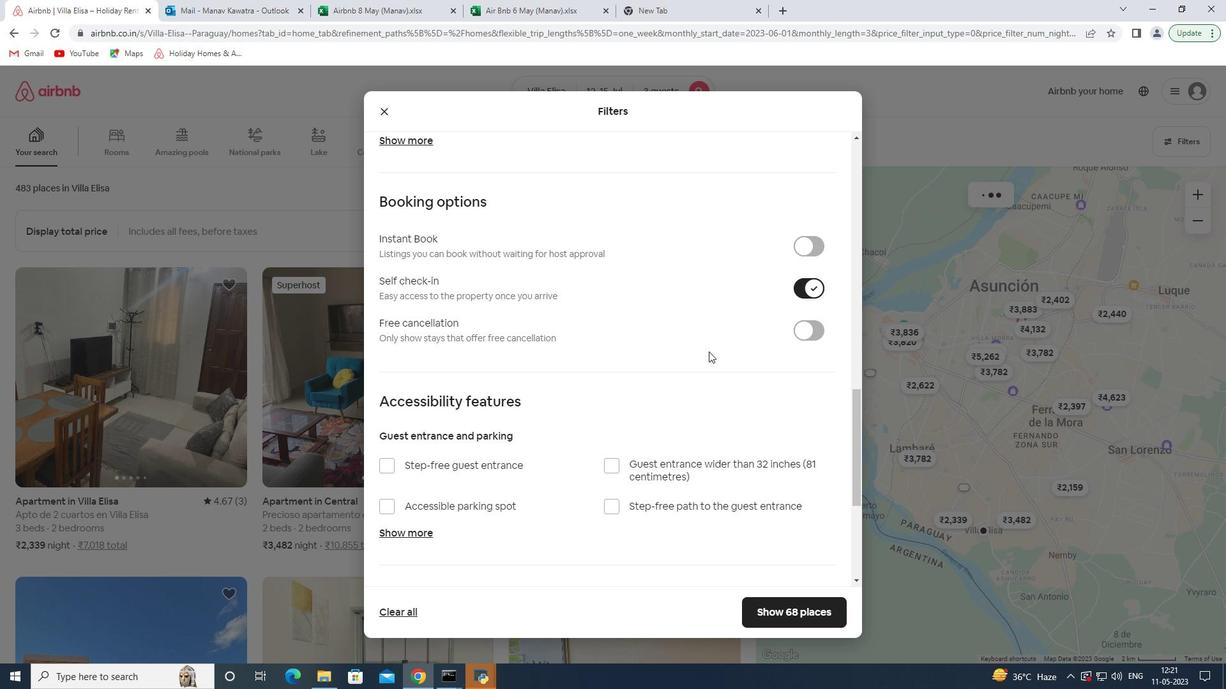 
Action: Mouse moved to (424, 497)
Screenshot: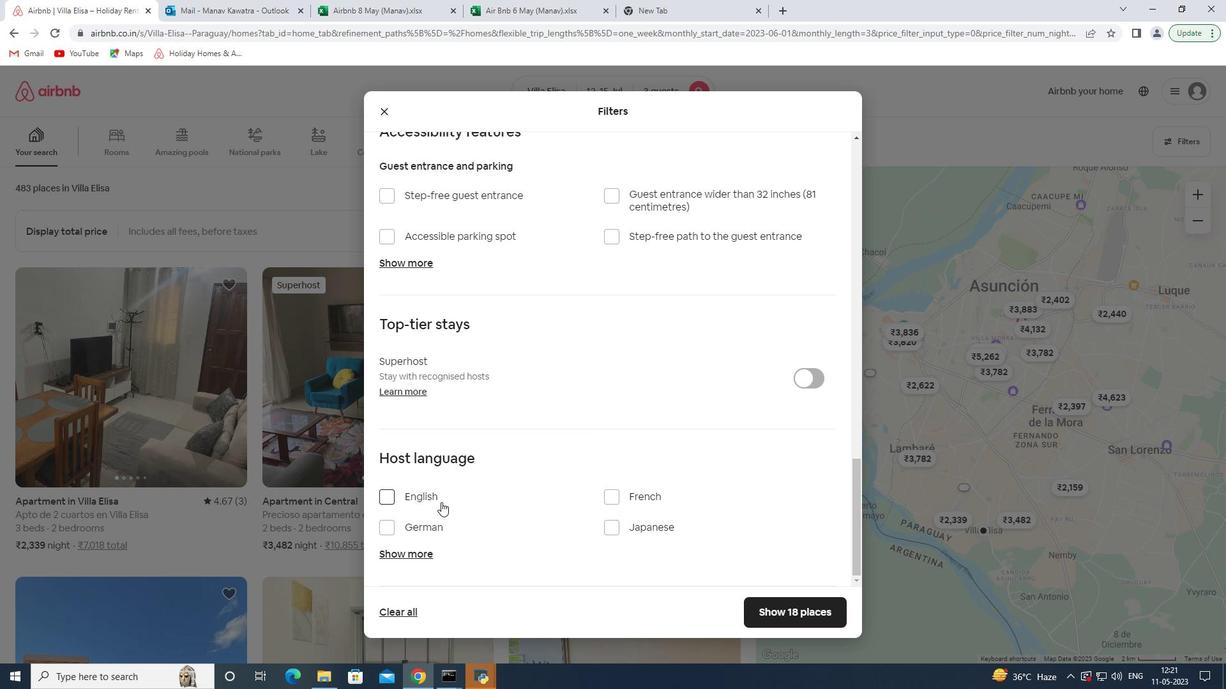 
Action: Mouse pressed left at (424, 497)
Screenshot: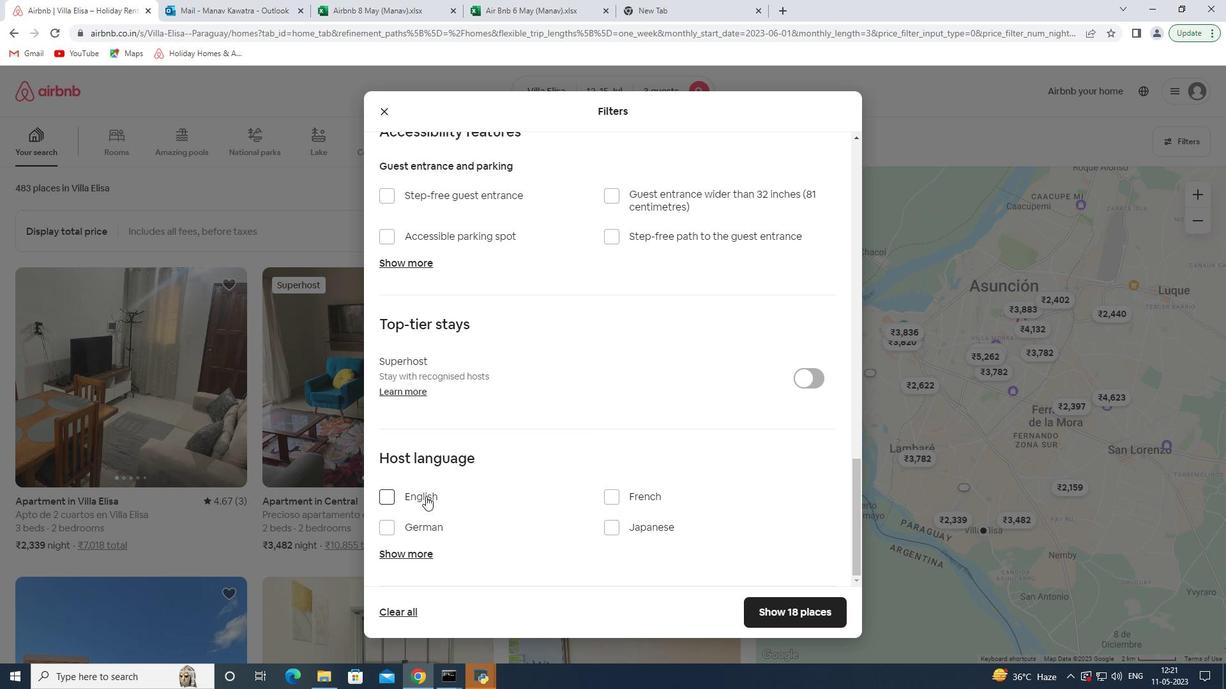 
Action: Mouse moved to (736, 569)
Screenshot: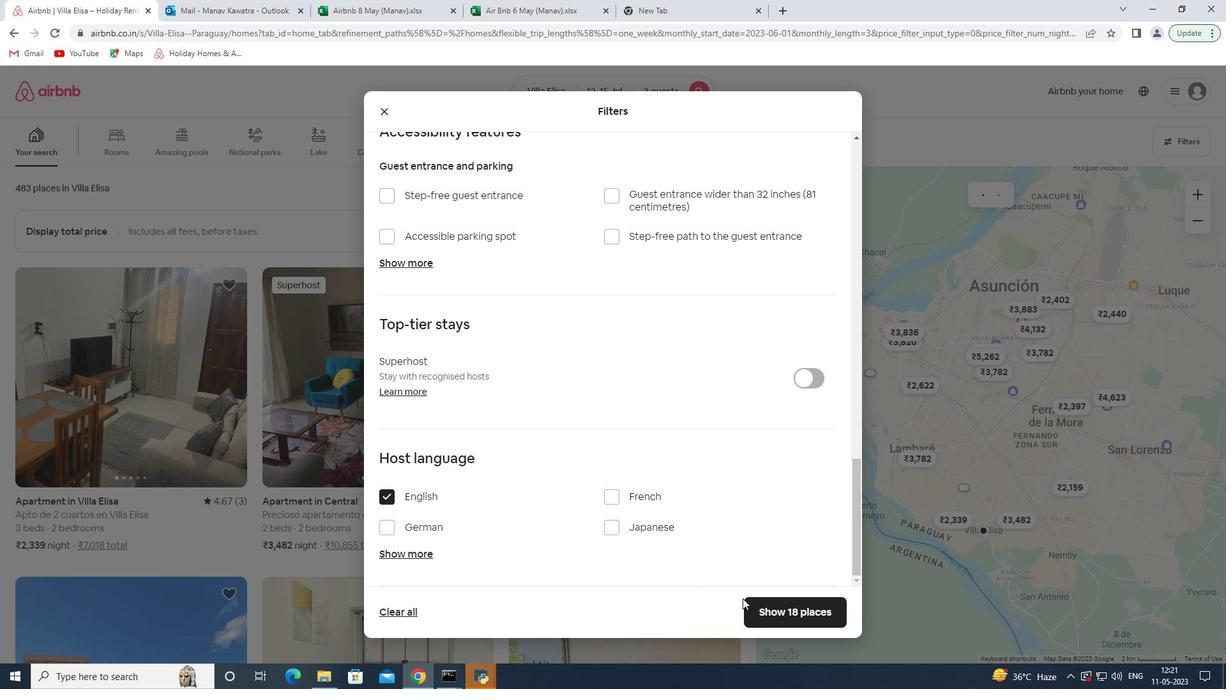
Action: Mouse scrolled (736, 568) with delta (0, 0)
Screenshot: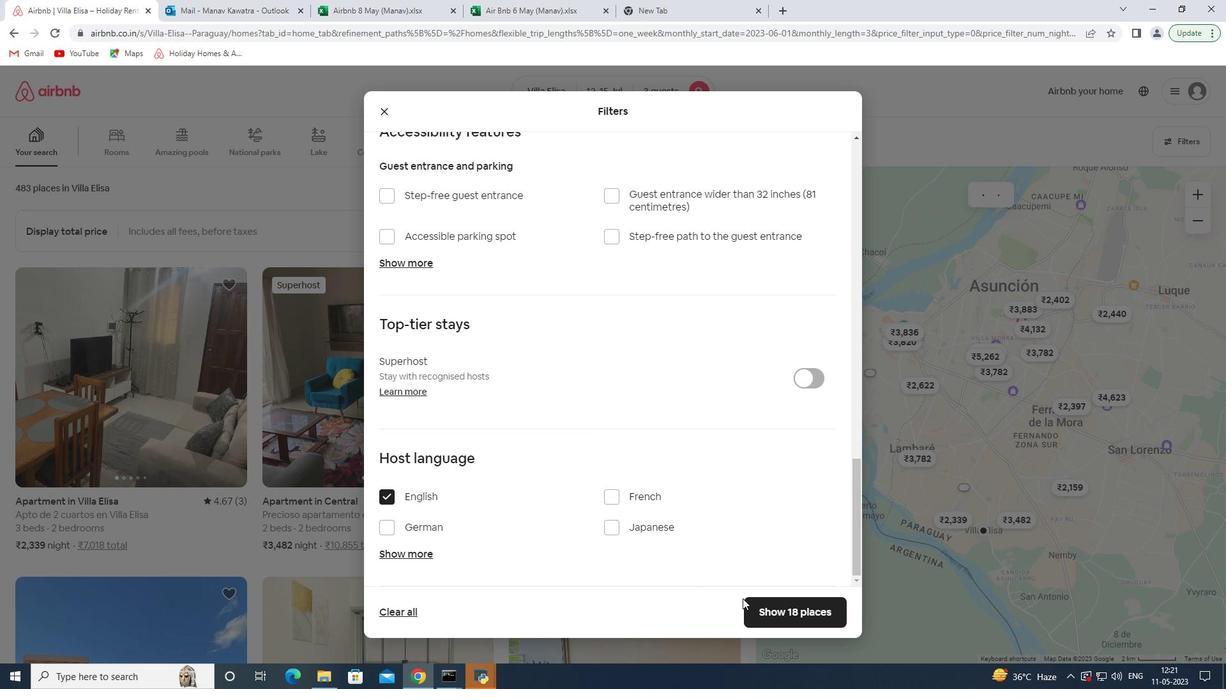 
Action: Mouse scrolled (736, 568) with delta (0, 0)
Screenshot: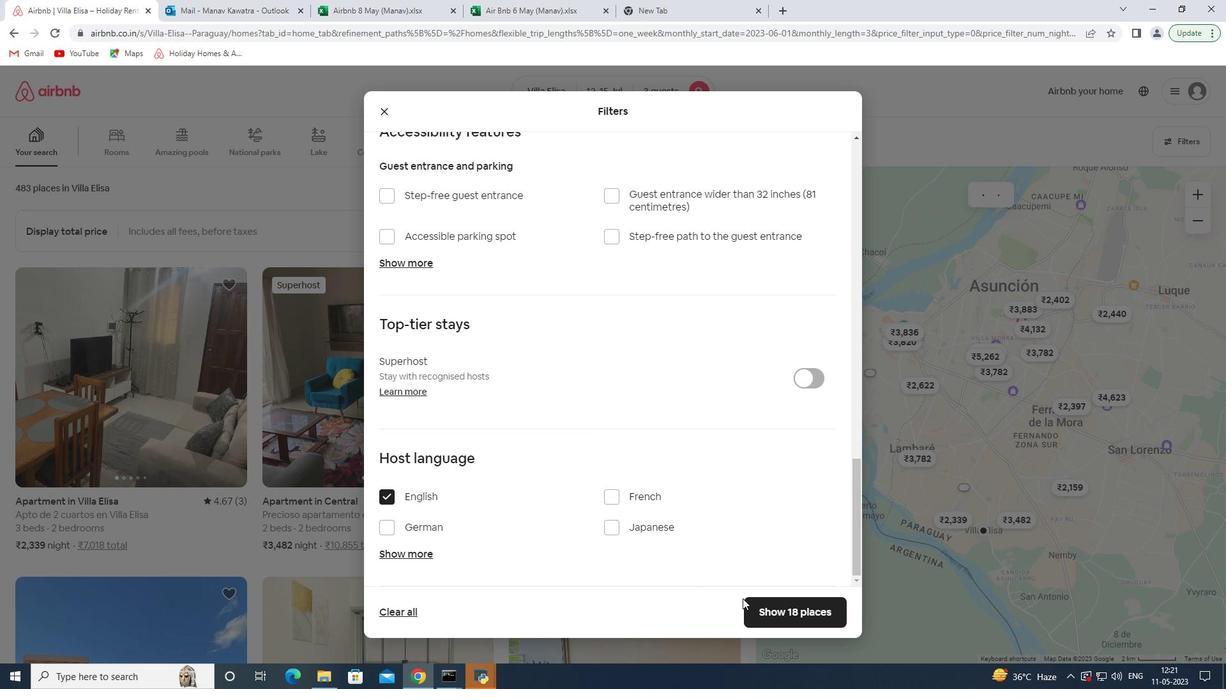 
Action: Mouse moved to (736, 567)
Screenshot: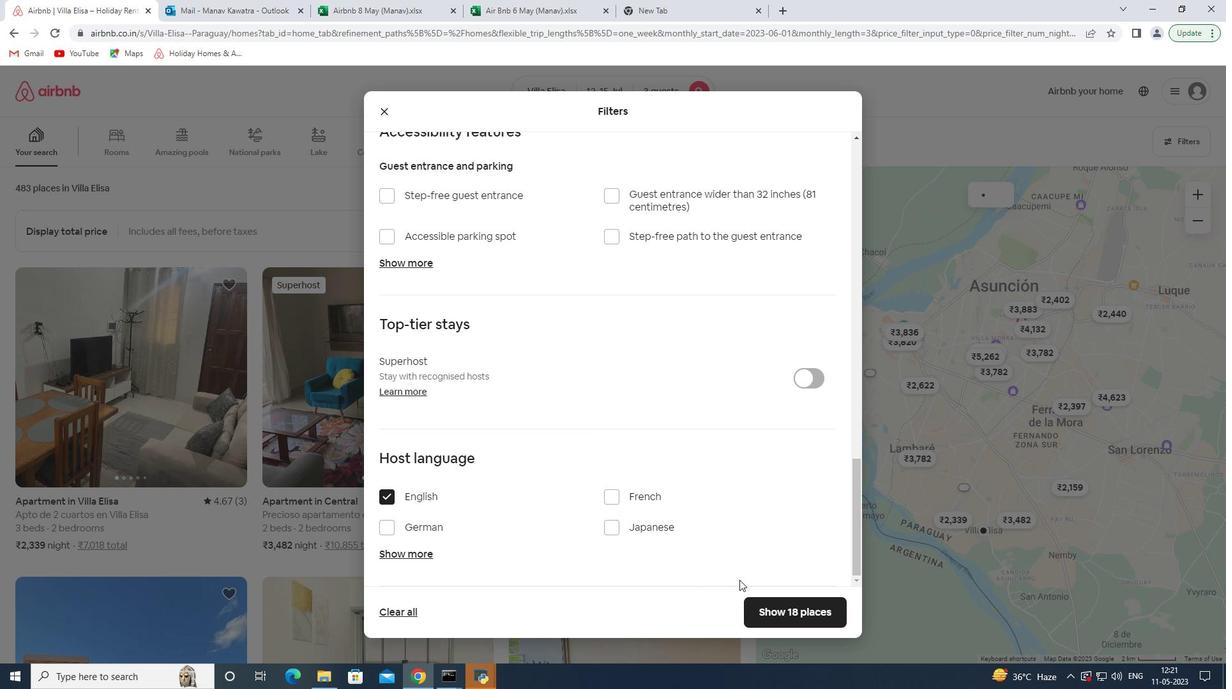 
Action: Mouse scrolled (736, 567) with delta (0, 0)
Screenshot: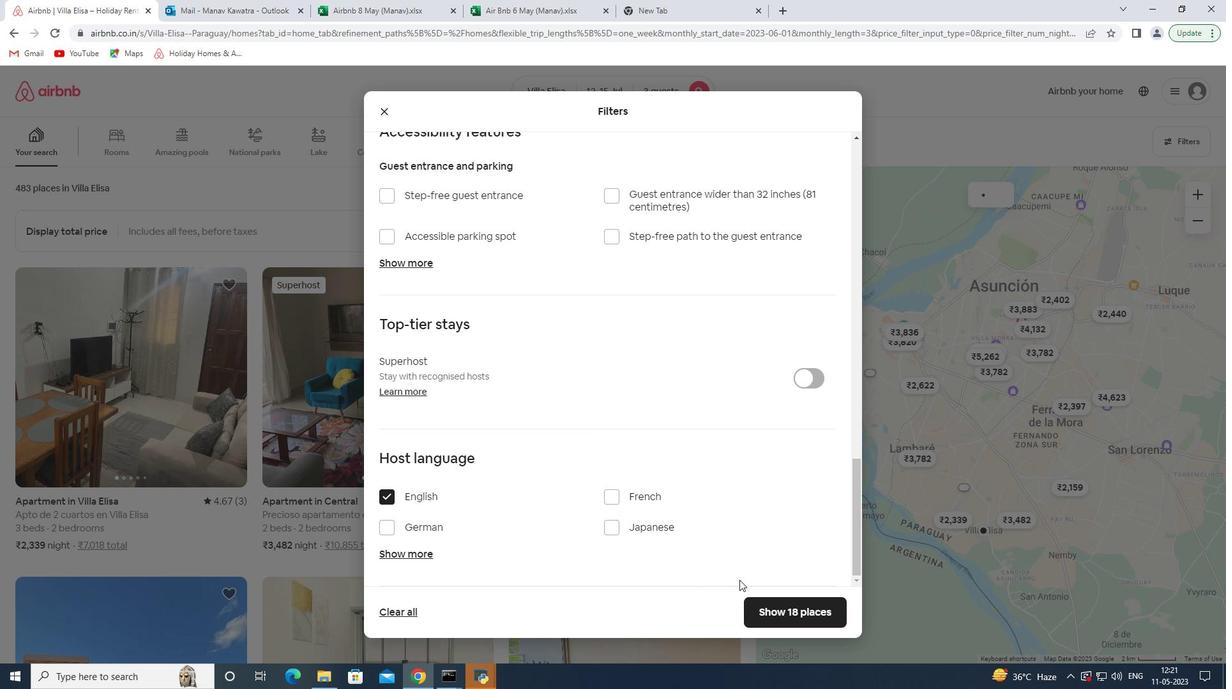 
Action: Mouse moved to (736, 565)
Screenshot: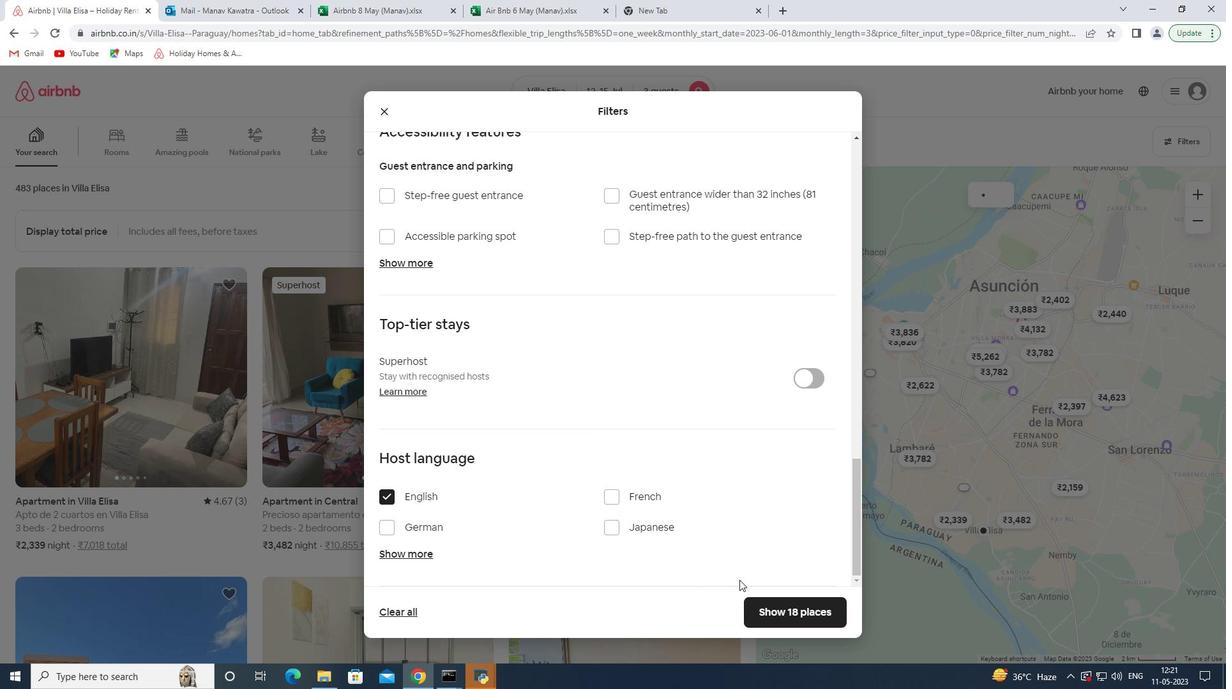 
Action: Mouse scrolled (736, 564) with delta (0, 0)
Screenshot: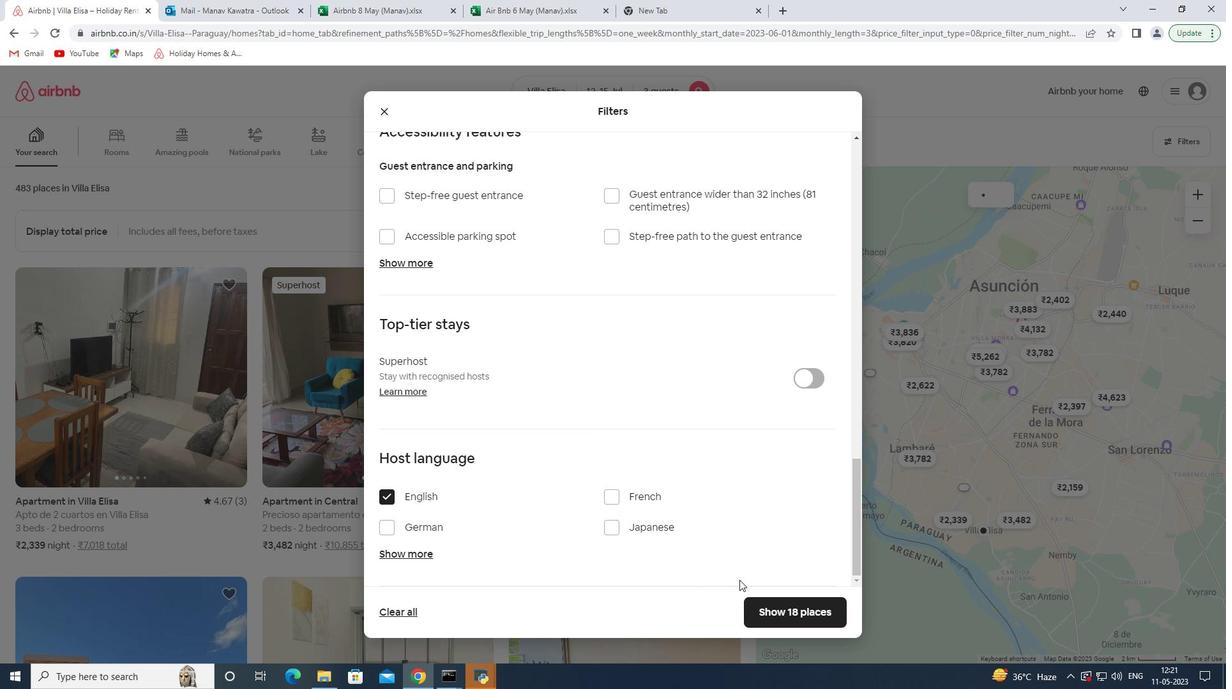
Action: Mouse moved to (736, 562)
Screenshot: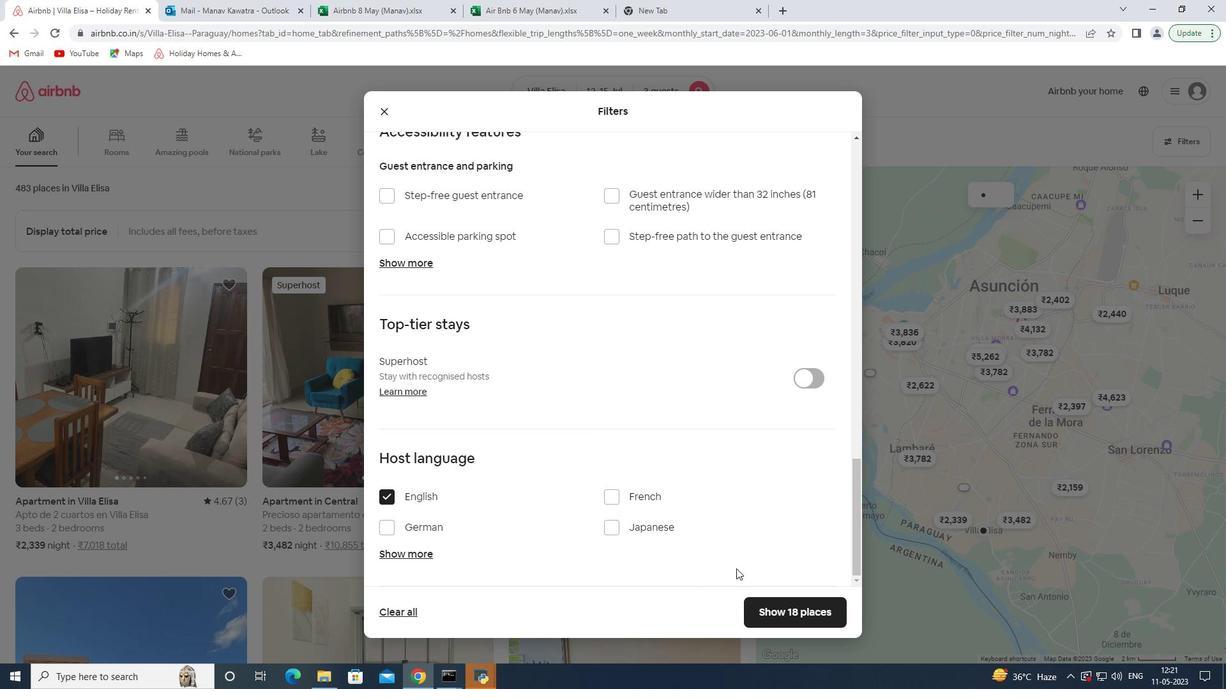 
Action: Mouse scrolled (736, 561) with delta (0, 0)
Screenshot: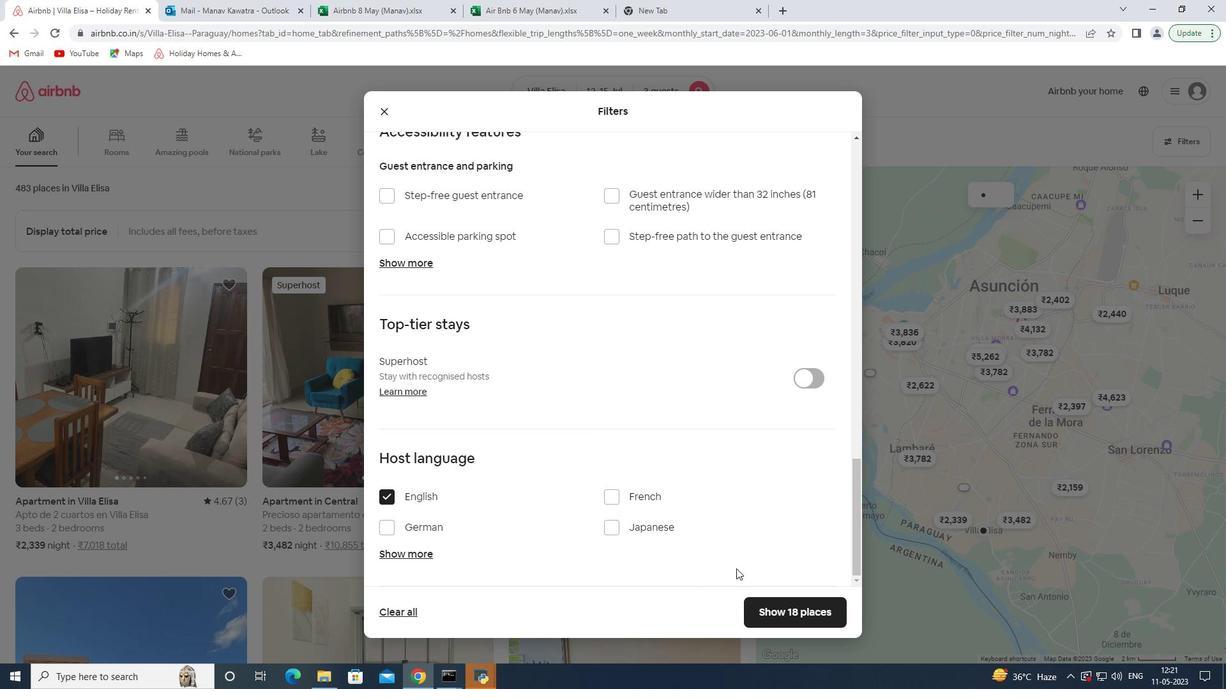 
Action: Mouse moved to (803, 604)
Screenshot: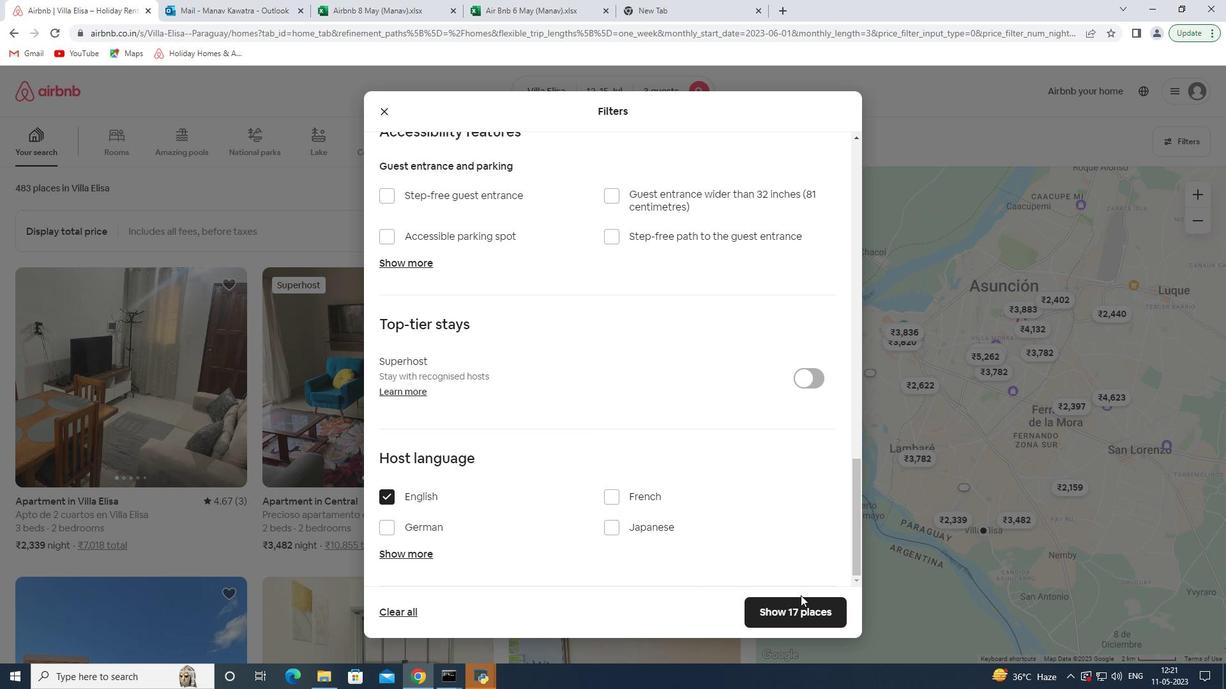 
Action: Mouse pressed left at (803, 604)
Screenshot: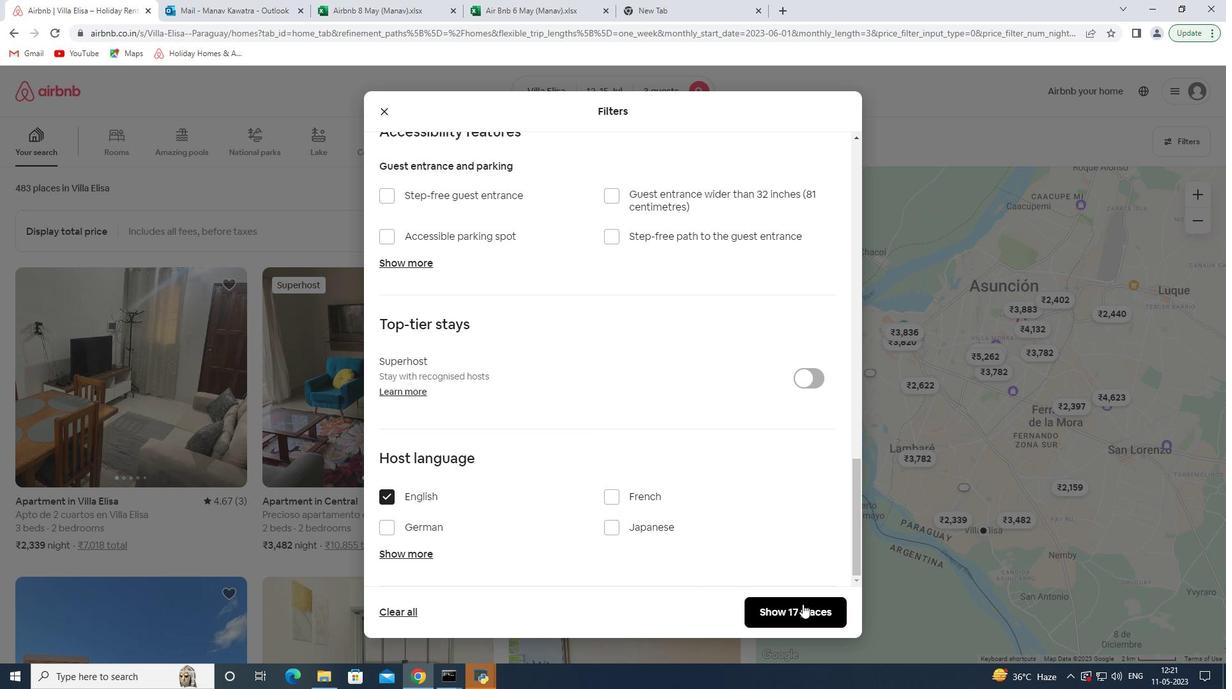 
